 Task: Search one way flight ticket for 1 adult, 5 children, 2 infants in seat and 1 infant on lap in first from Albuquerque: Albuquerque International Sunport to Jacksonville: Albert J. Ellis Airport on 8-3-2023. Choice of flights is Delta. Number of bags: 2 carry on bags and 6 checked bags. Price is upto 106000. Outbound departure time preference is 13:30. Return departure time preference is 23:00.
Action: Mouse moved to (311, 394)
Screenshot: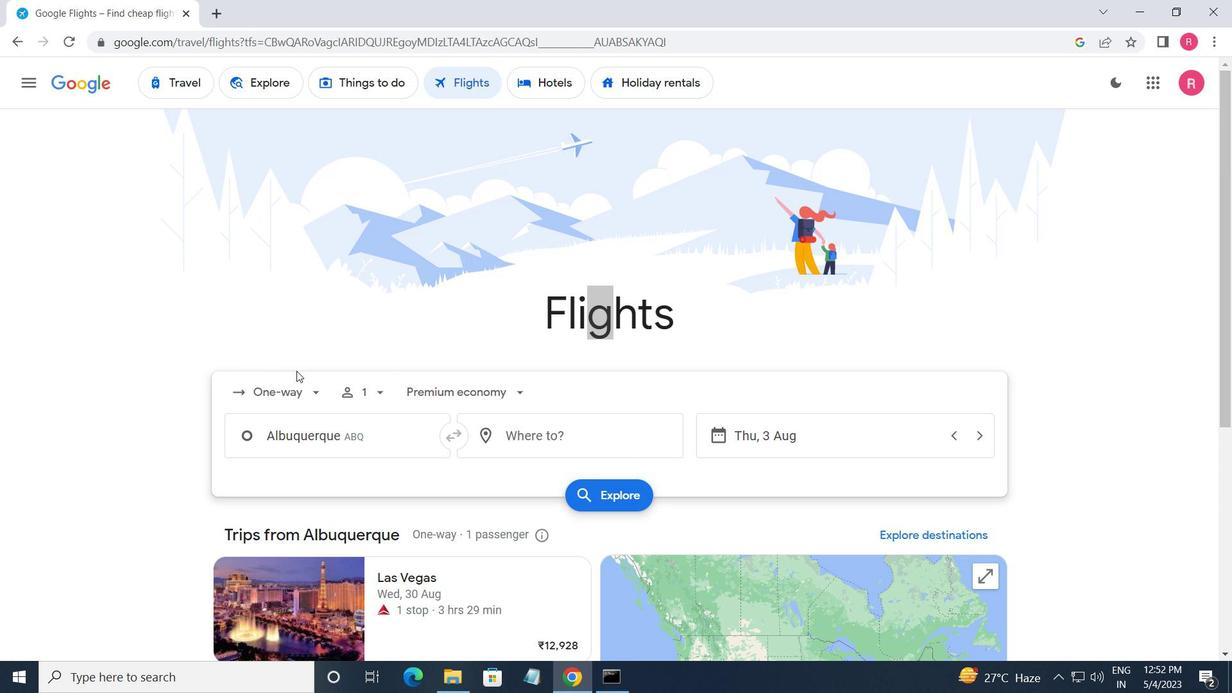 
Action: Mouse pressed left at (311, 394)
Screenshot: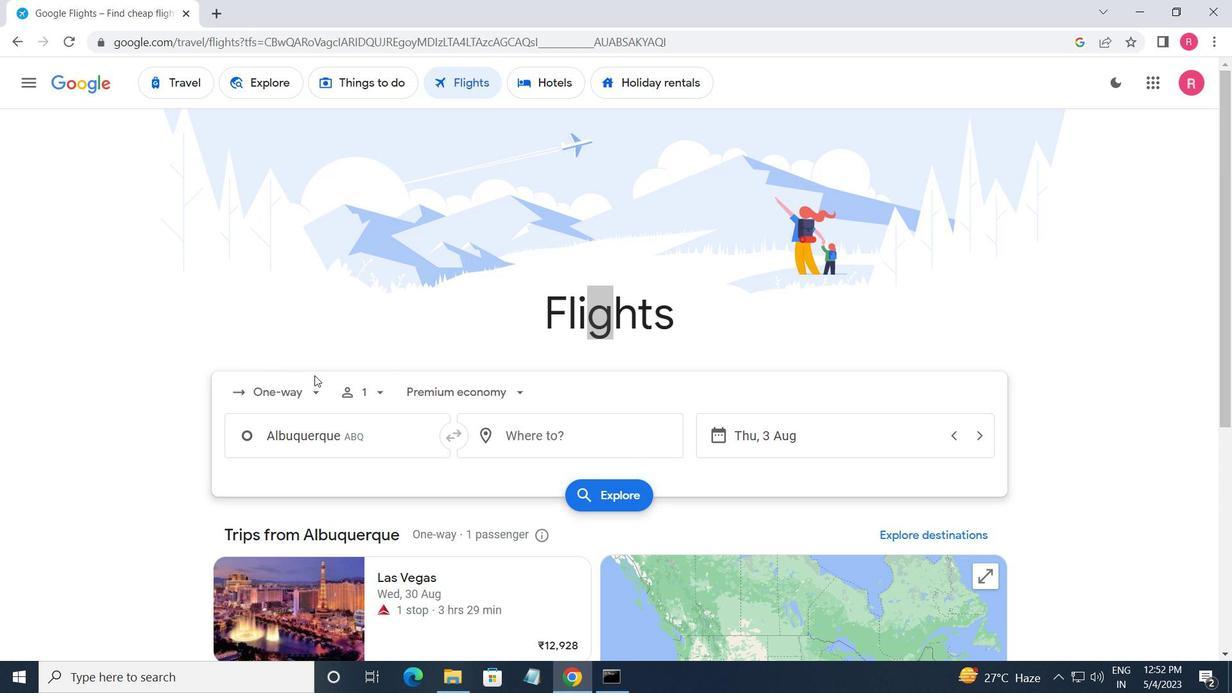 
Action: Mouse moved to (297, 386)
Screenshot: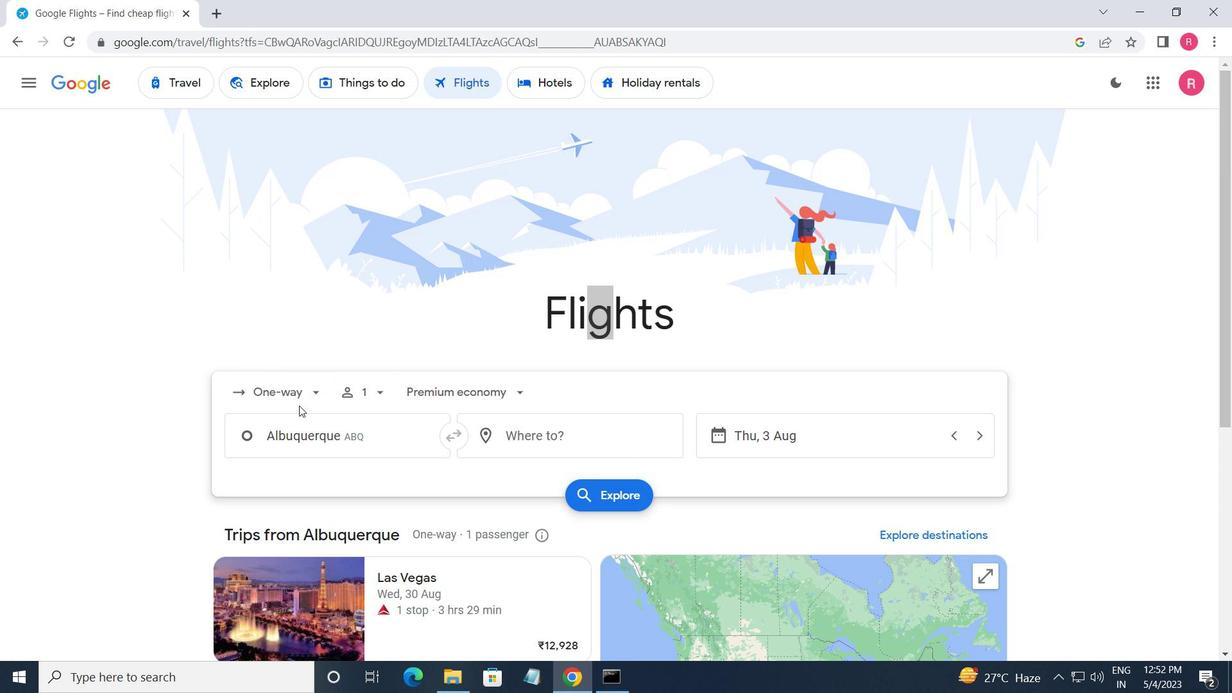 
Action: Mouse pressed left at (297, 386)
Screenshot: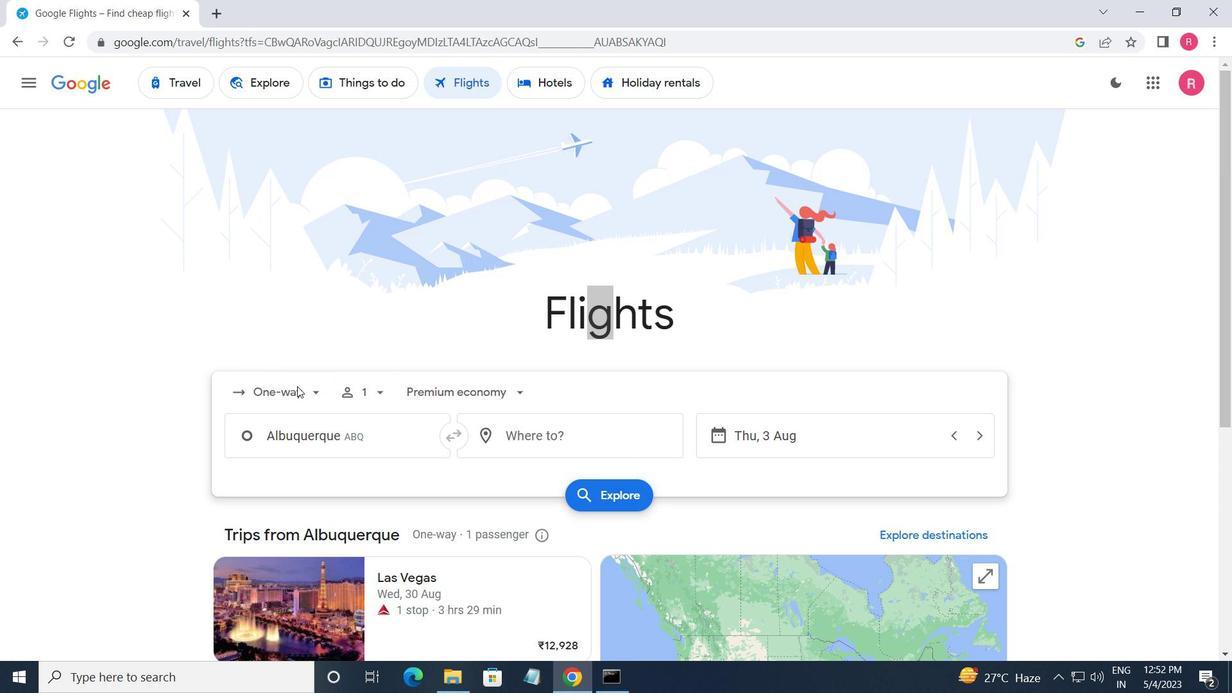 
Action: Mouse moved to (281, 392)
Screenshot: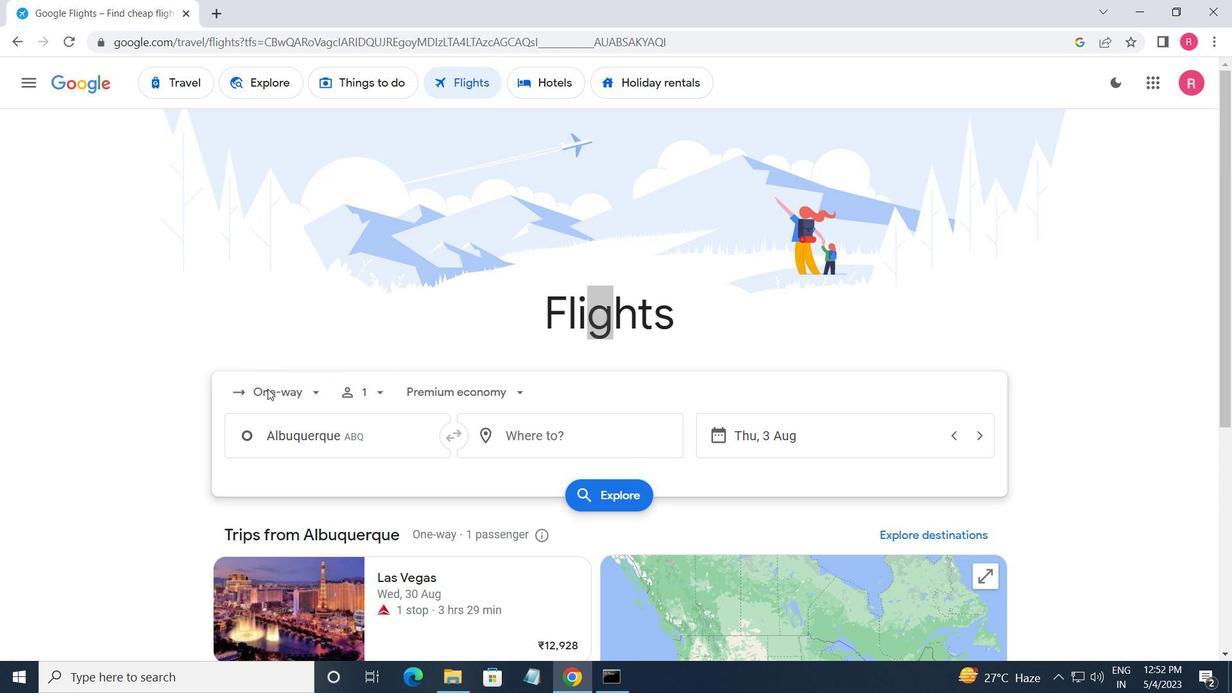 
Action: Mouse pressed left at (281, 392)
Screenshot: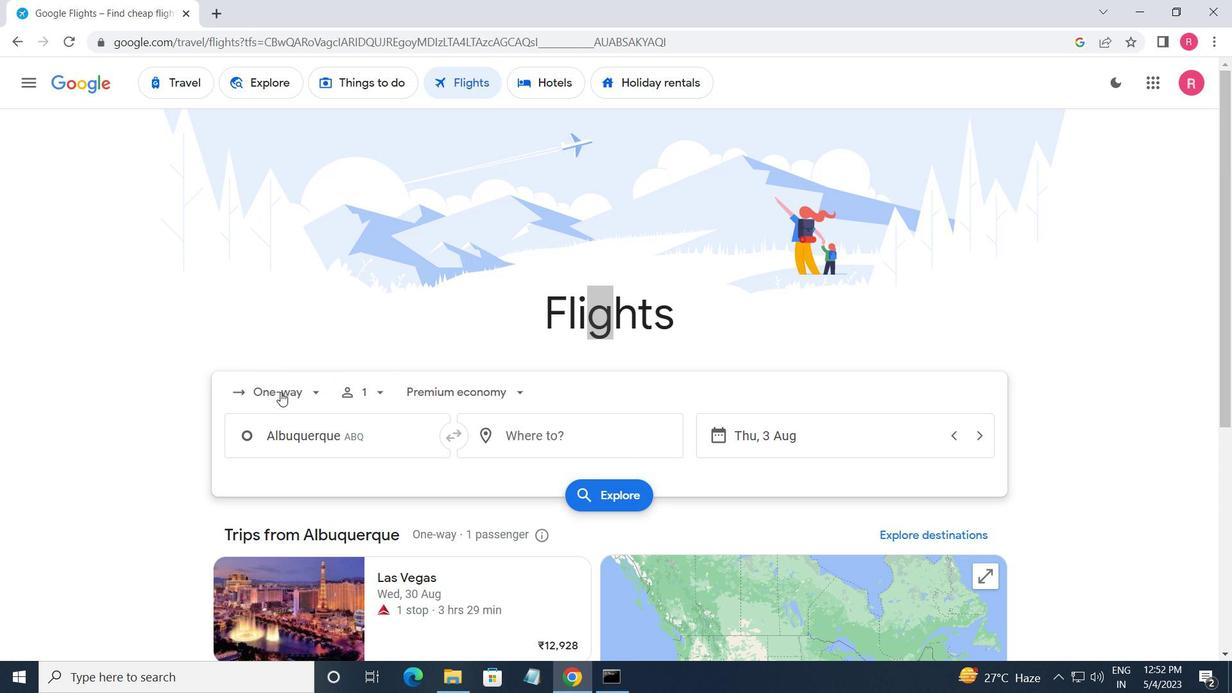 
Action: Mouse moved to (302, 462)
Screenshot: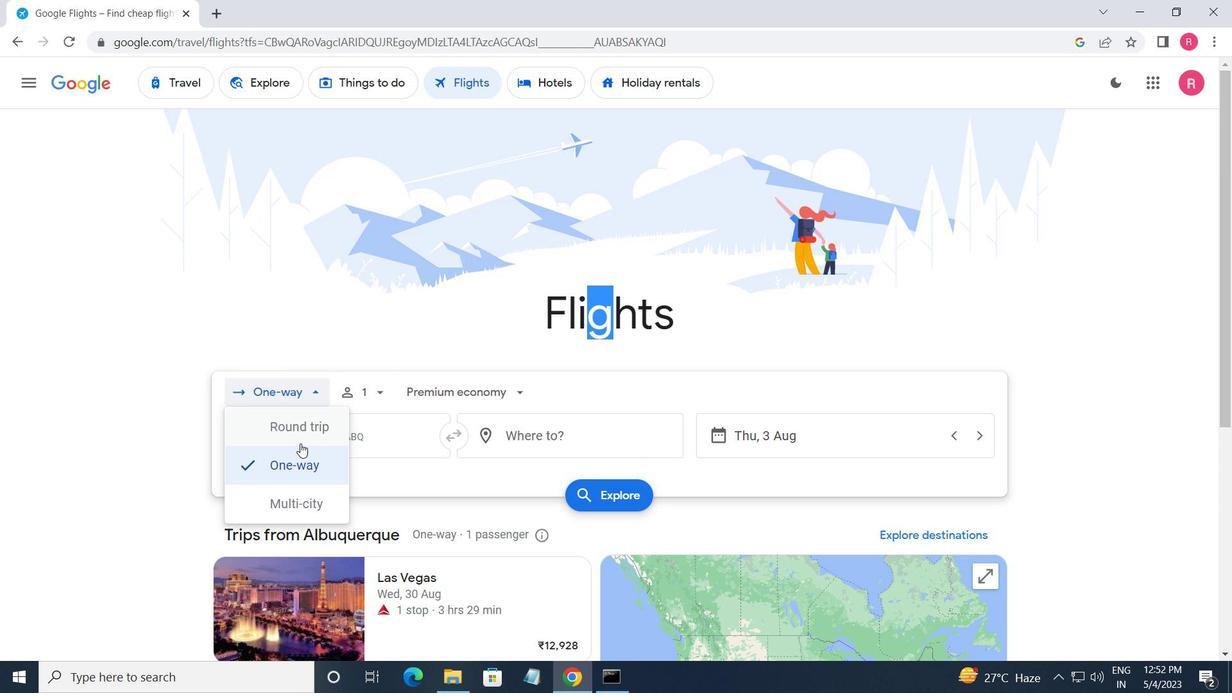 
Action: Mouse pressed left at (302, 462)
Screenshot: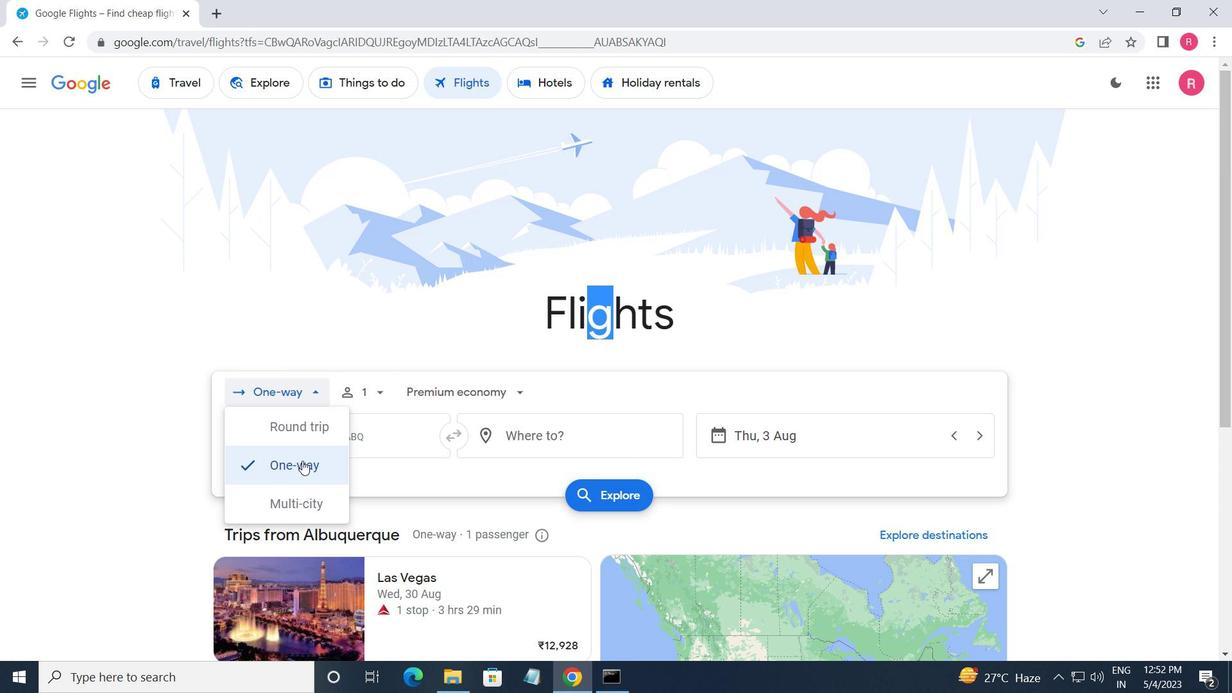 
Action: Mouse moved to (373, 385)
Screenshot: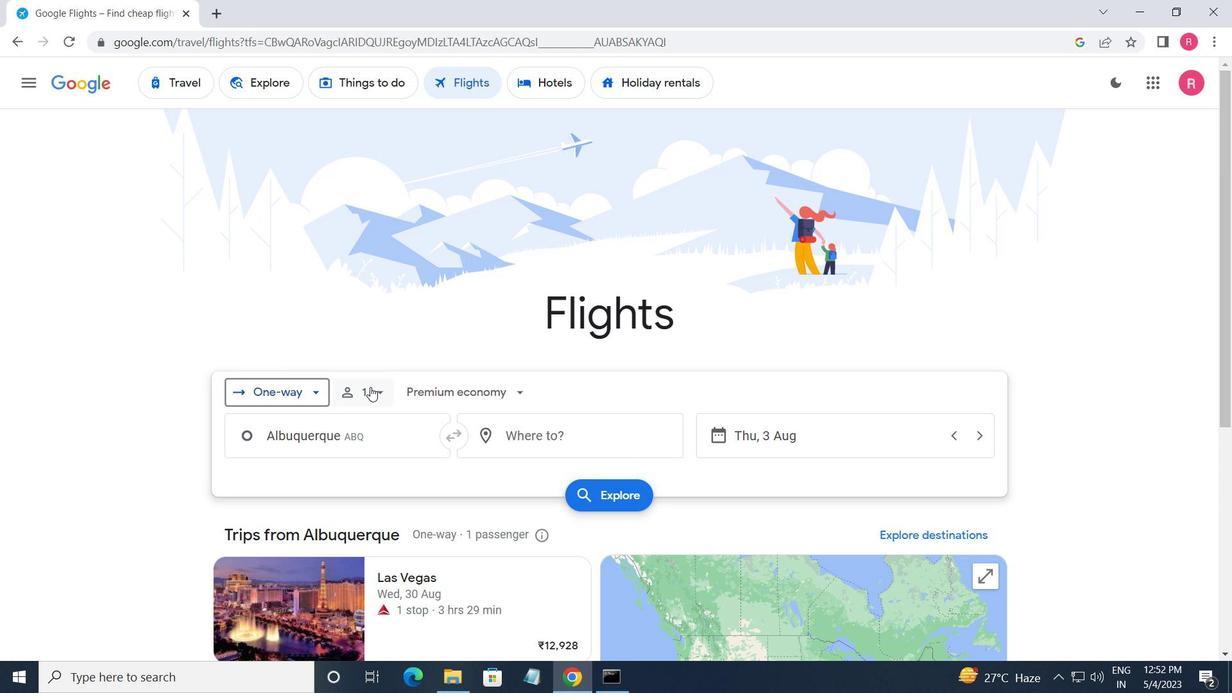 
Action: Mouse pressed left at (373, 385)
Screenshot: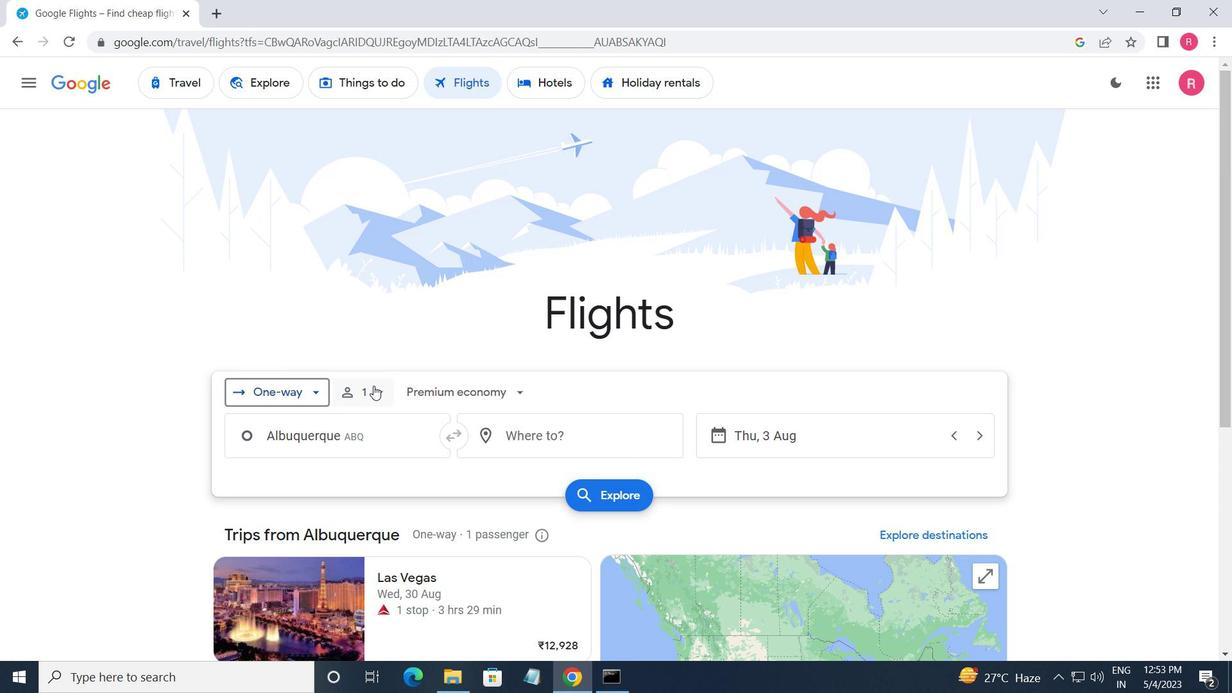 
Action: Mouse moved to (498, 473)
Screenshot: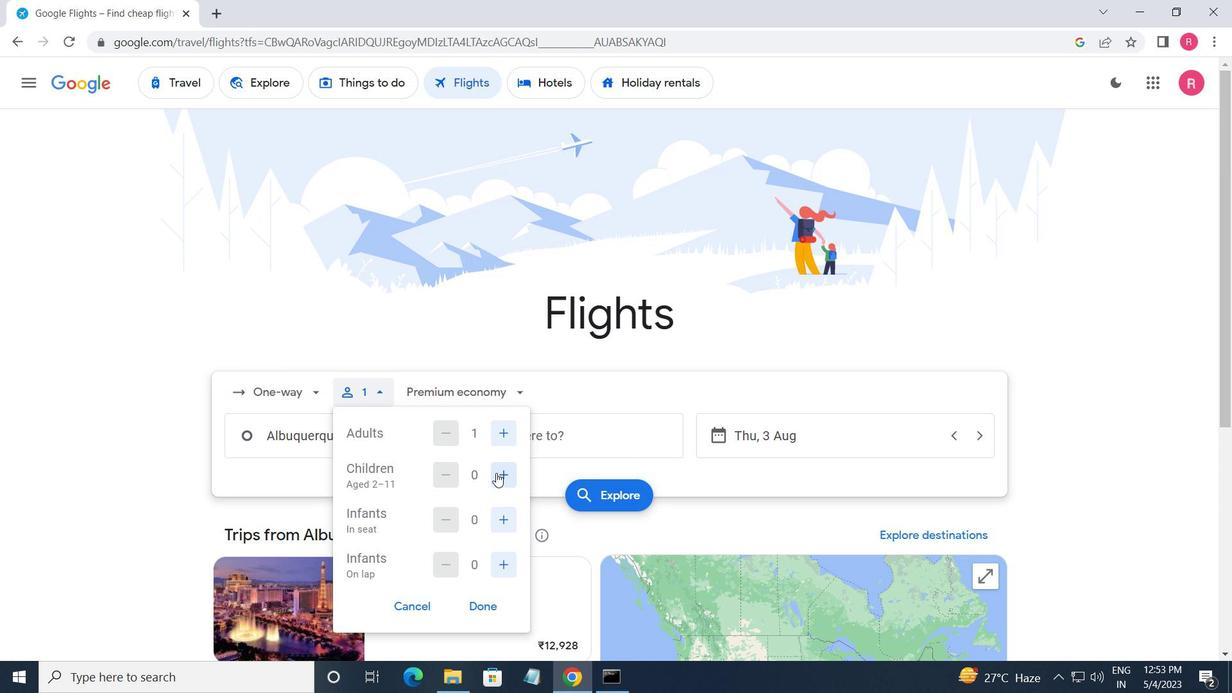 
Action: Mouse pressed left at (498, 473)
Screenshot: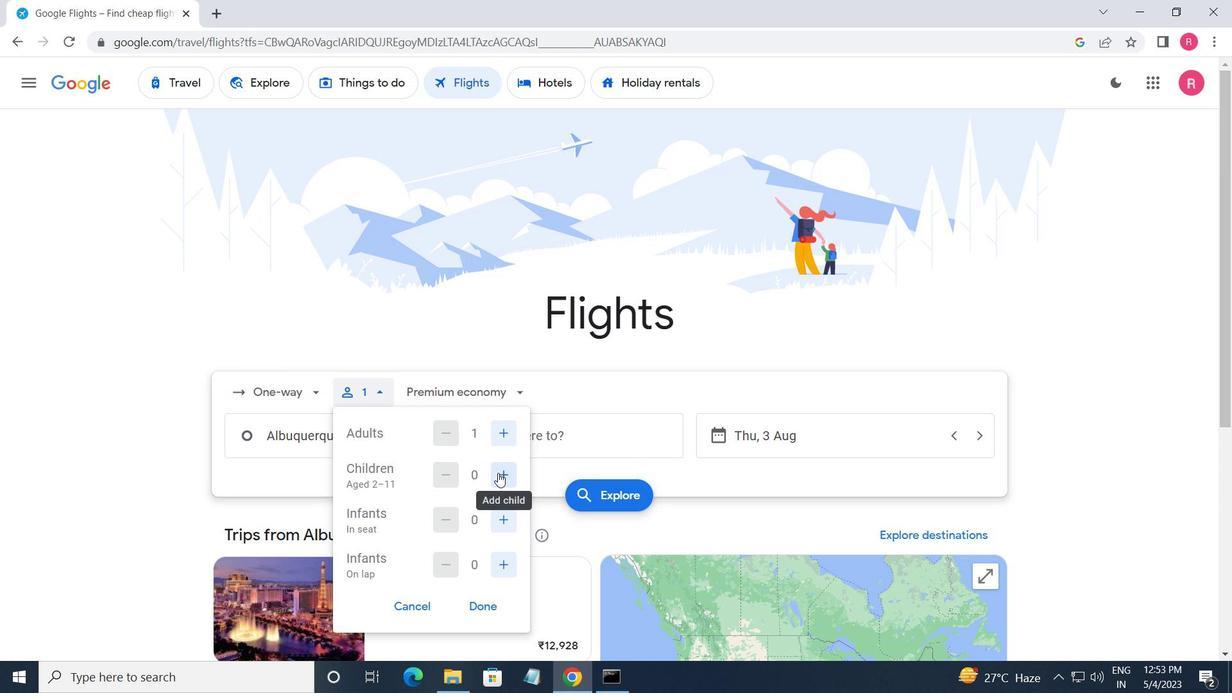 
Action: Mouse pressed left at (498, 473)
Screenshot: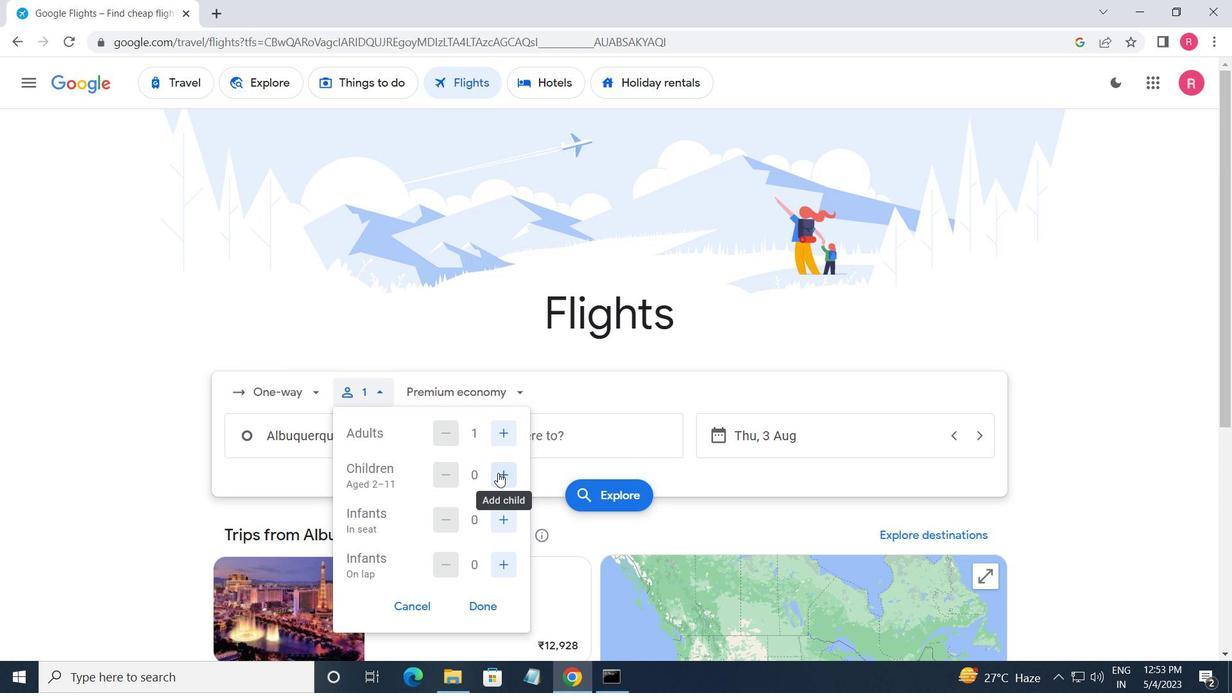 
Action: Mouse pressed left at (498, 473)
Screenshot: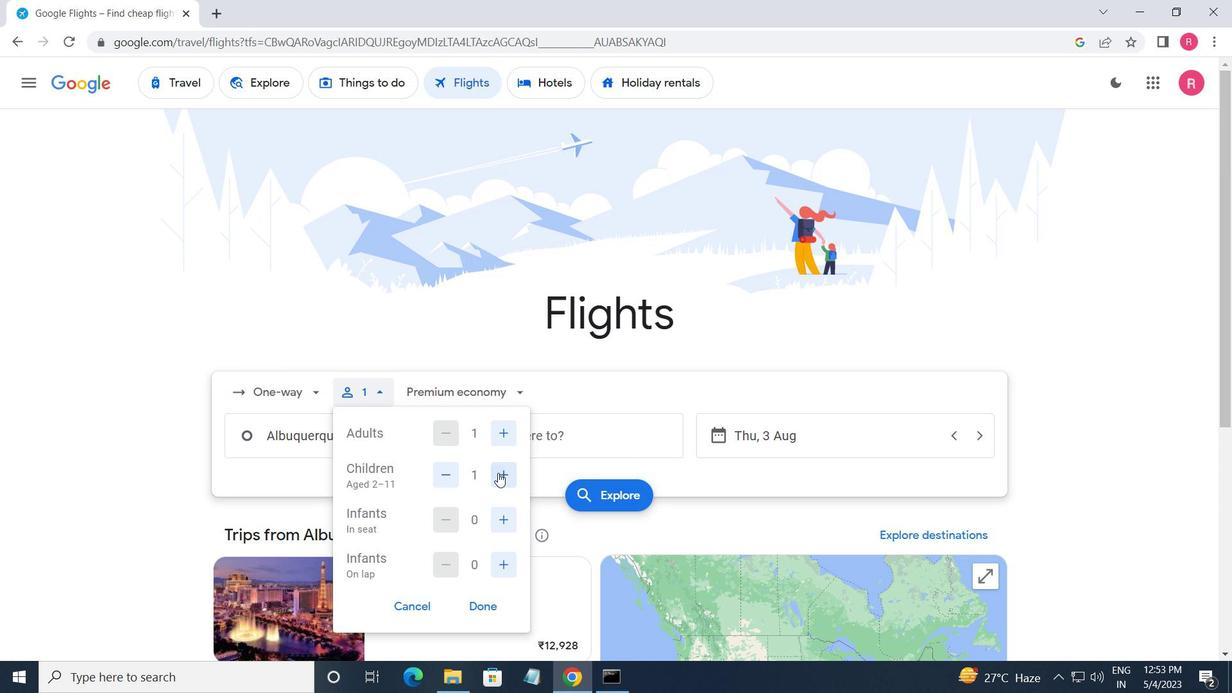 
Action: Mouse pressed left at (498, 473)
Screenshot: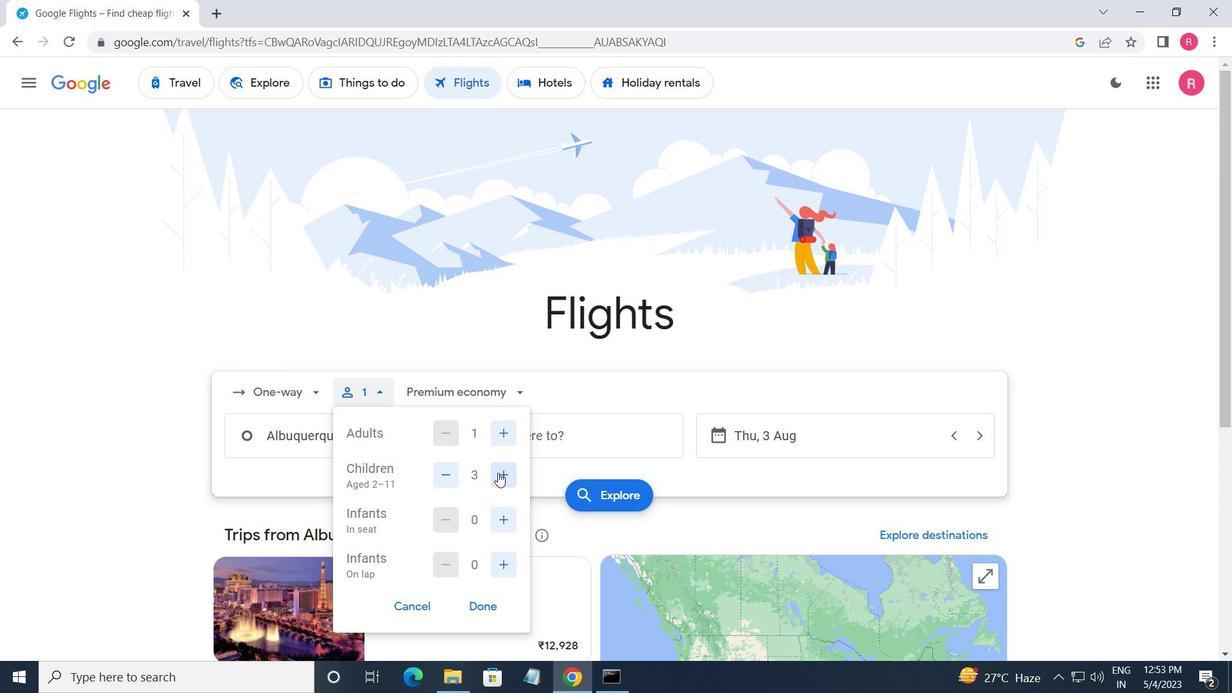 
Action: Mouse pressed left at (498, 473)
Screenshot: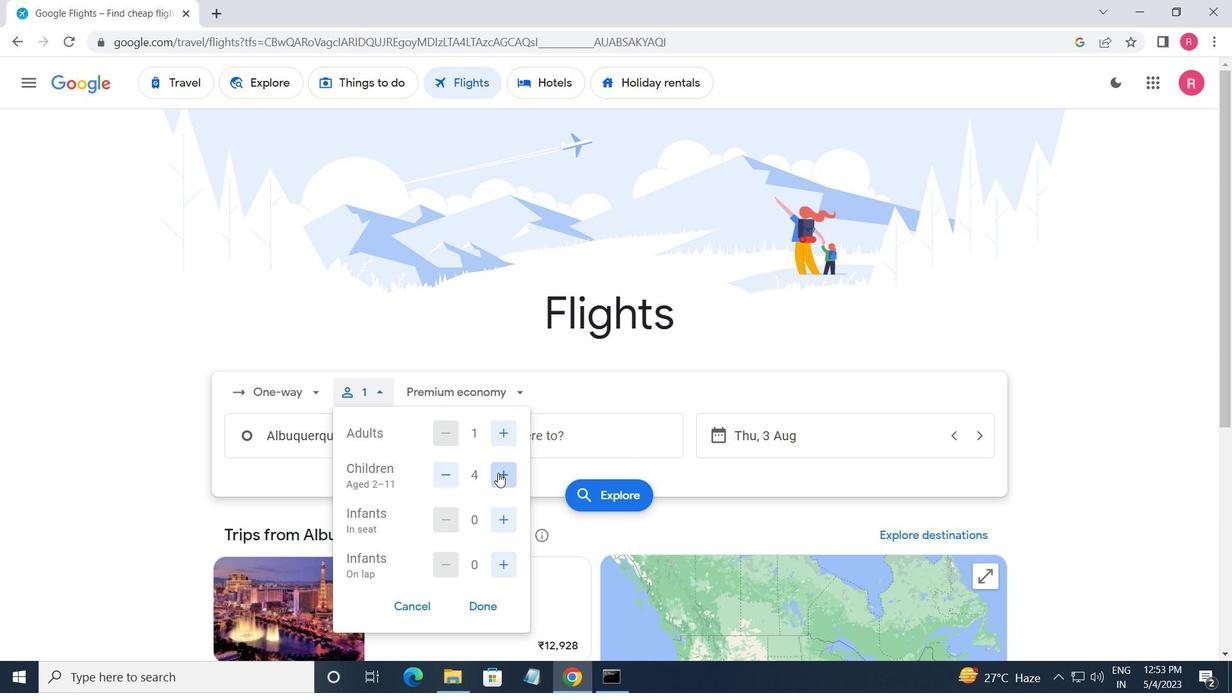 
Action: Mouse moved to (513, 523)
Screenshot: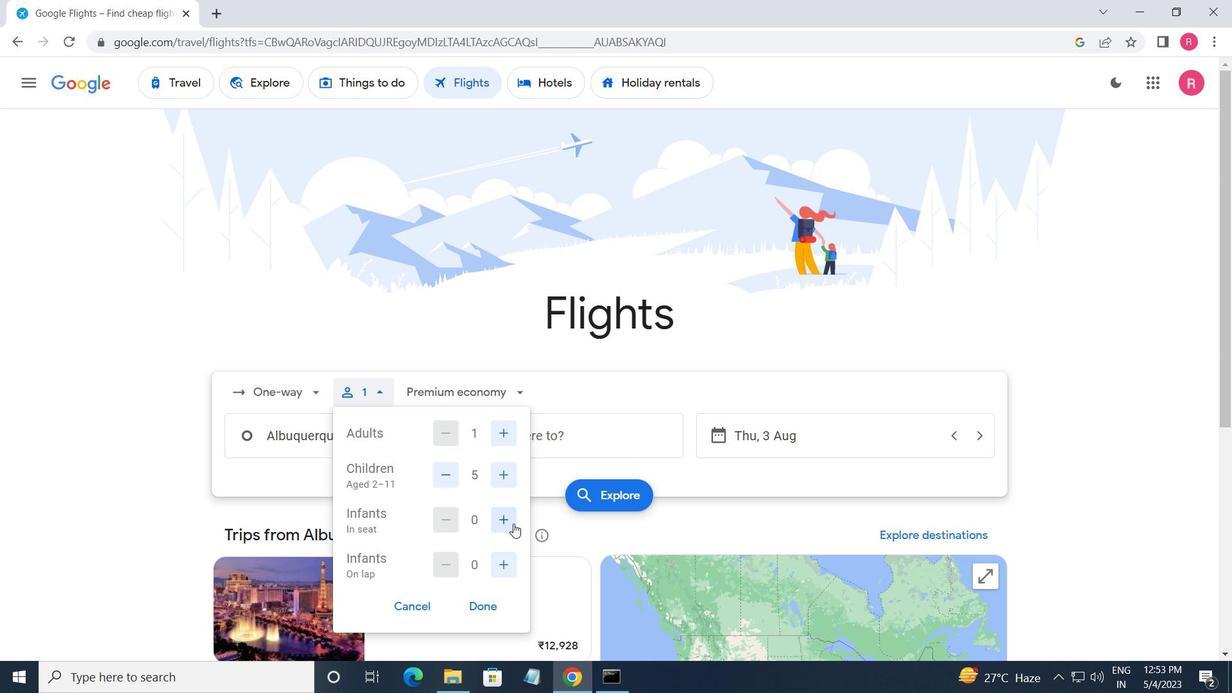 
Action: Mouse pressed left at (513, 523)
Screenshot: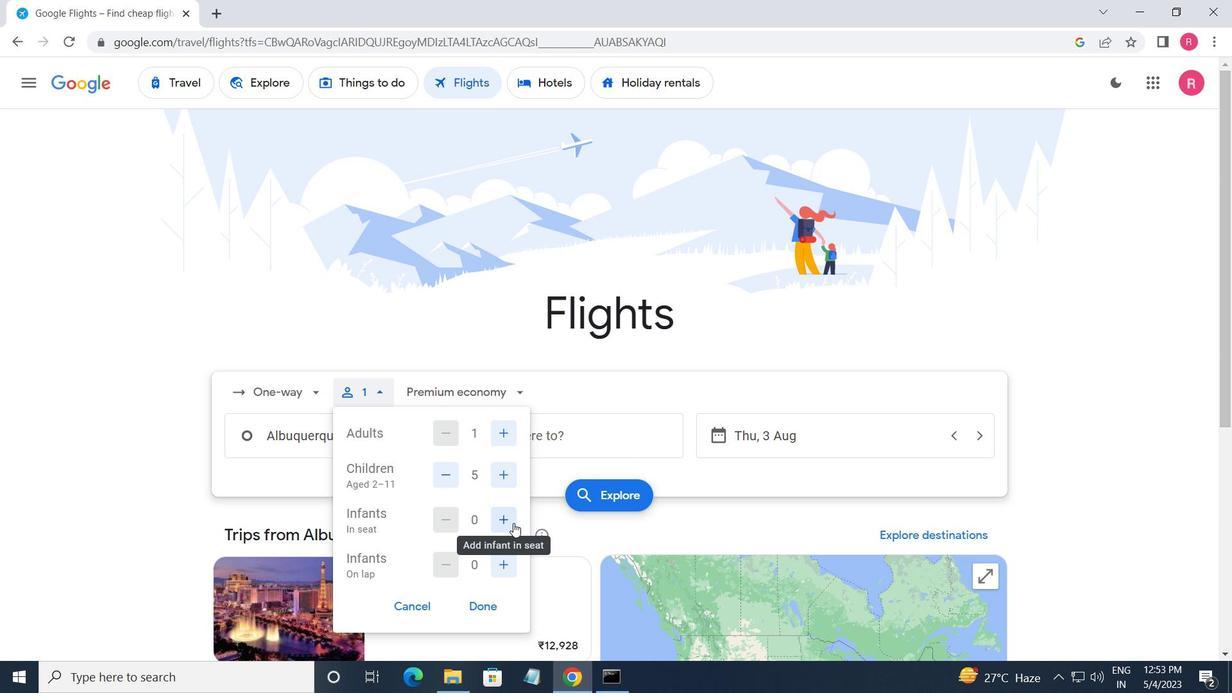 
Action: Mouse pressed left at (513, 523)
Screenshot: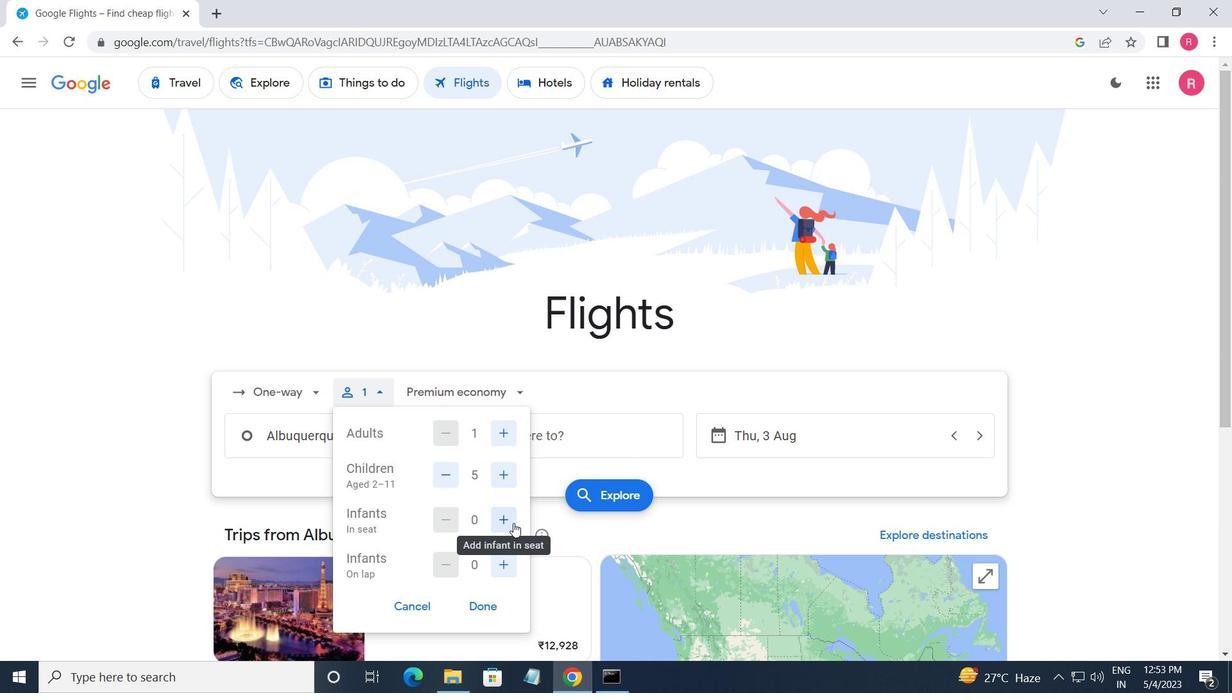 
Action: Mouse moved to (499, 570)
Screenshot: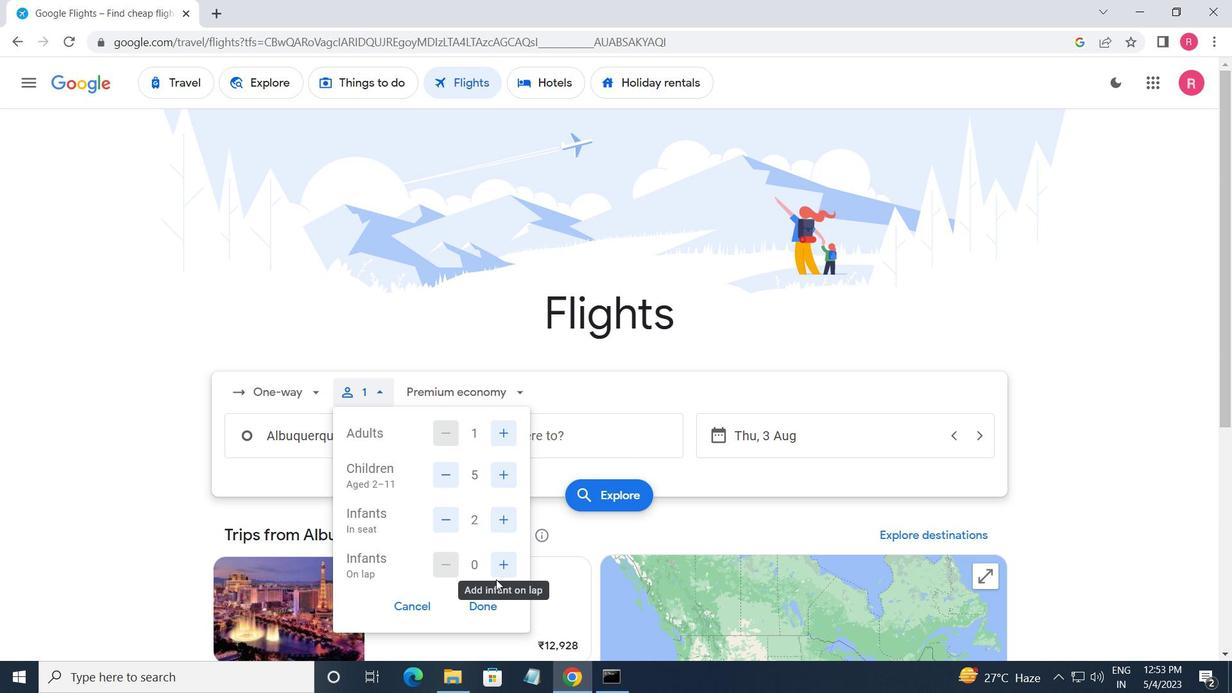 
Action: Mouse pressed left at (499, 570)
Screenshot: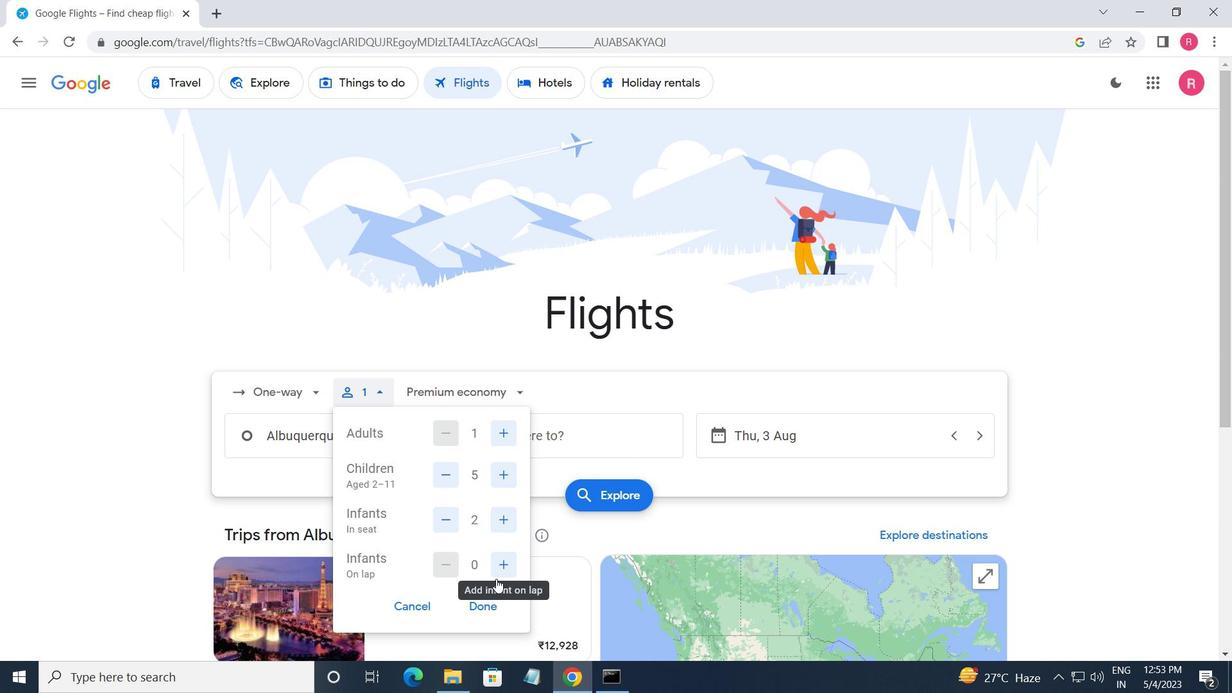 
Action: Mouse moved to (459, 570)
Screenshot: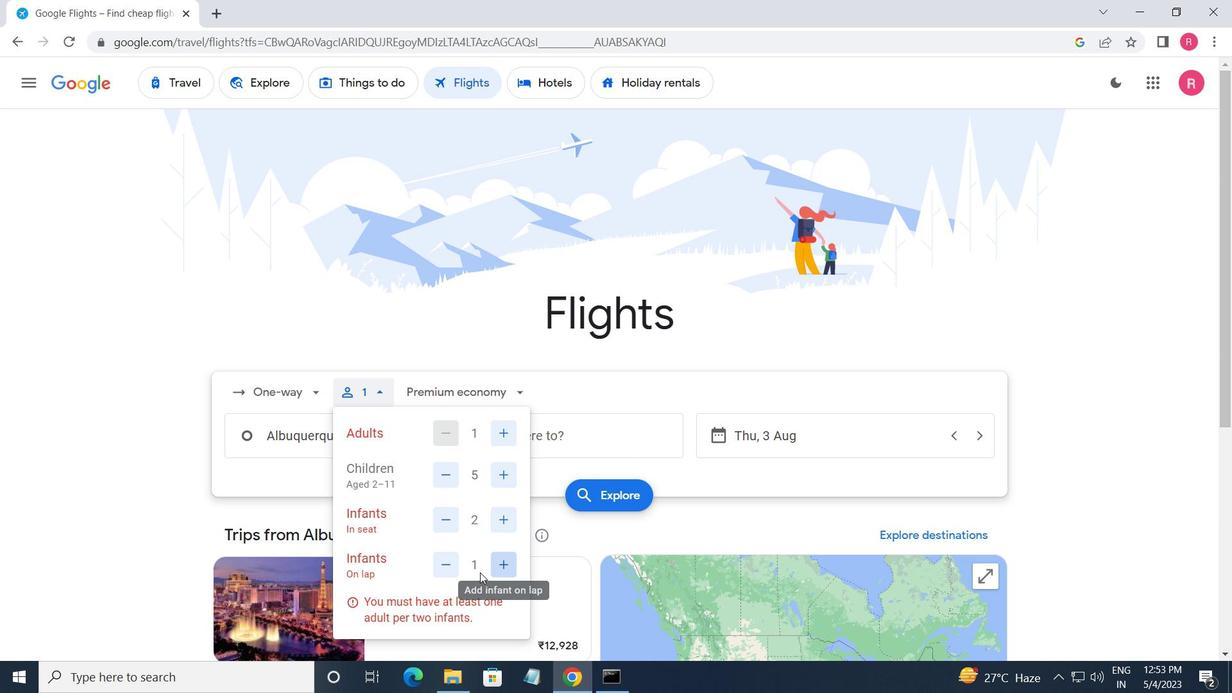 
Action: Mouse pressed left at (459, 570)
Screenshot: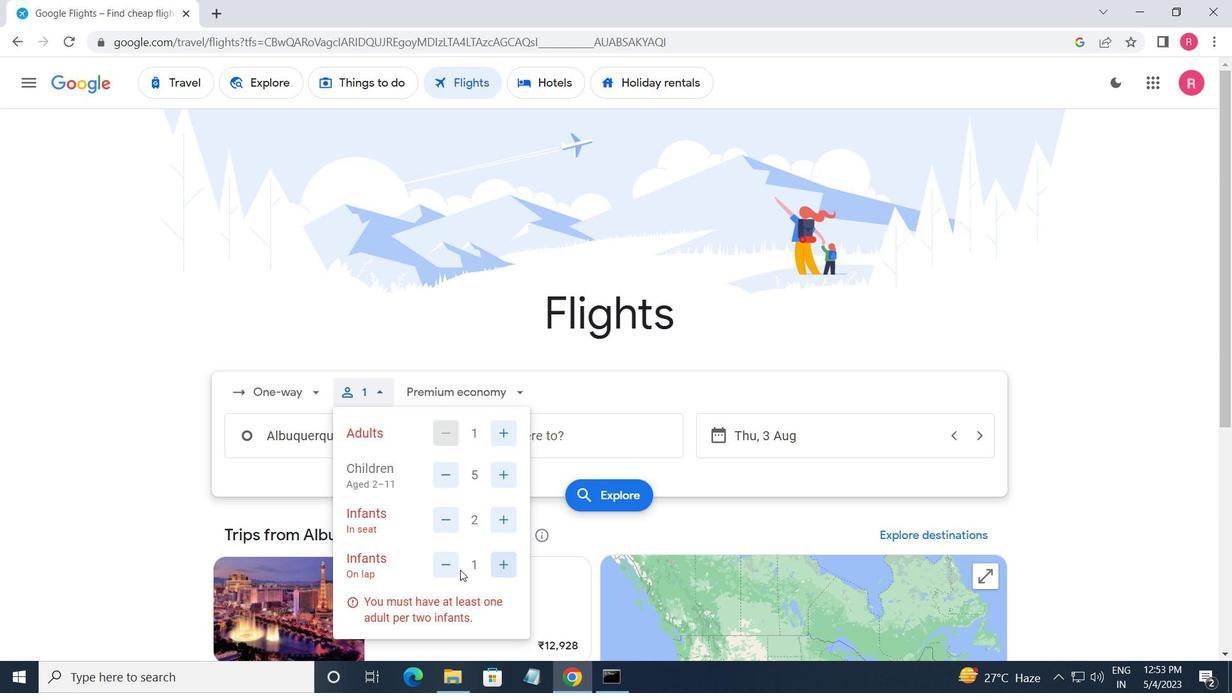 
Action: Mouse moved to (444, 562)
Screenshot: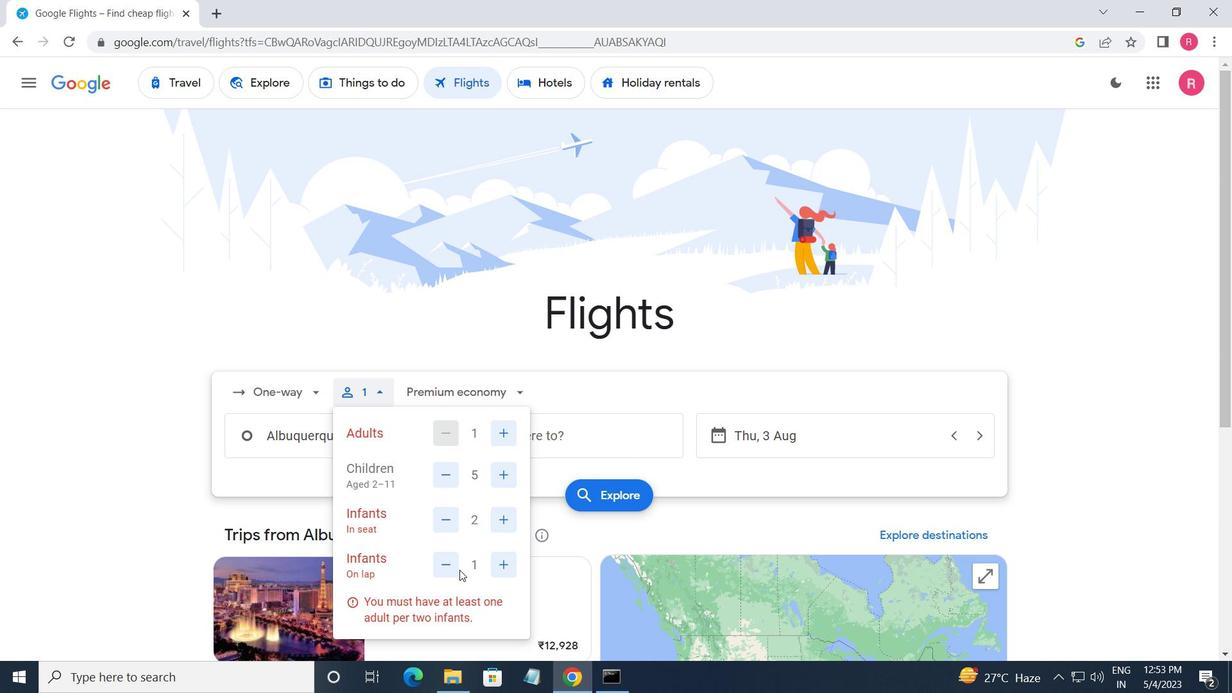 
Action: Mouse pressed left at (444, 562)
Screenshot: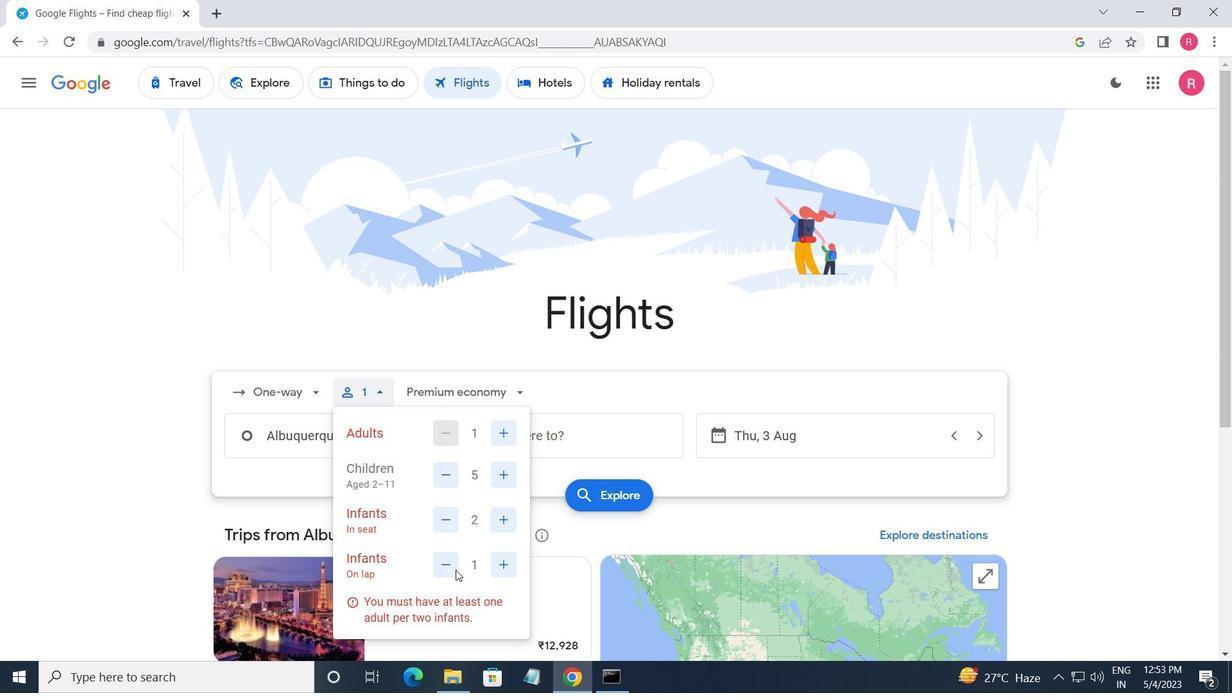 
Action: Mouse moved to (473, 600)
Screenshot: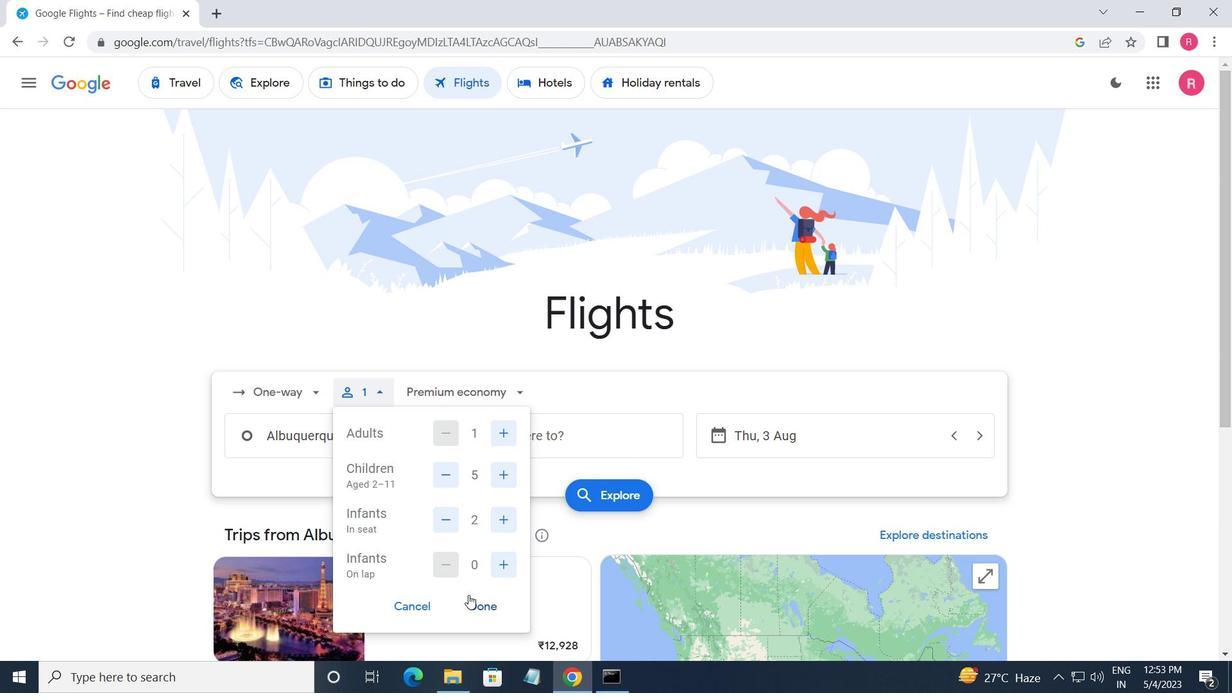 
Action: Mouse pressed left at (473, 600)
Screenshot: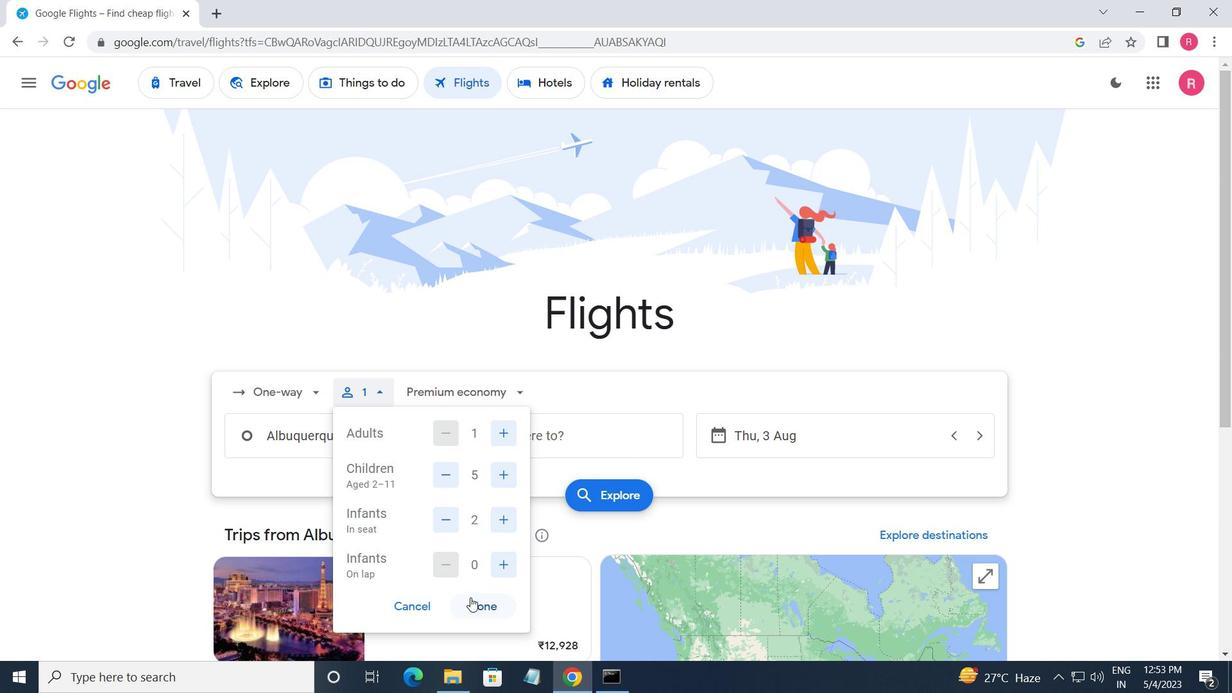 
Action: Mouse moved to (460, 396)
Screenshot: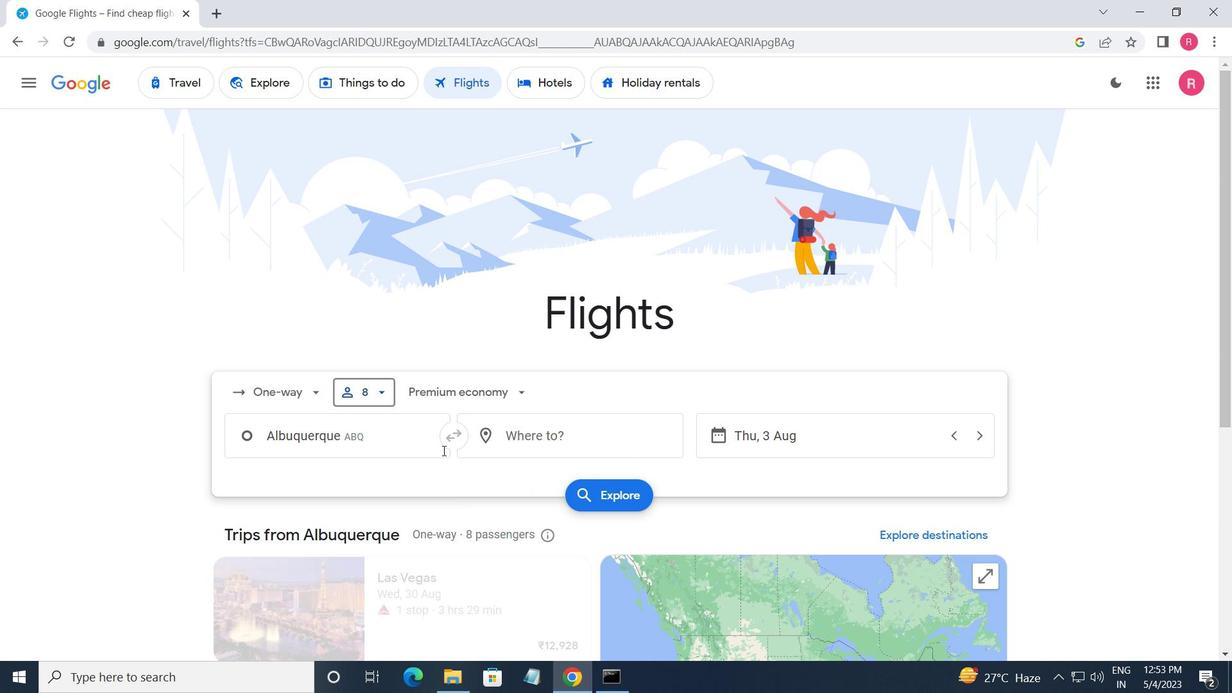 
Action: Mouse pressed left at (460, 396)
Screenshot: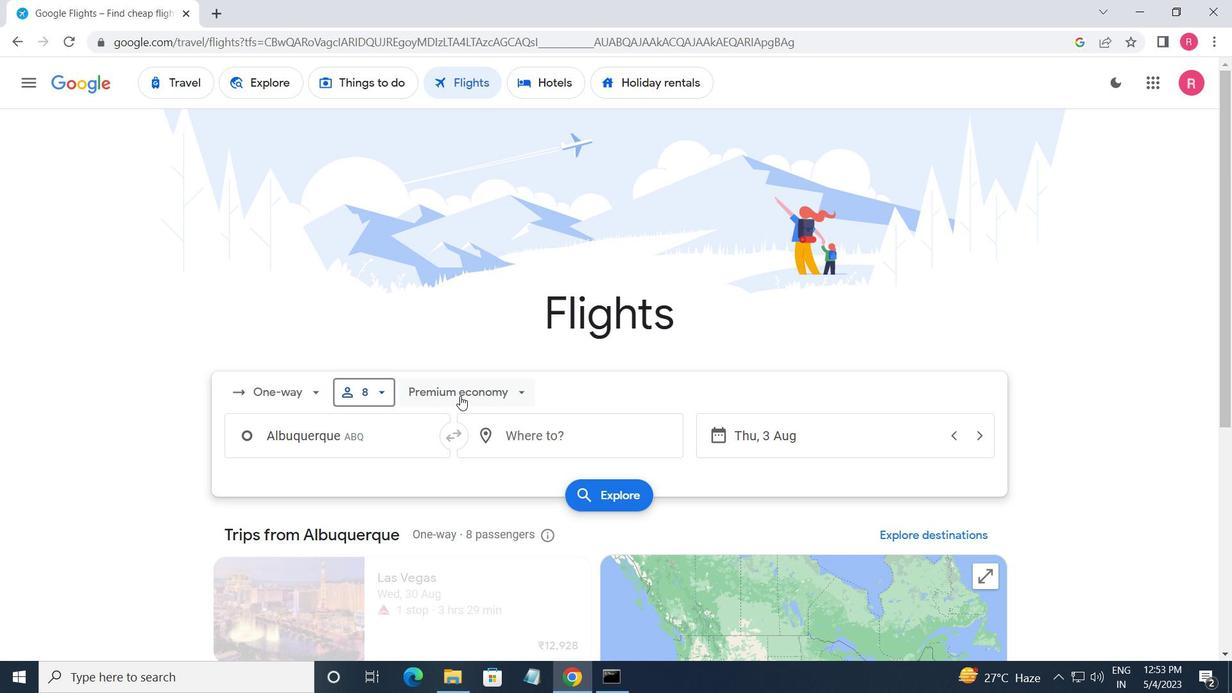 
Action: Mouse moved to (462, 542)
Screenshot: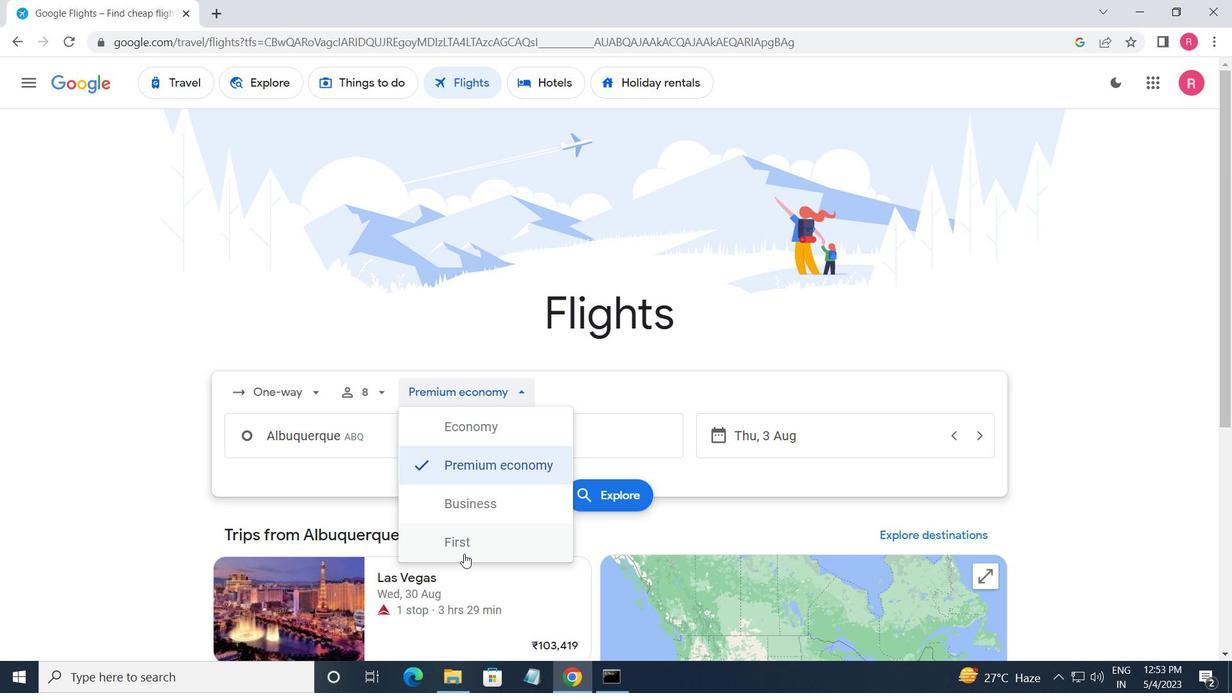 
Action: Mouse pressed left at (462, 542)
Screenshot: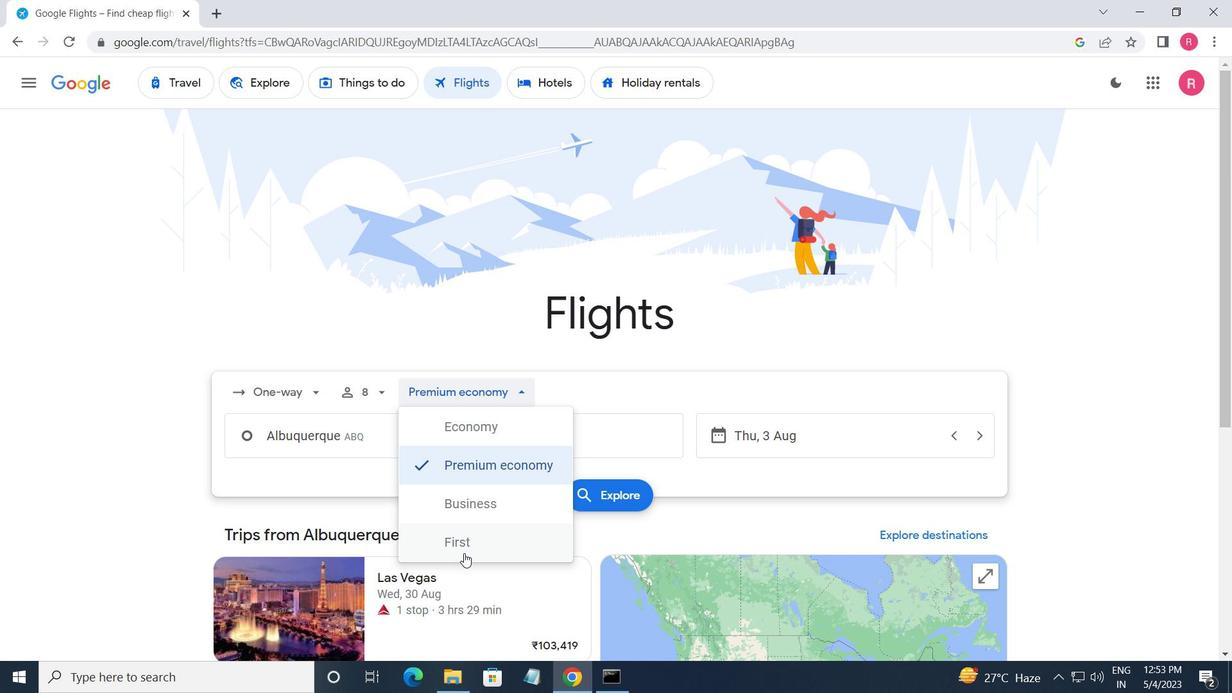 
Action: Mouse moved to (380, 439)
Screenshot: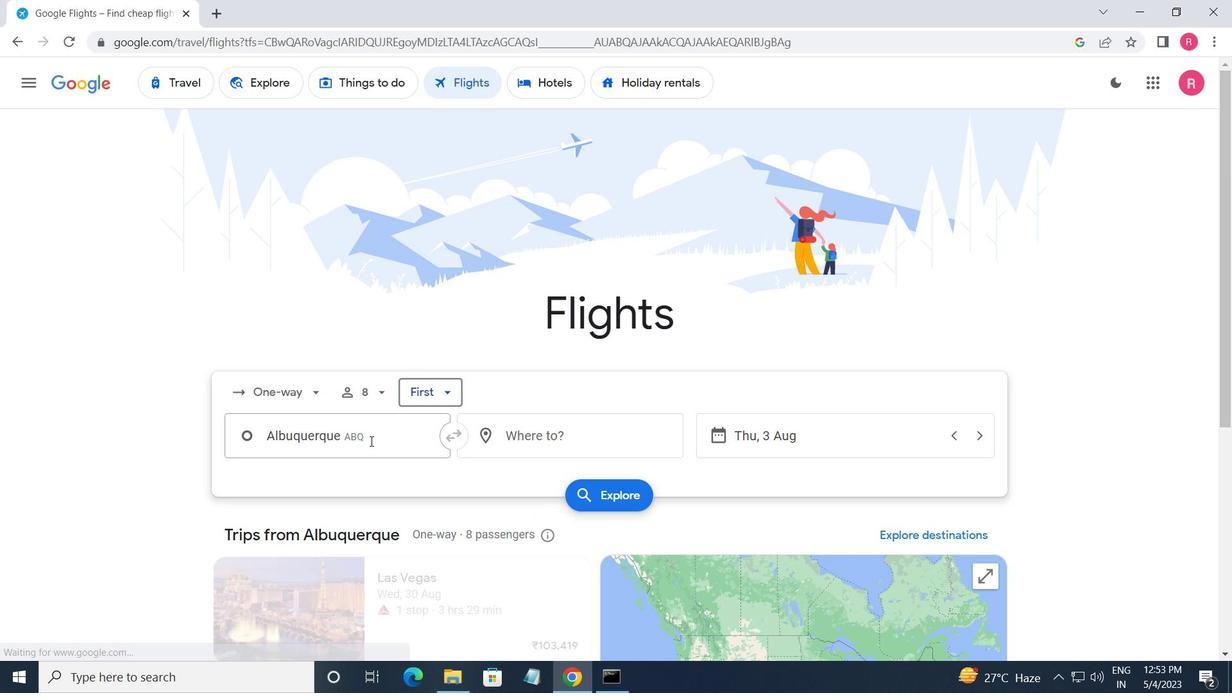 
Action: Mouse pressed left at (380, 439)
Screenshot: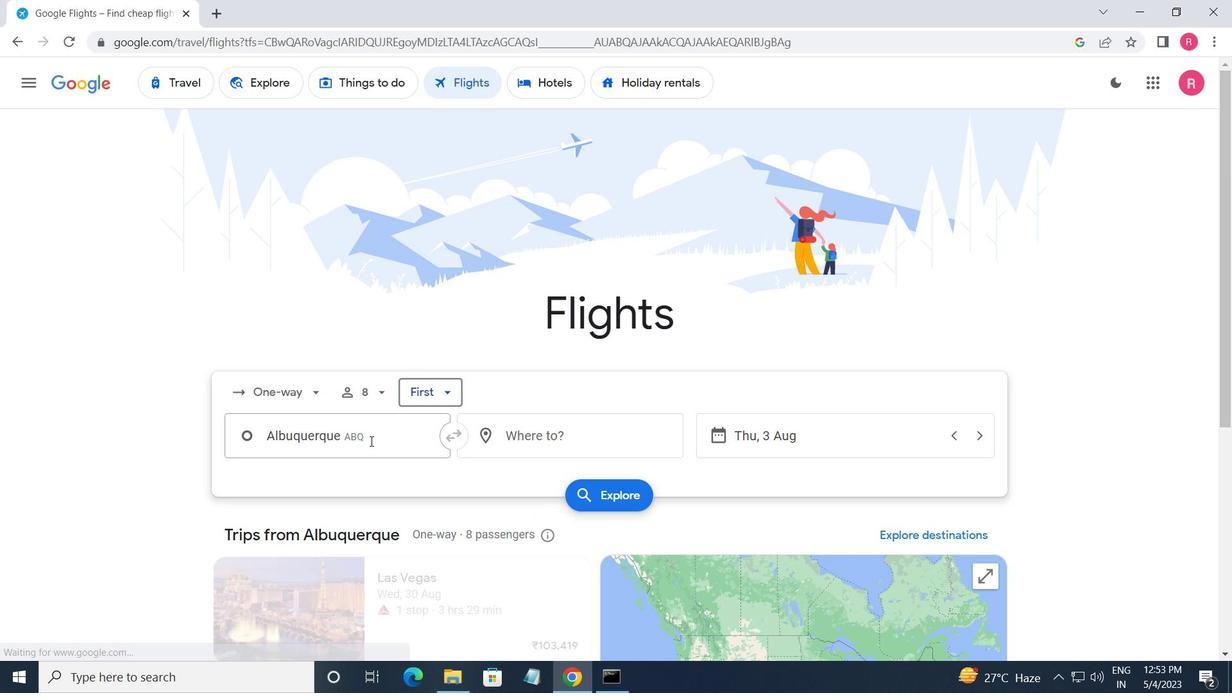 
Action: Mouse moved to (381, 533)
Screenshot: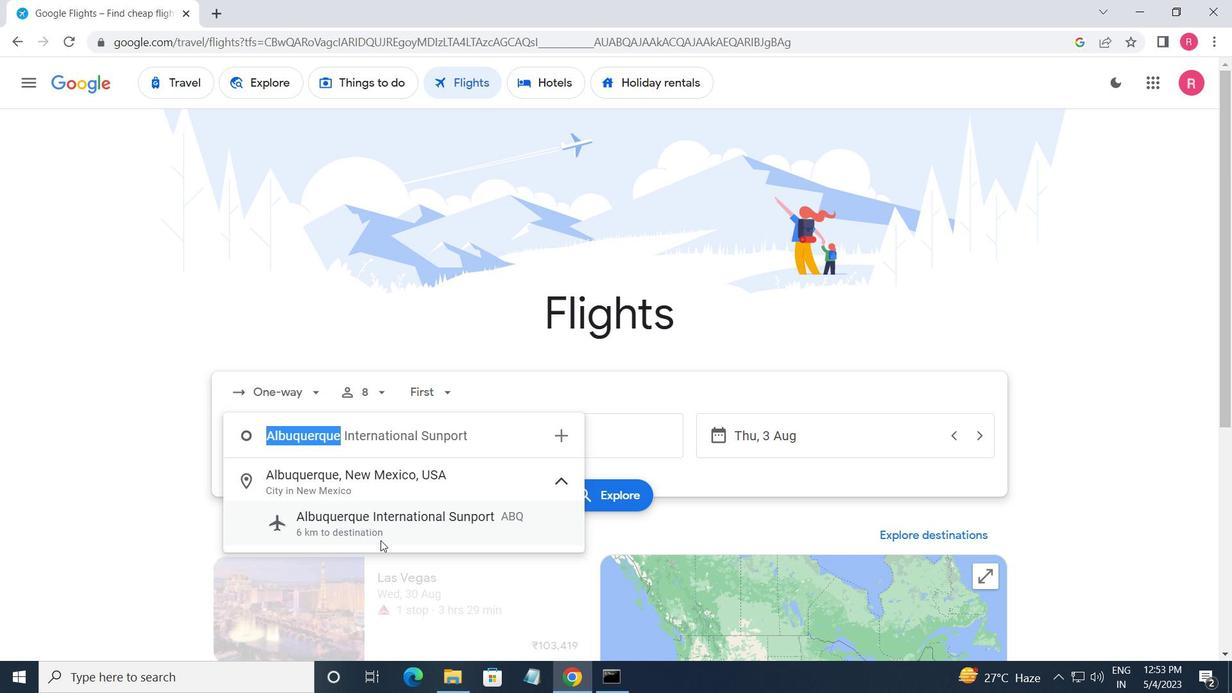 
Action: Mouse pressed left at (381, 533)
Screenshot: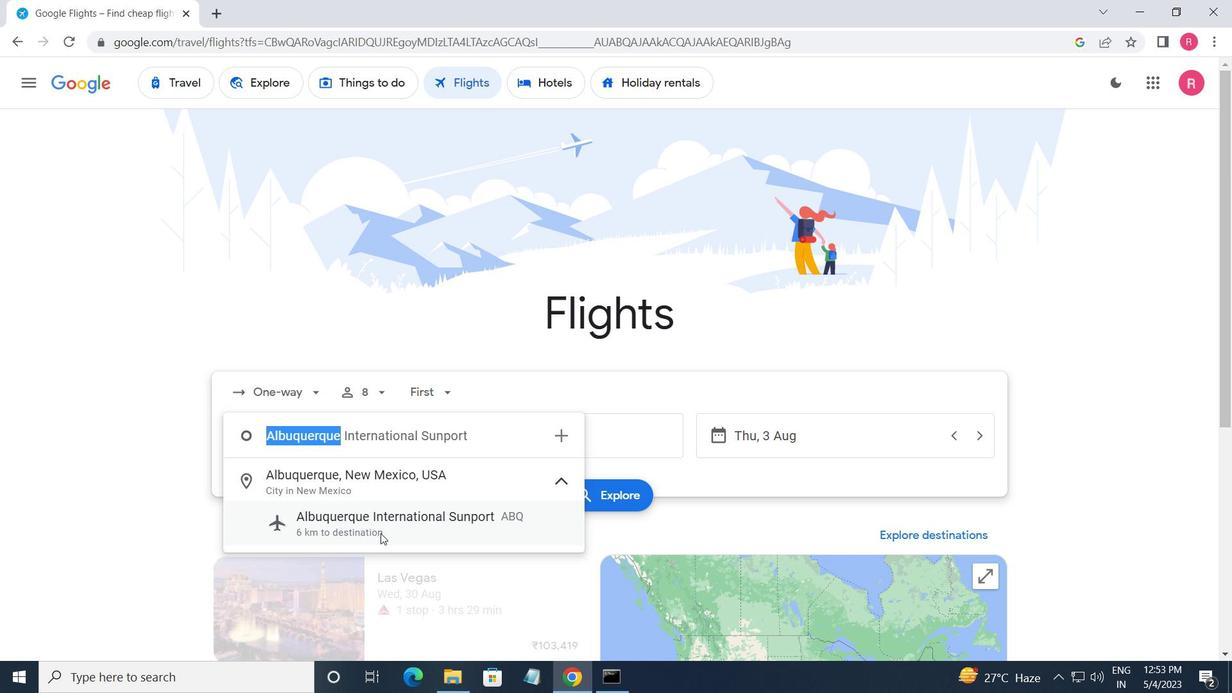 
Action: Mouse moved to (562, 442)
Screenshot: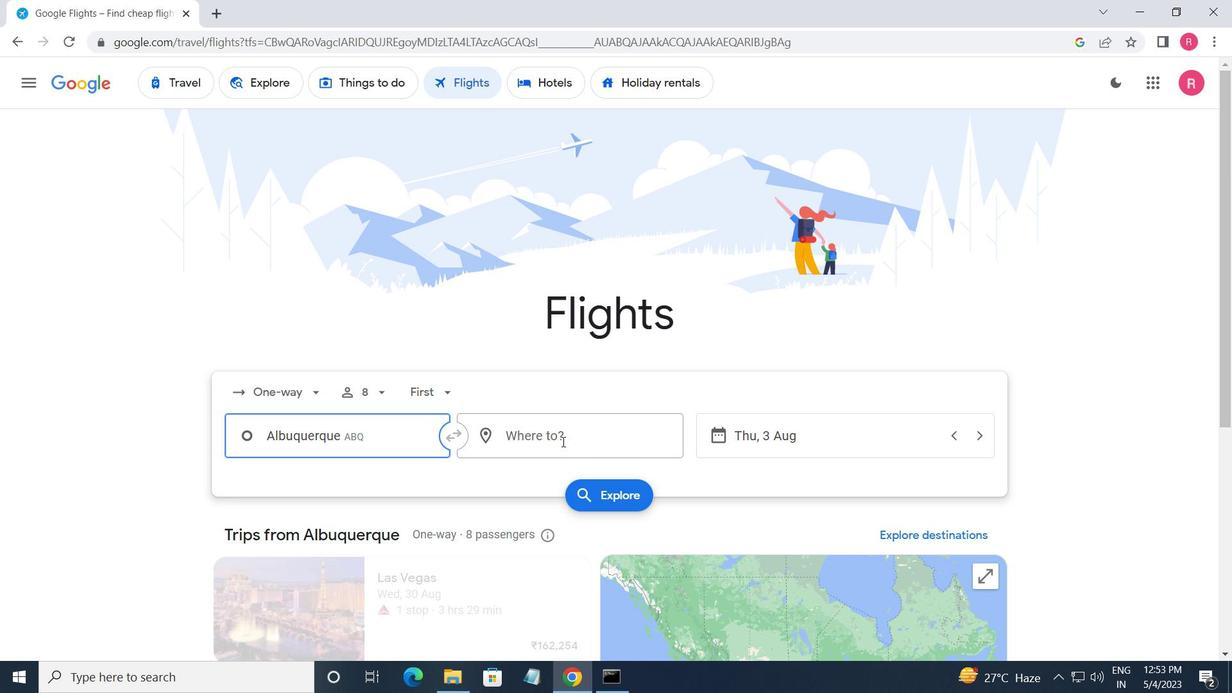 
Action: Mouse pressed left at (562, 442)
Screenshot: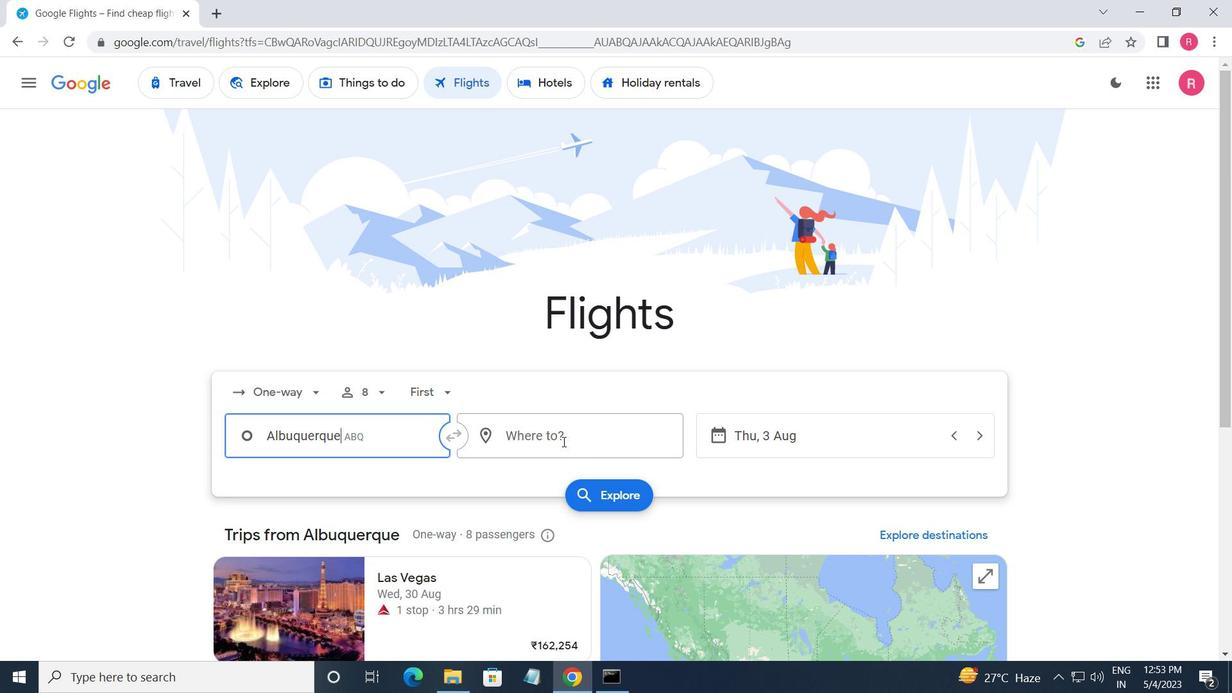 
Action: Mouse moved to (552, 599)
Screenshot: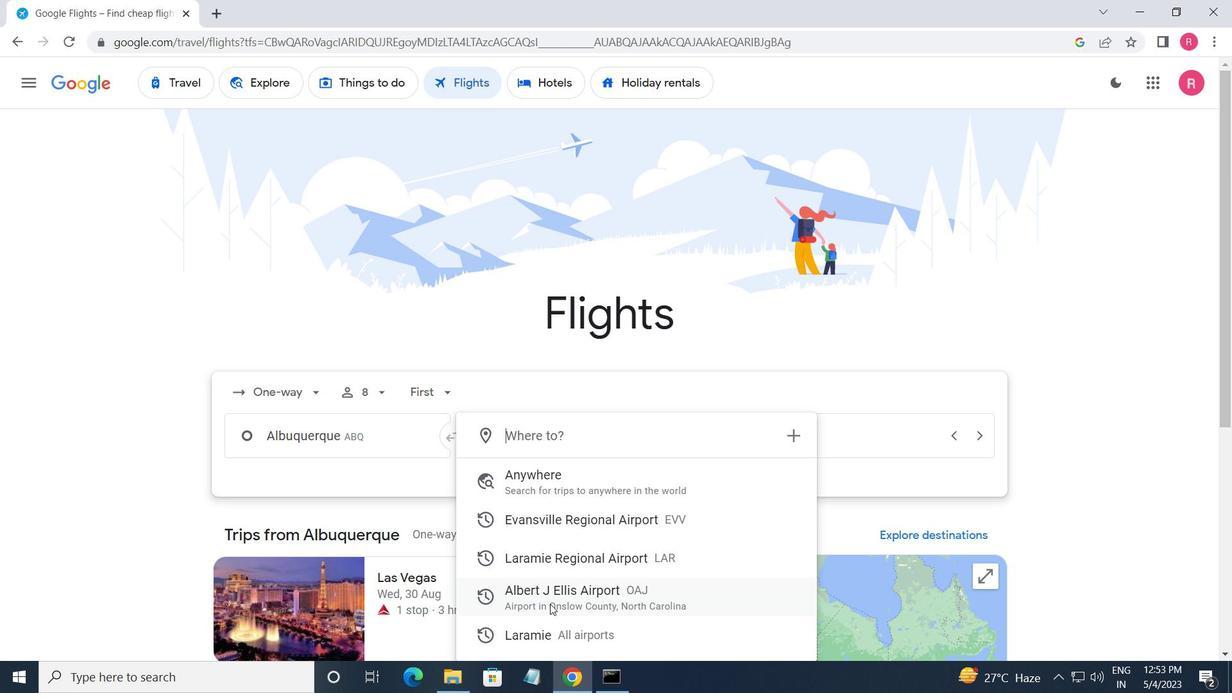 
Action: Mouse pressed left at (552, 599)
Screenshot: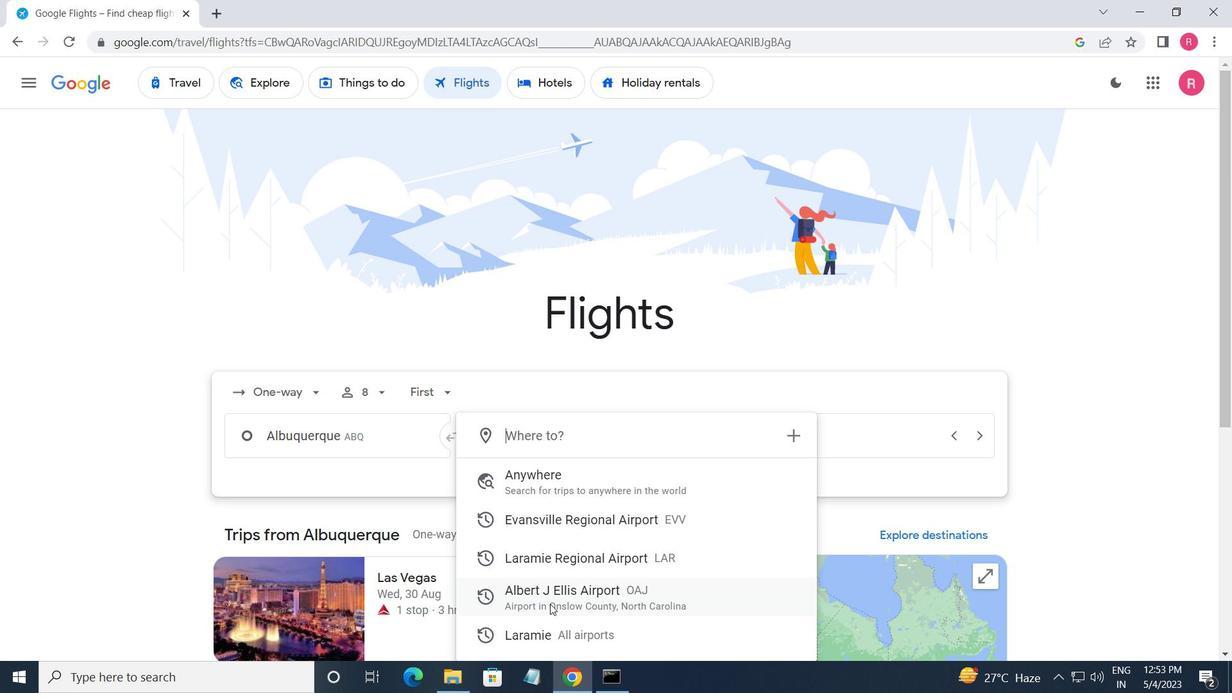 
Action: Mouse moved to (829, 435)
Screenshot: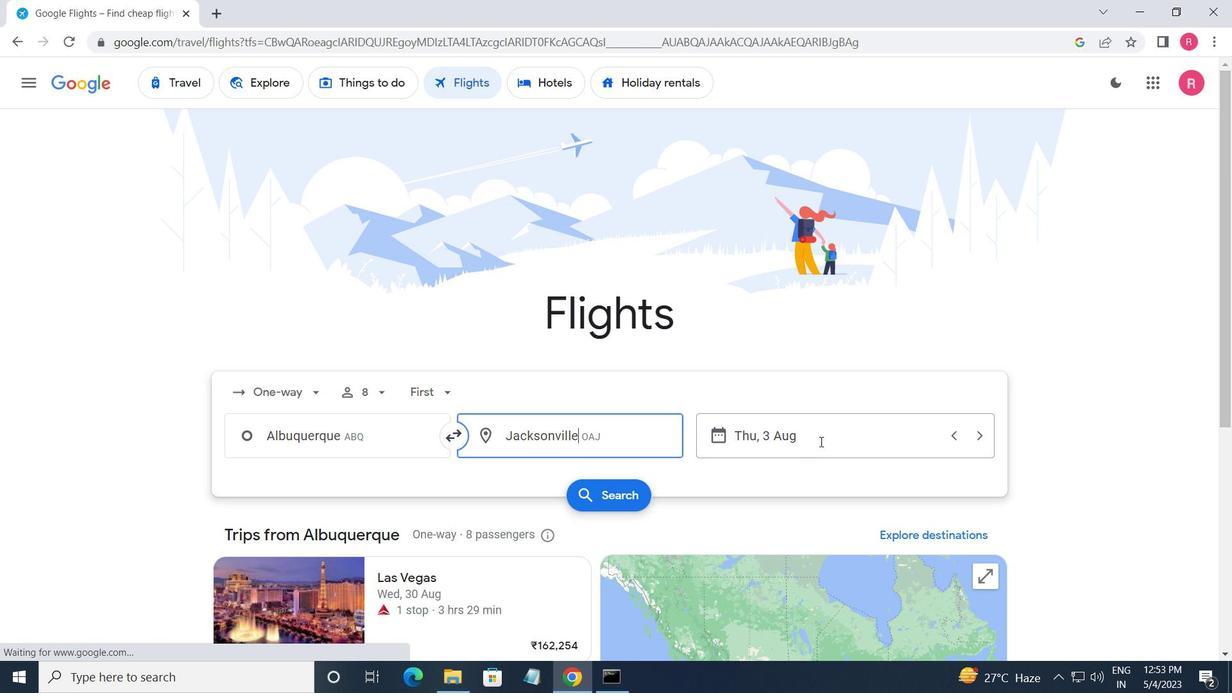 
Action: Mouse pressed left at (829, 435)
Screenshot: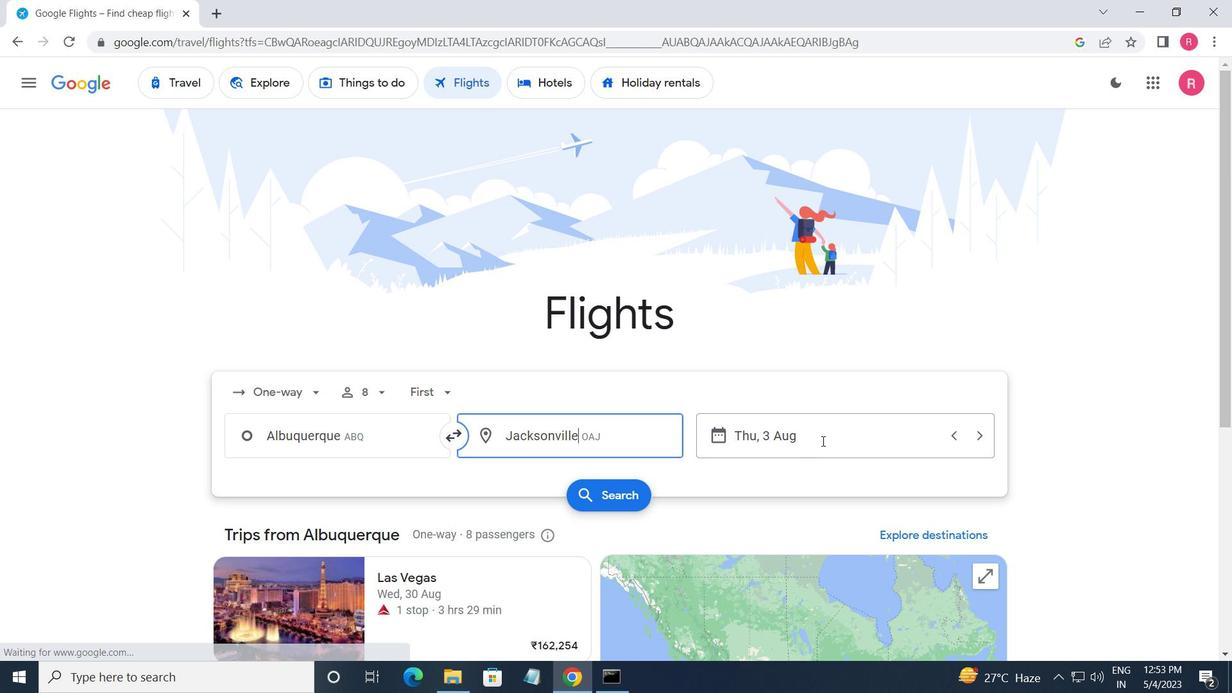 
Action: Mouse moved to (570, 370)
Screenshot: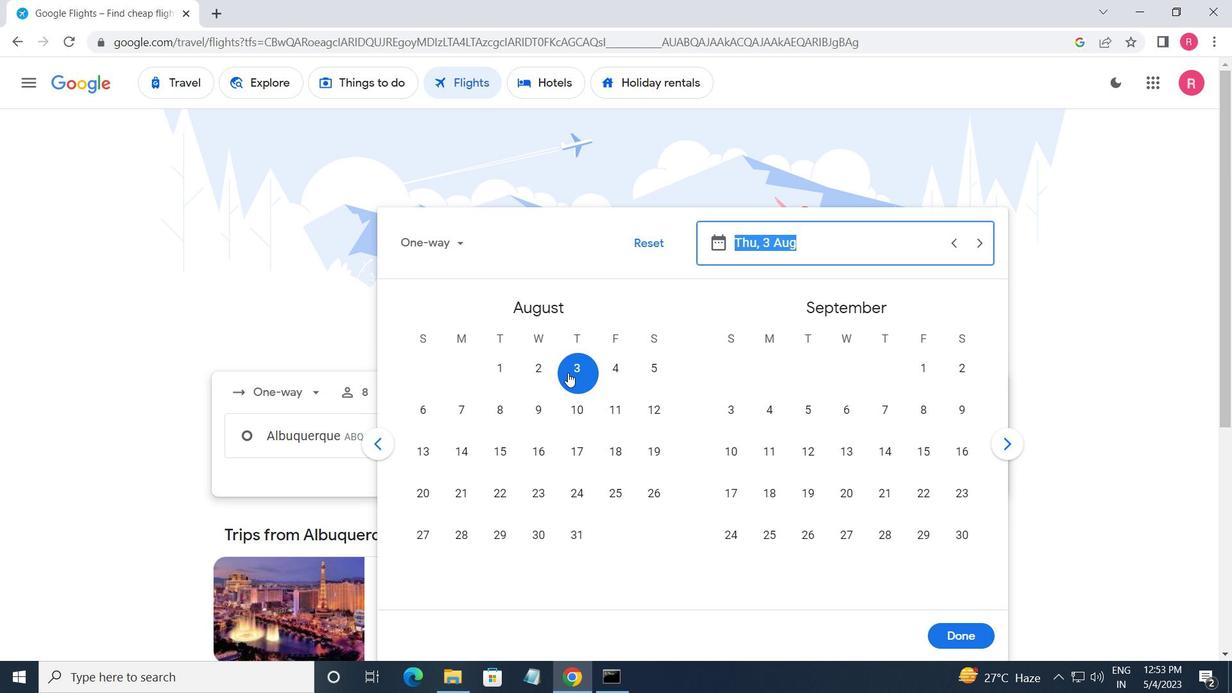
Action: Mouse pressed left at (570, 370)
Screenshot: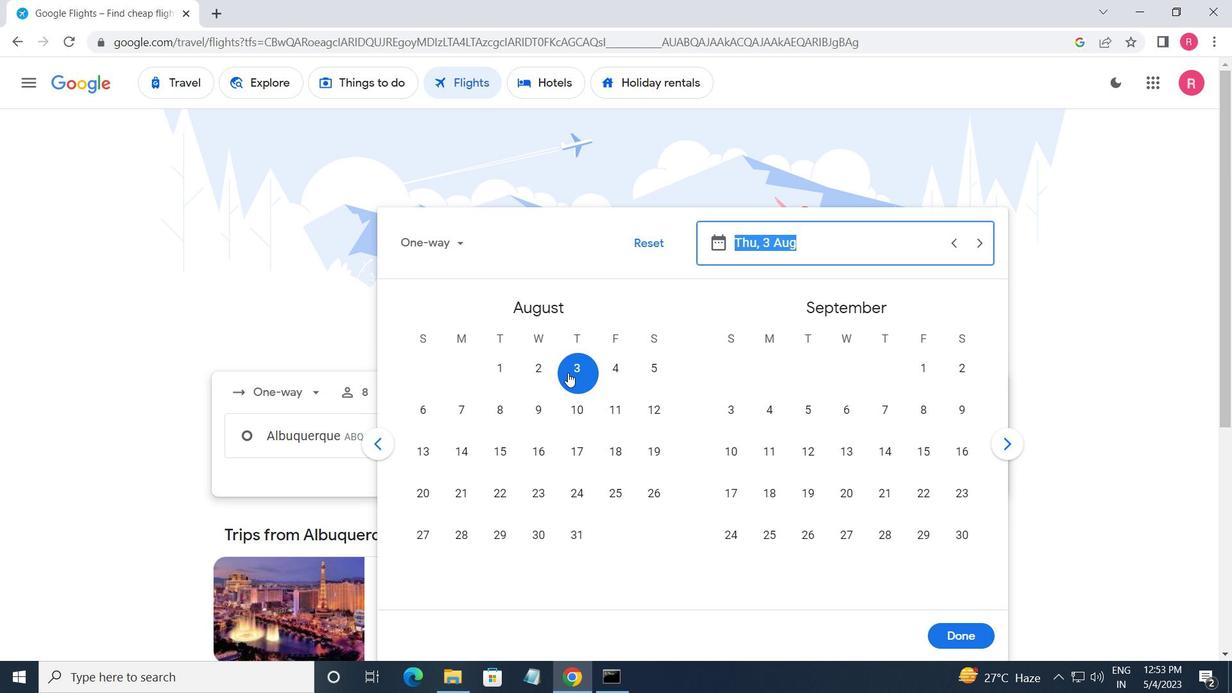 
Action: Mouse moved to (963, 629)
Screenshot: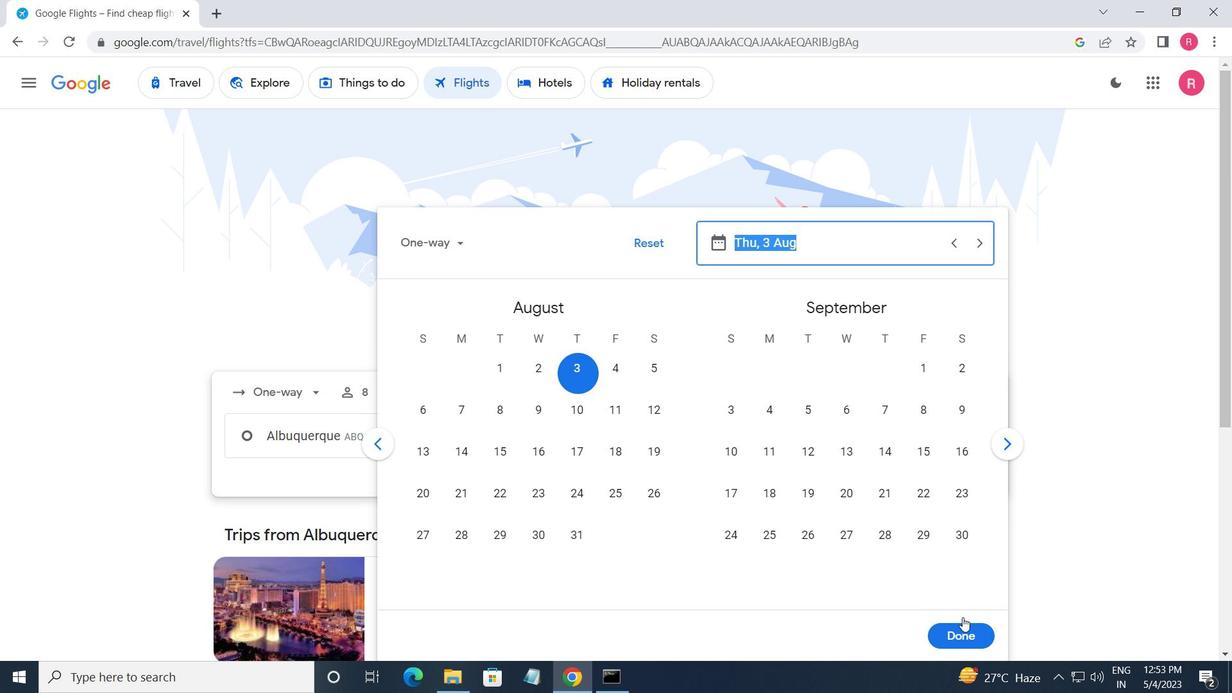 
Action: Mouse pressed left at (963, 629)
Screenshot: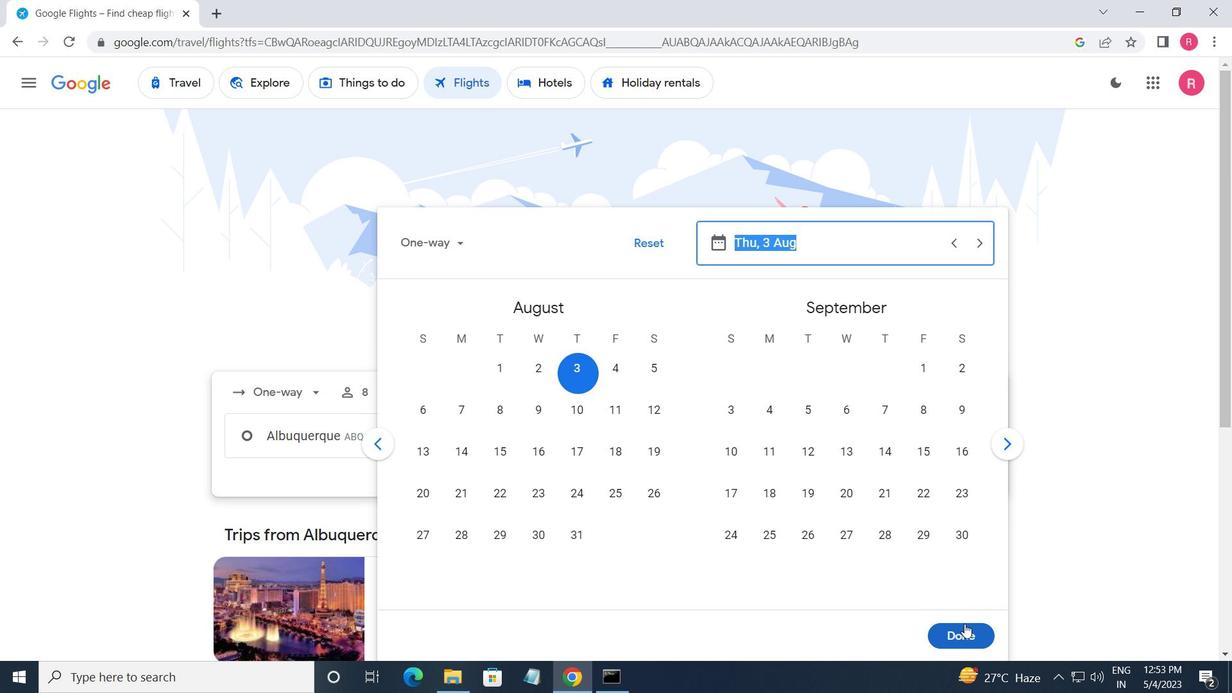 
Action: Mouse moved to (619, 496)
Screenshot: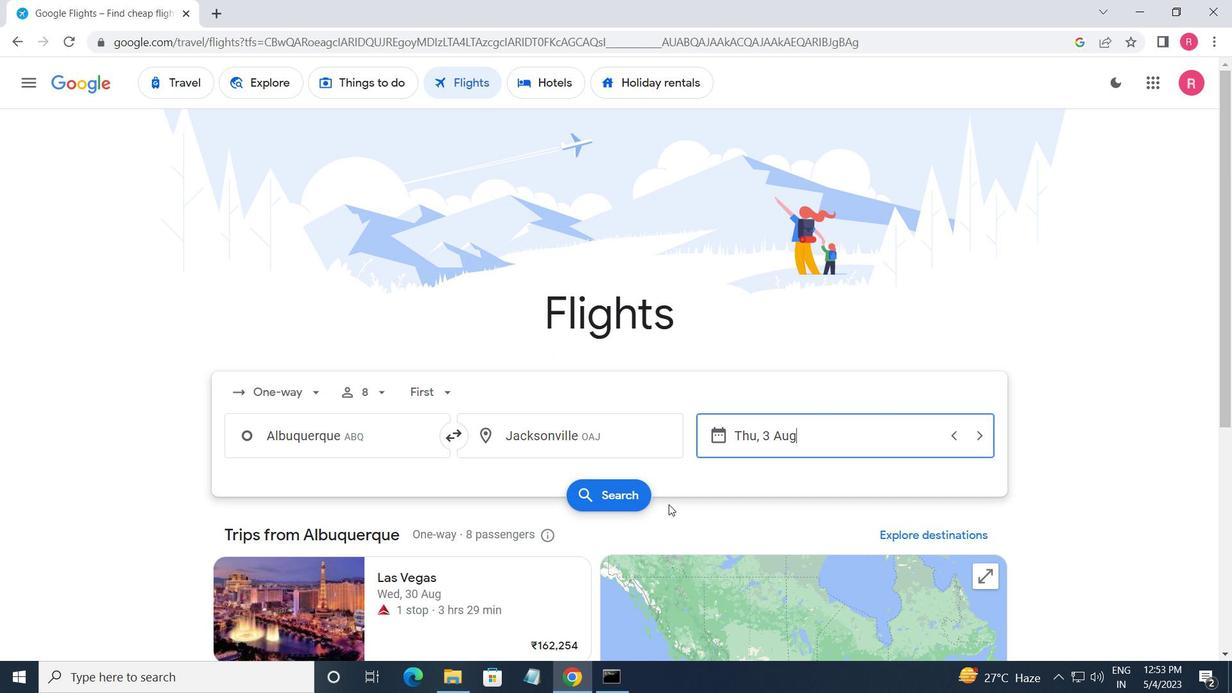 
Action: Mouse pressed left at (619, 496)
Screenshot: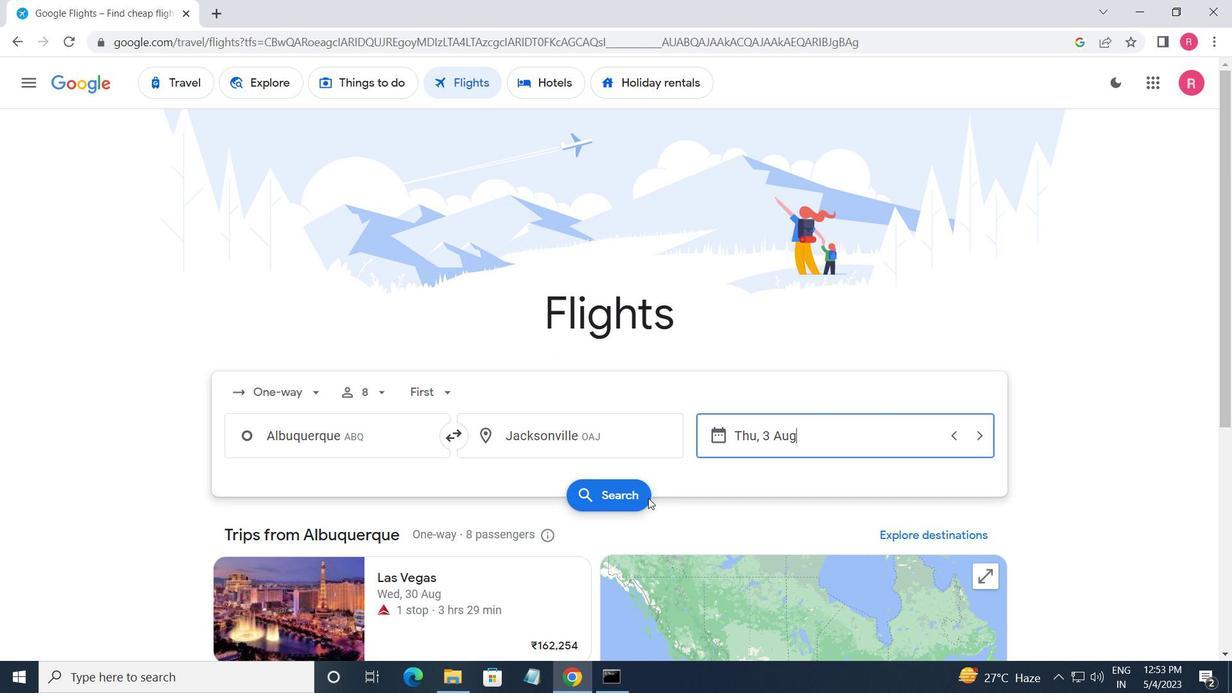 
Action: Mouse moved to (227, 222)
Screenshot: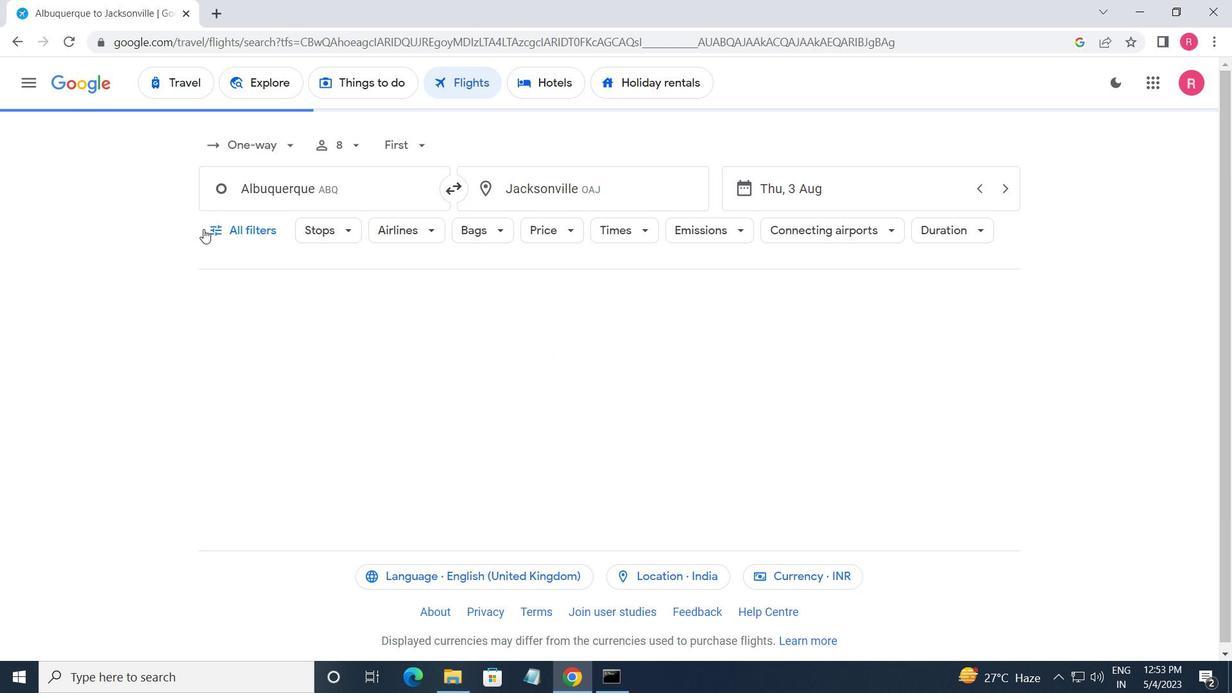 
Action: Mouse pressed left at (227, 222)
Screenshot: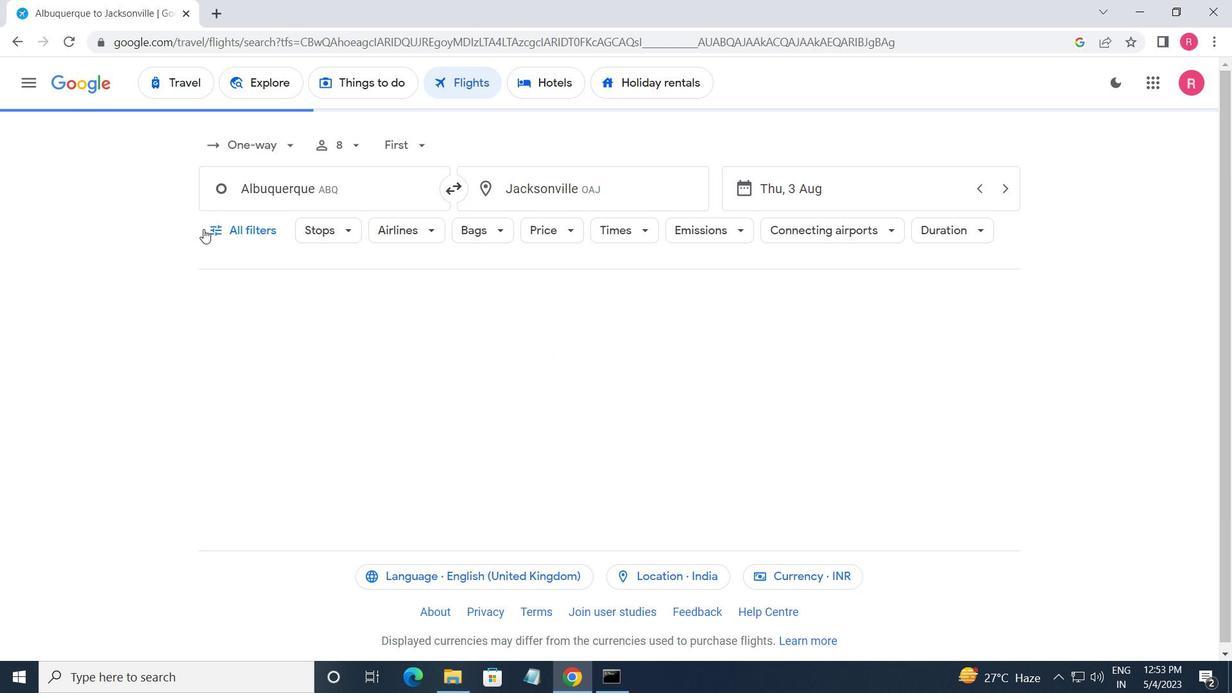 
Action: Mouse moved to (399, 476)
Screenshot: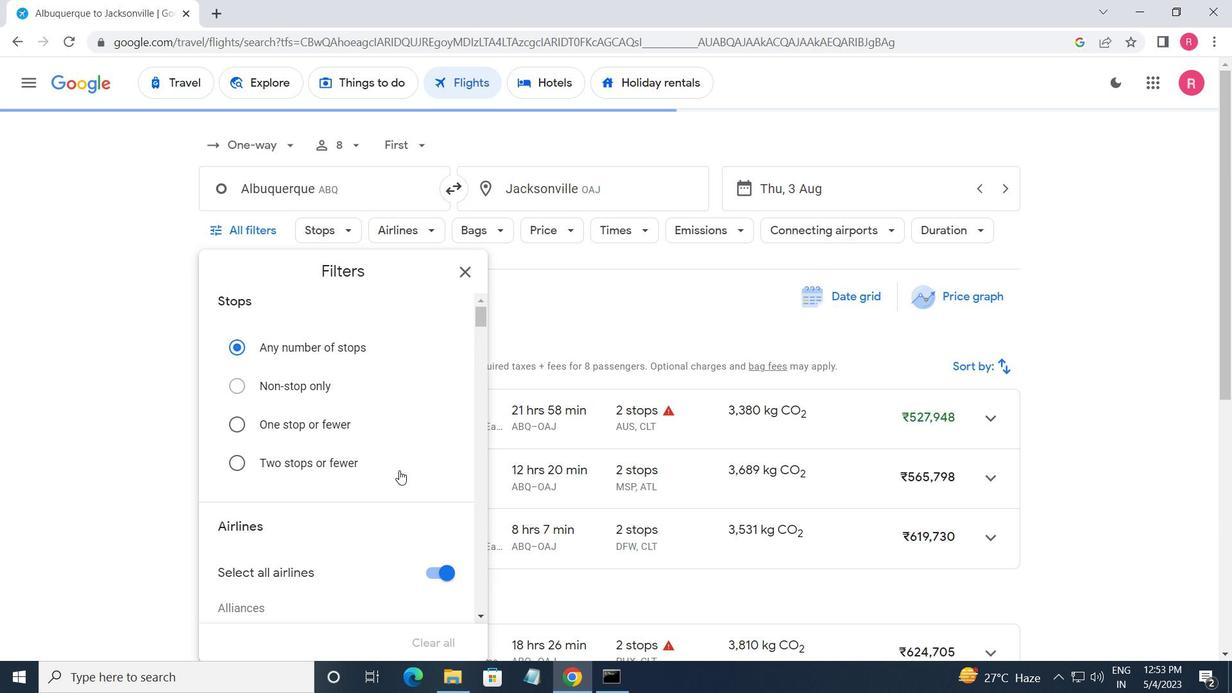 
Action: Mouse scrolled (399, 475) with delta (0, 0)
Screenshot: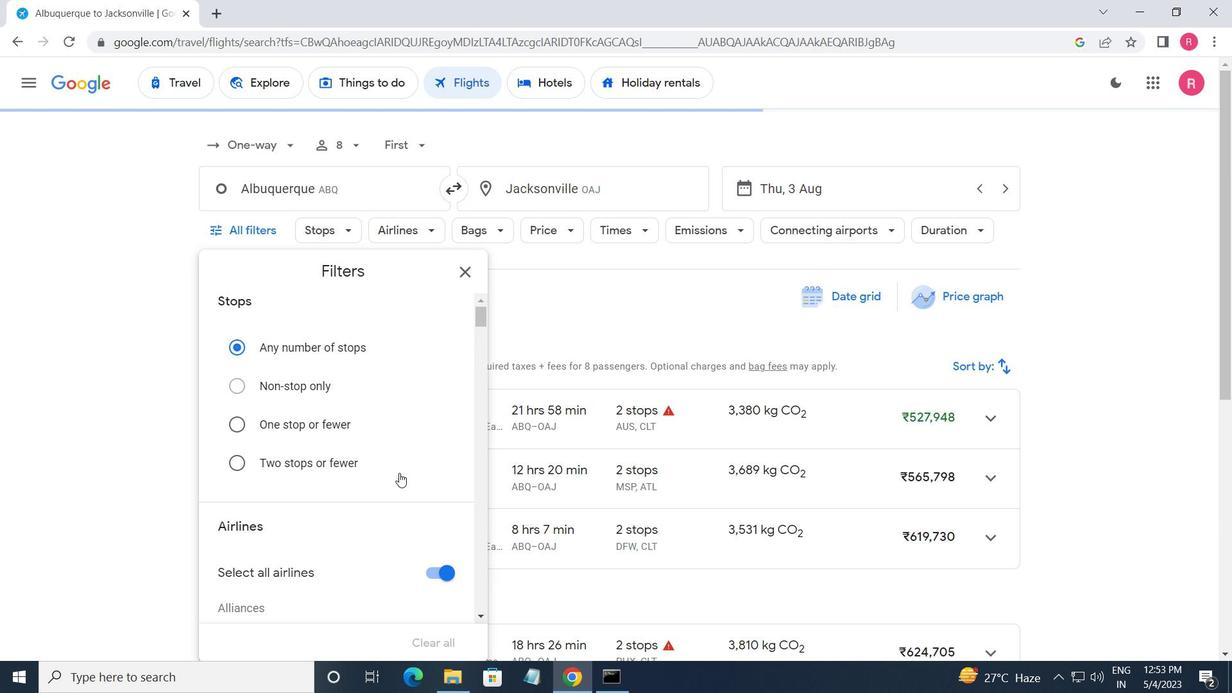 
Action: Mouse scrolled (399, 475) with delta (0, 0)
Screenshot: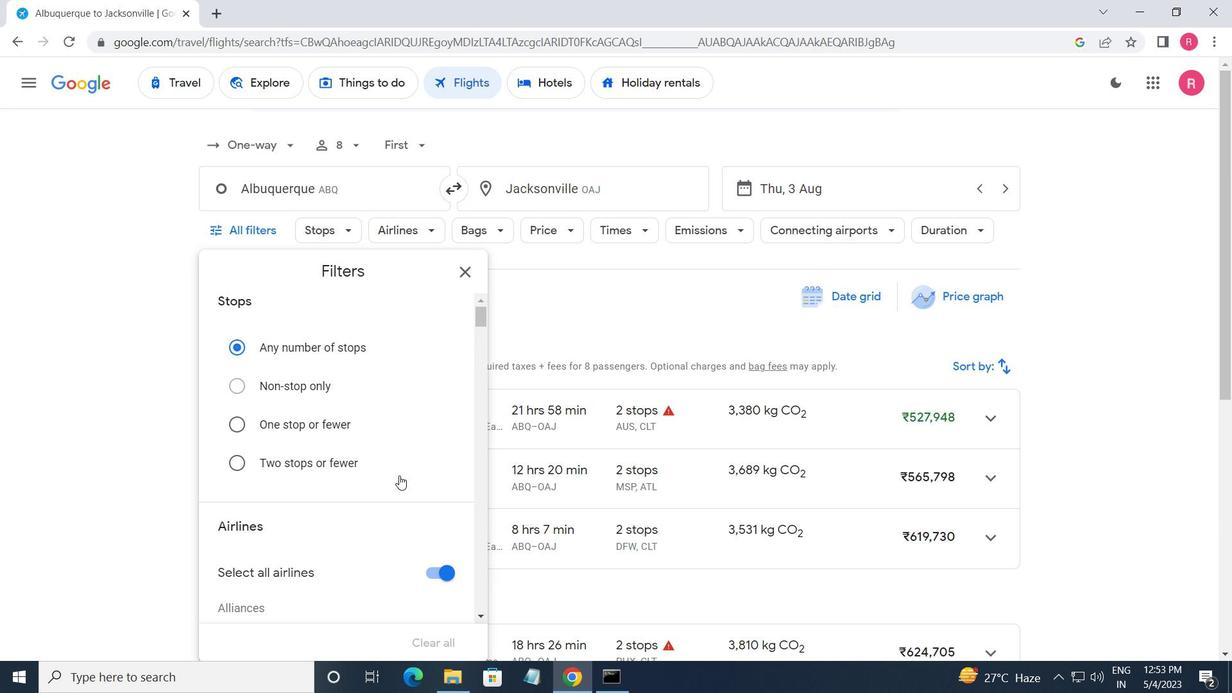 
Action: Mouse scrolled (399, 475) with delta (0, 0)
Screenshot: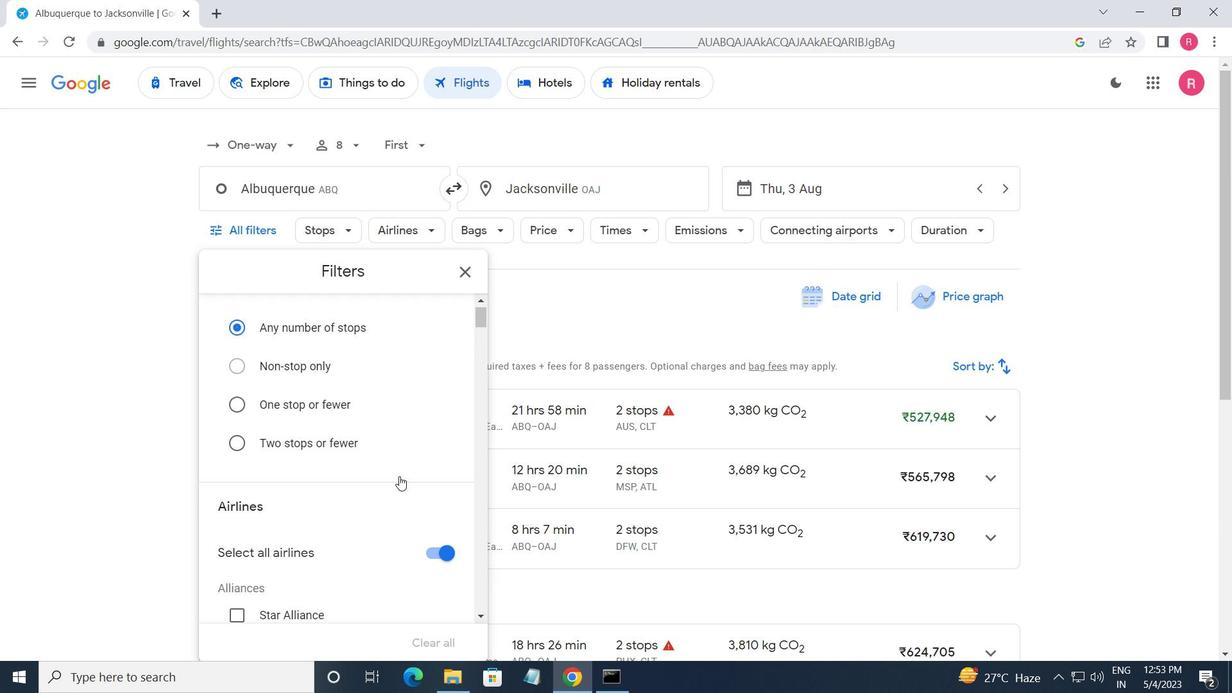 
Action: Mouse moved to (395, 476)
Screenshot: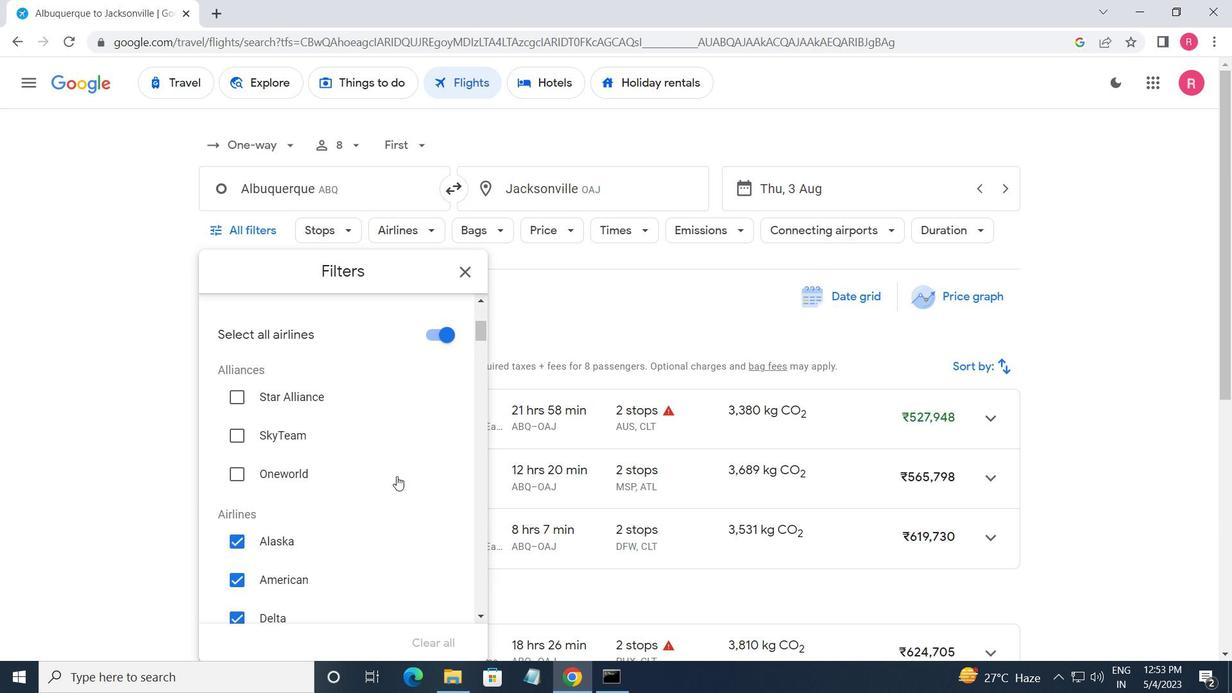
Action: Mouse scrolled (395, 475) with delta (0, 0)
Screenshot: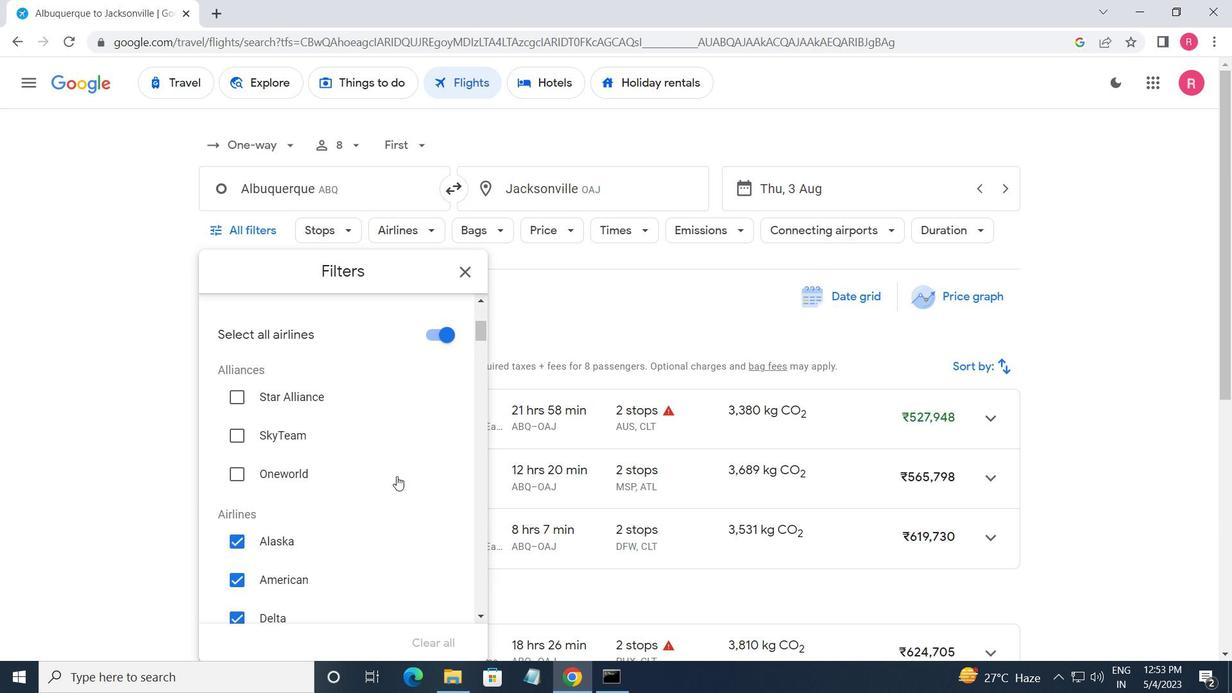 
Action: Mouse moved to (388, 476)
Screenshot: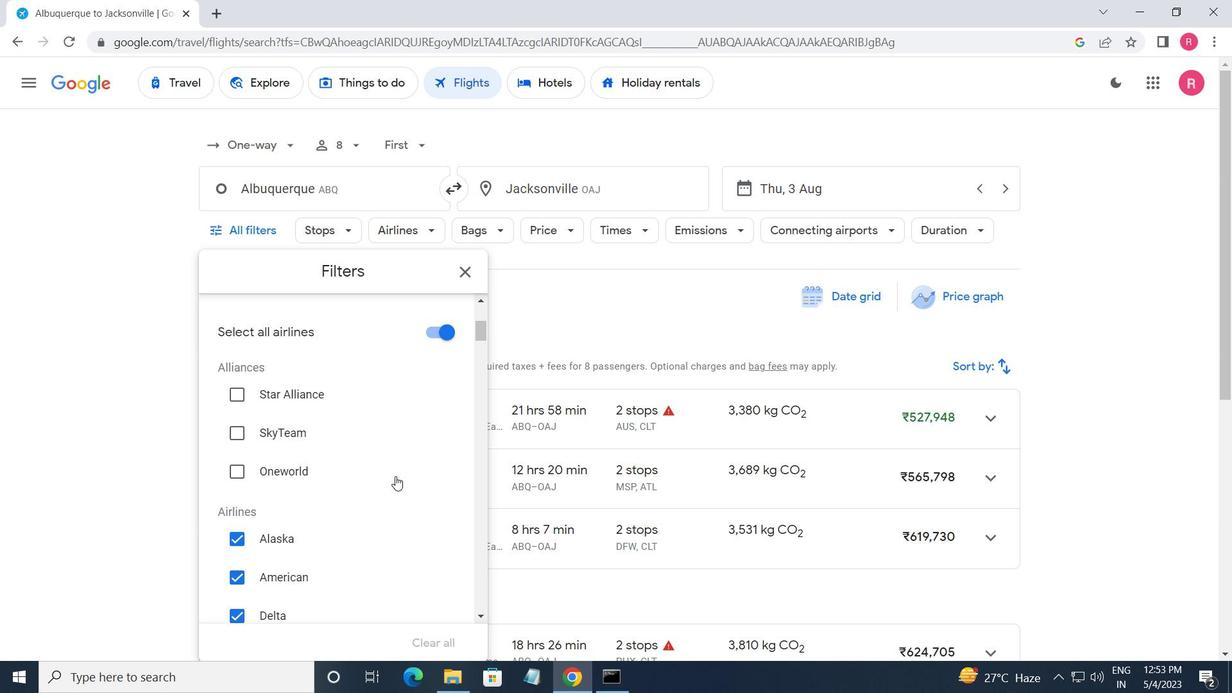 
Action: Mouse scrolled (388, 475) with delta (0, 0)
Screenshot: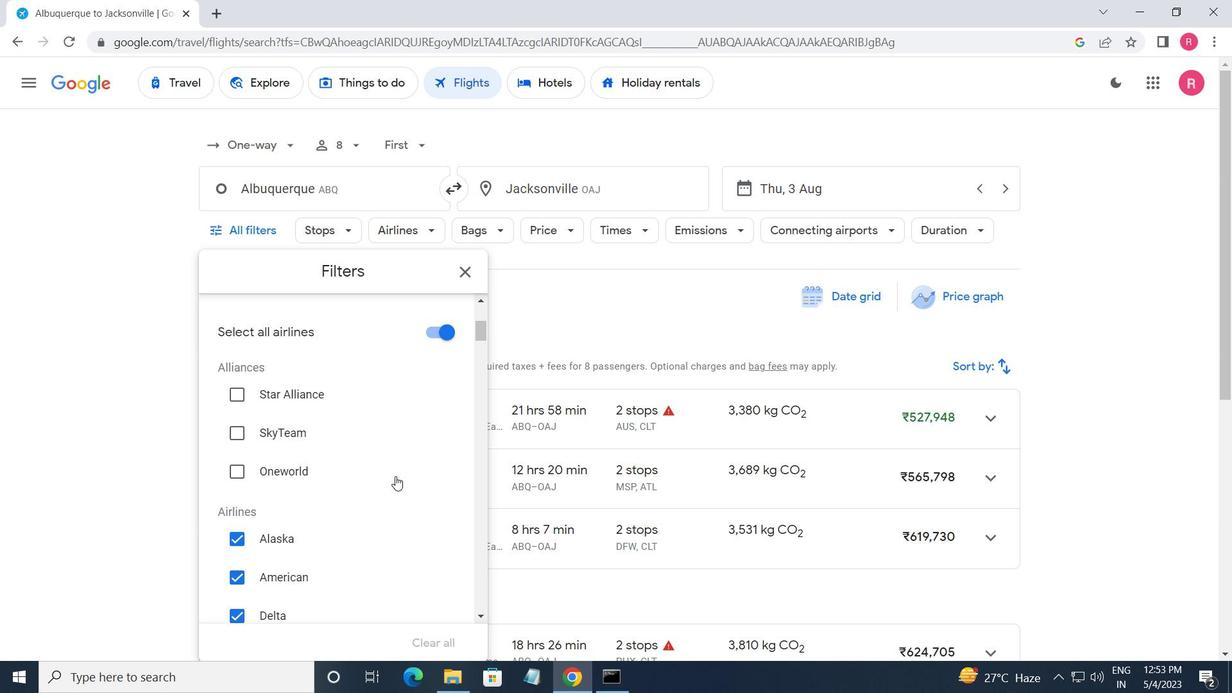 
Action: Mouse moved to (411, 460)
Screenshot: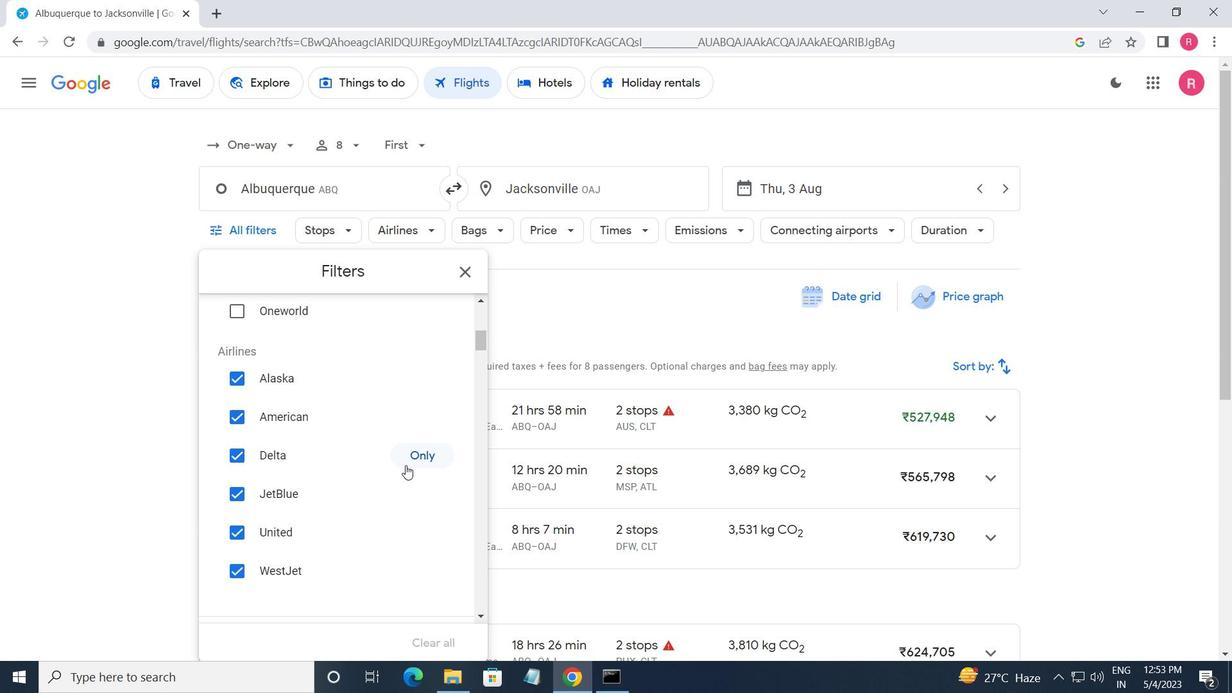 
Action: Mouse pressed left at (411, 460)
Screenshot: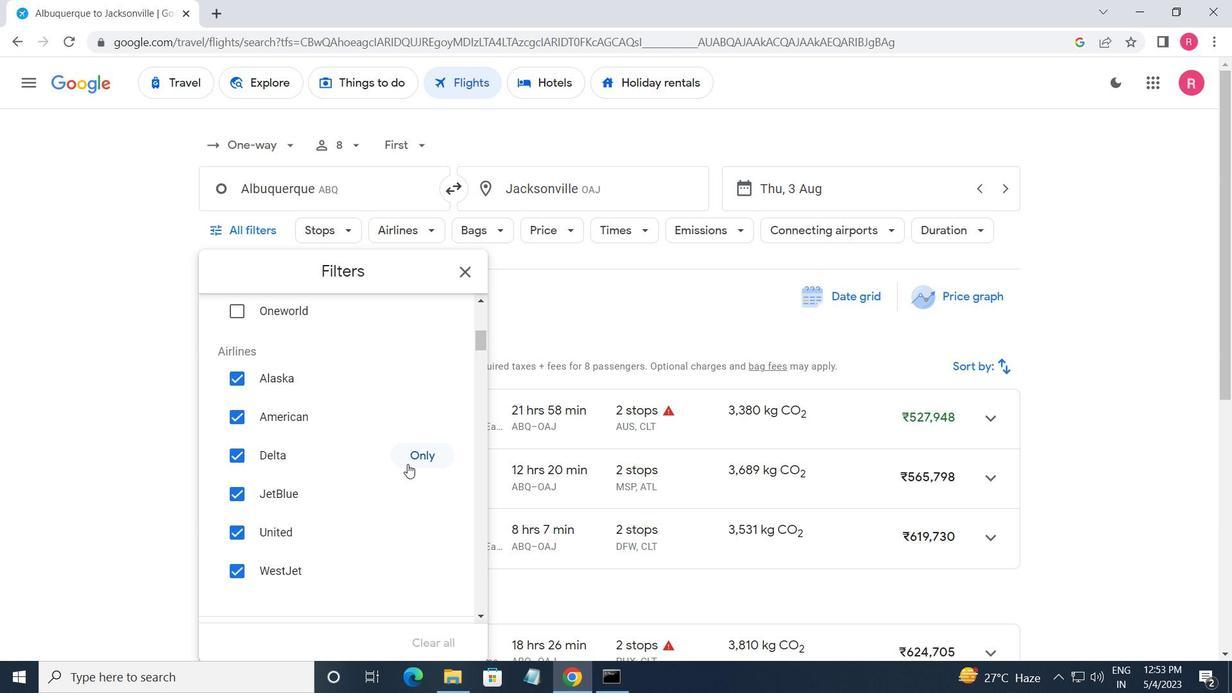 
Action: Mouse moved to (403, 482)
Screenshot: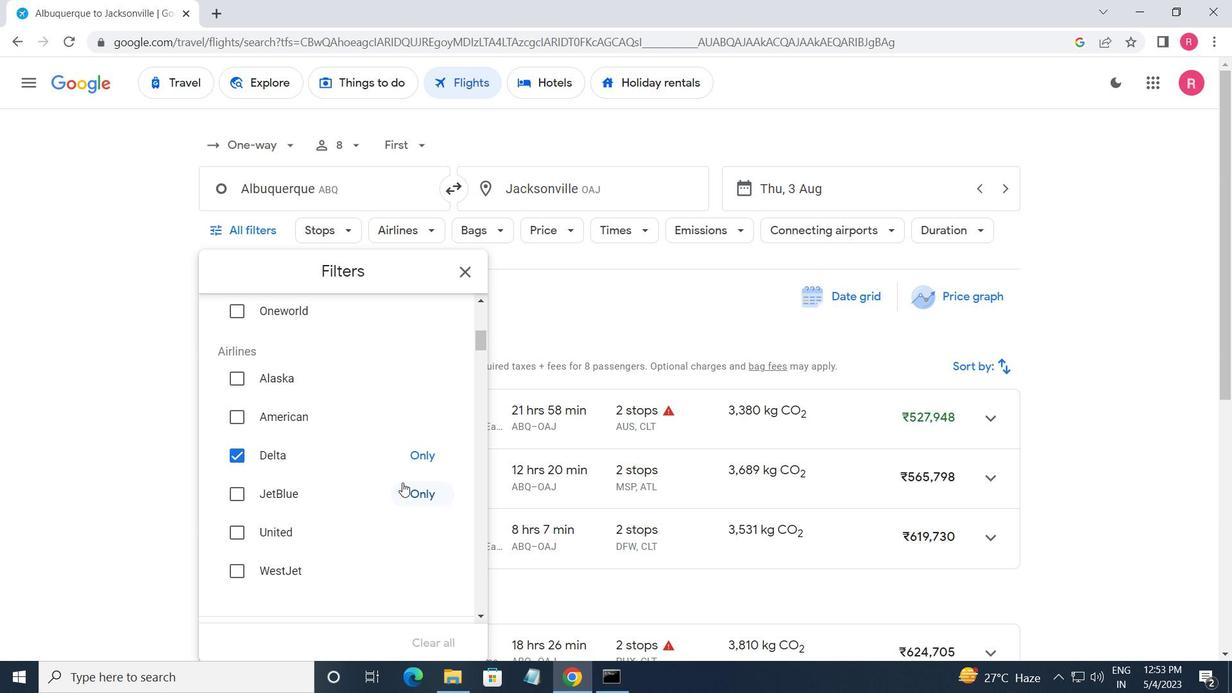 
Action: Mouse scrolled (403, 481) with delta (0, 0)
Screenshot: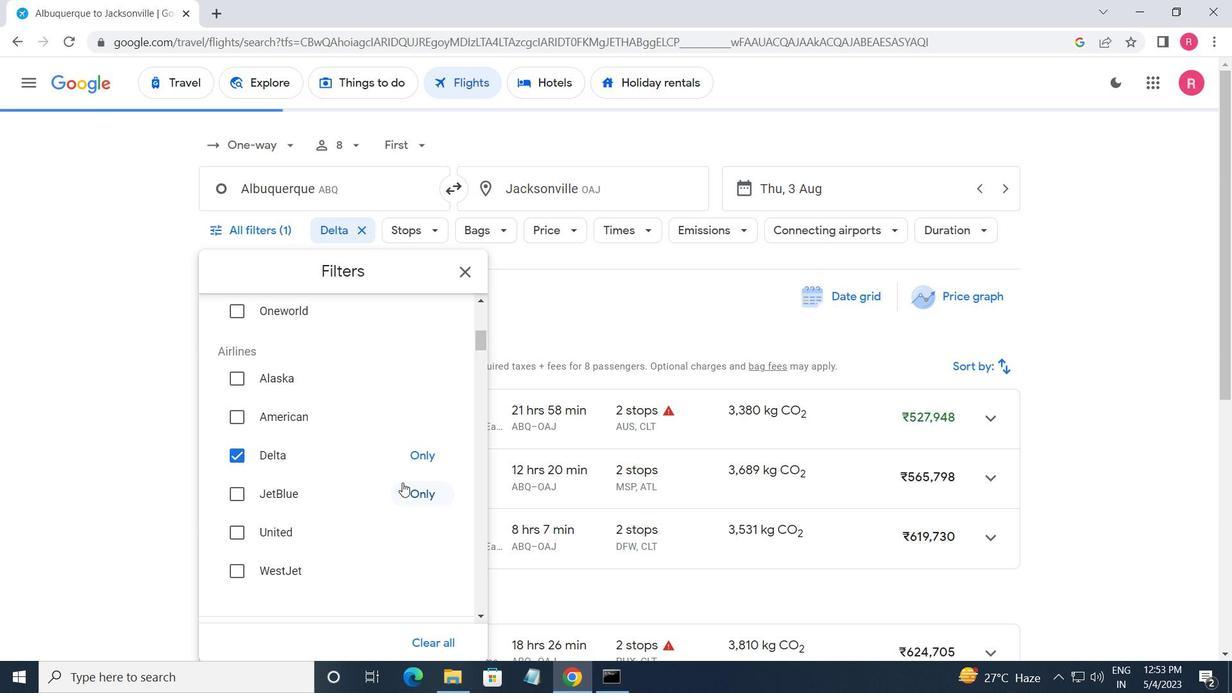 
Action: Mouse moved to (404, 485)
Screenshot: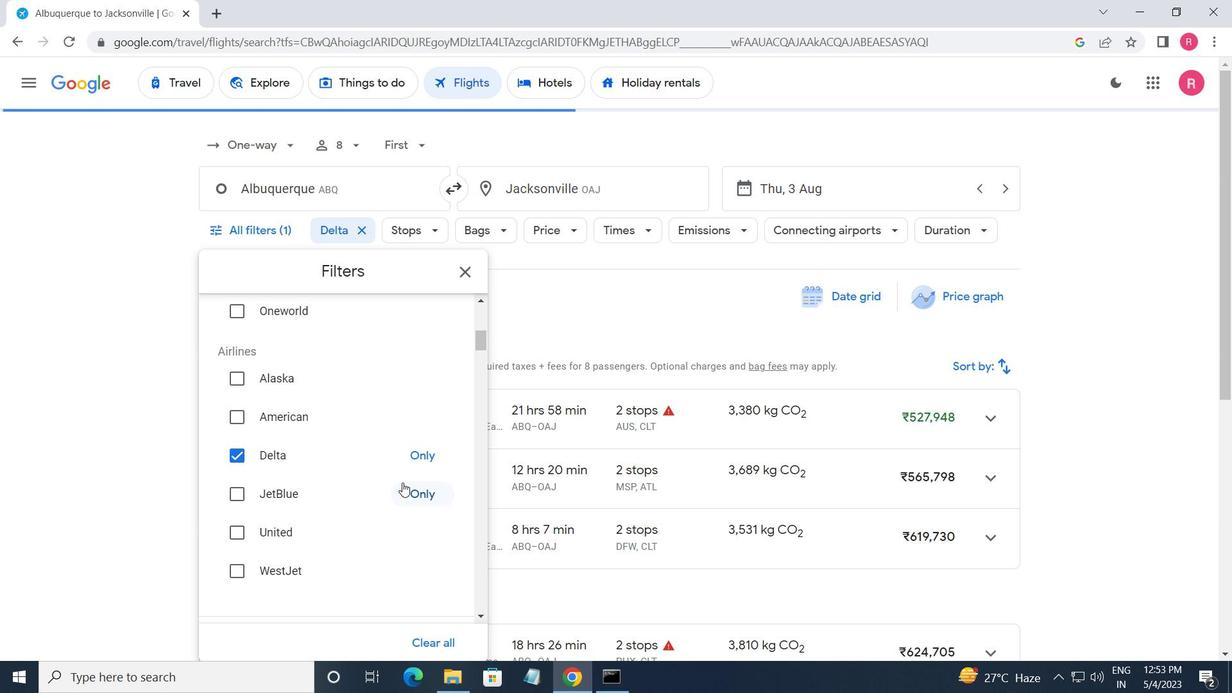
Action: Mouse scrolled (404, 484) with delta (0, 0)
Screenshot: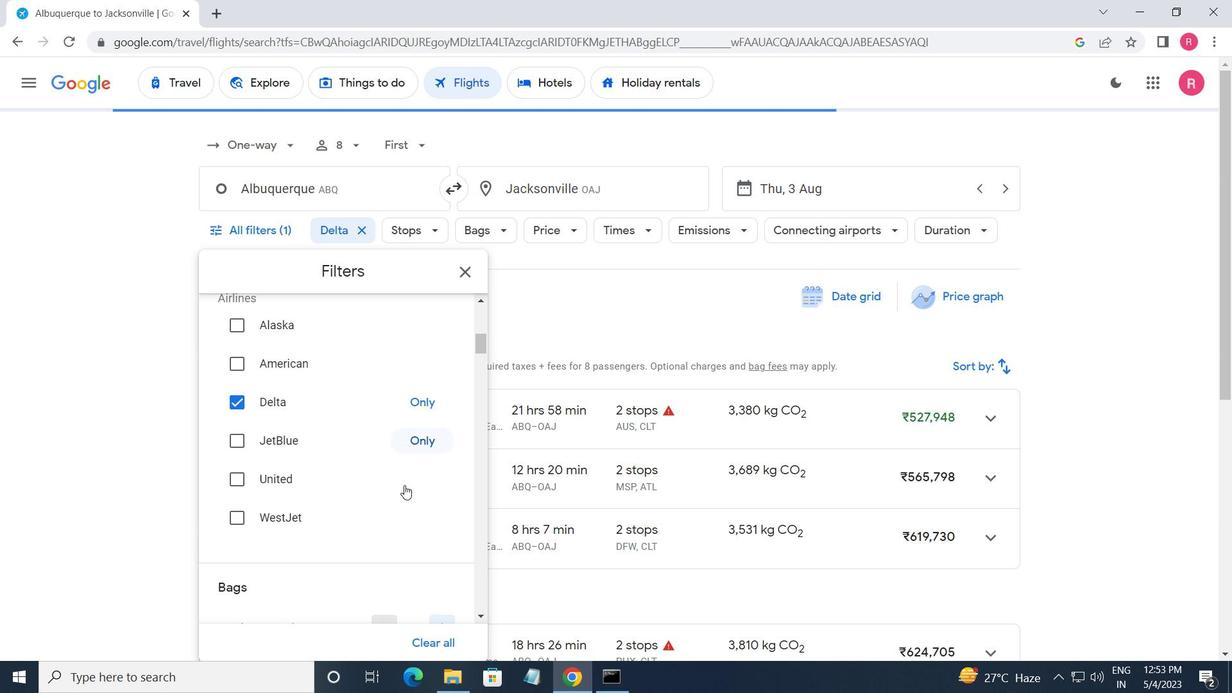 
Action: Mouse moved to (442, 519)
Screenshot: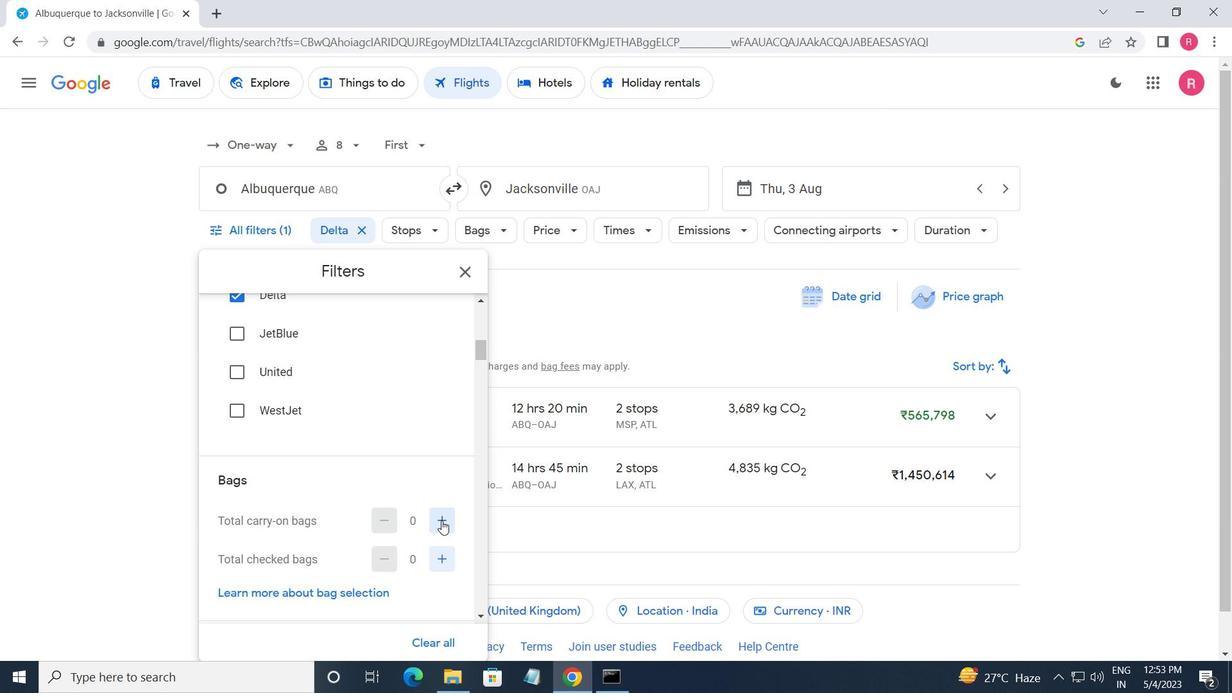 
Action: Mouse pressed left at (442, 519)
Screenshot: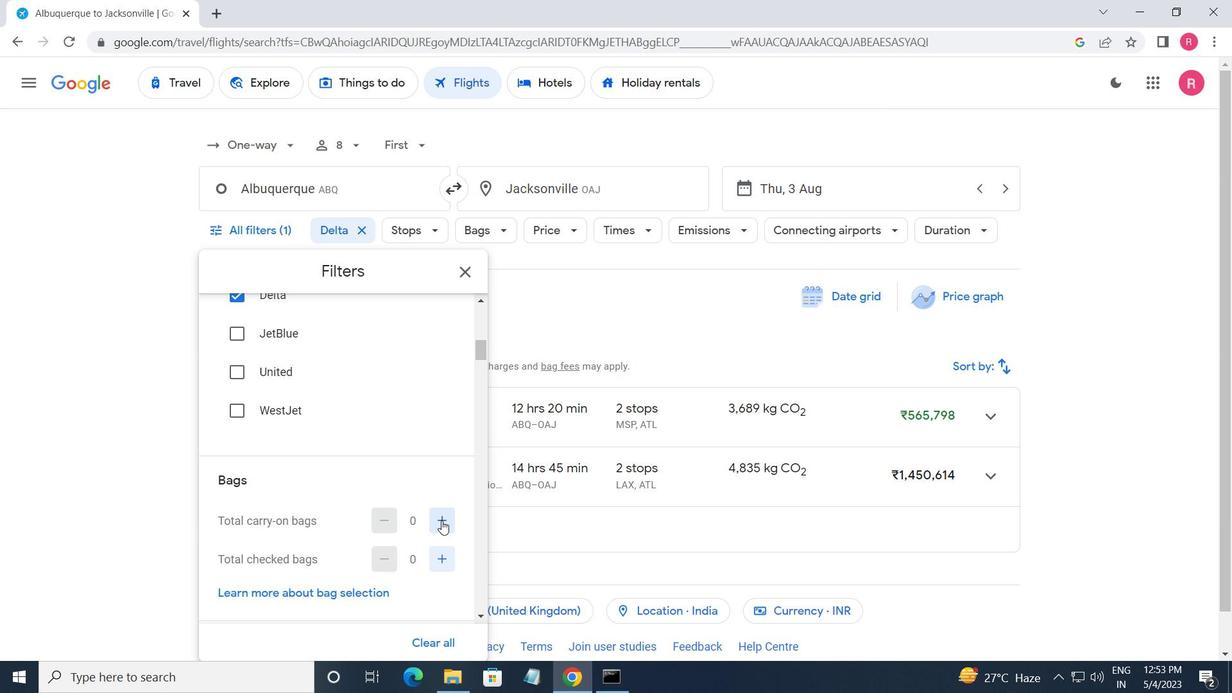 
Action: Mouse moved to (442, 517)
Screenshot: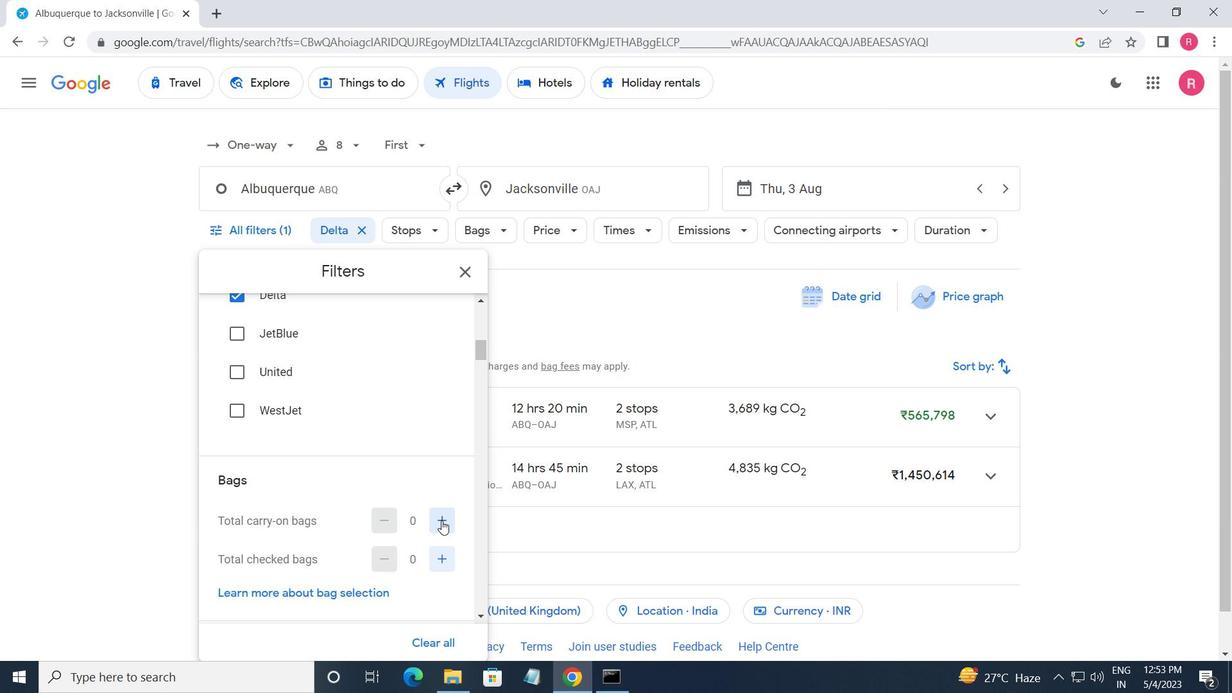 
Action: Mouse pressed left at (442, 517)
Screenshot: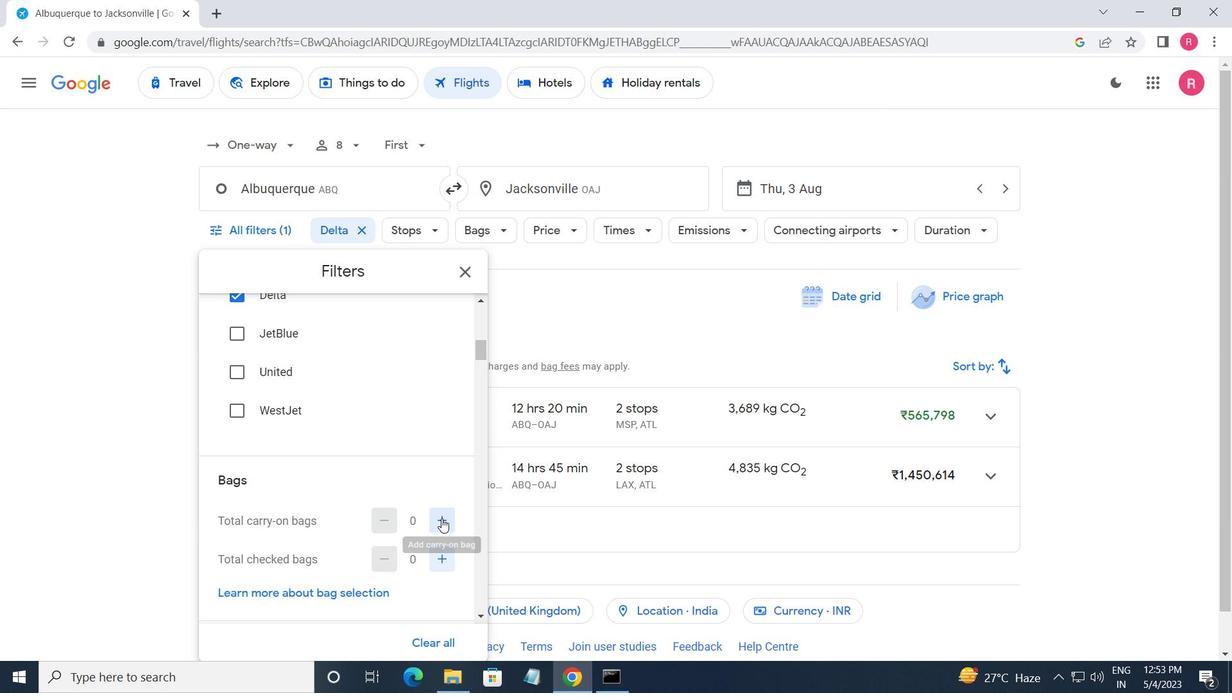 
Action: Mouse moved to (442, 562)
Screenshot: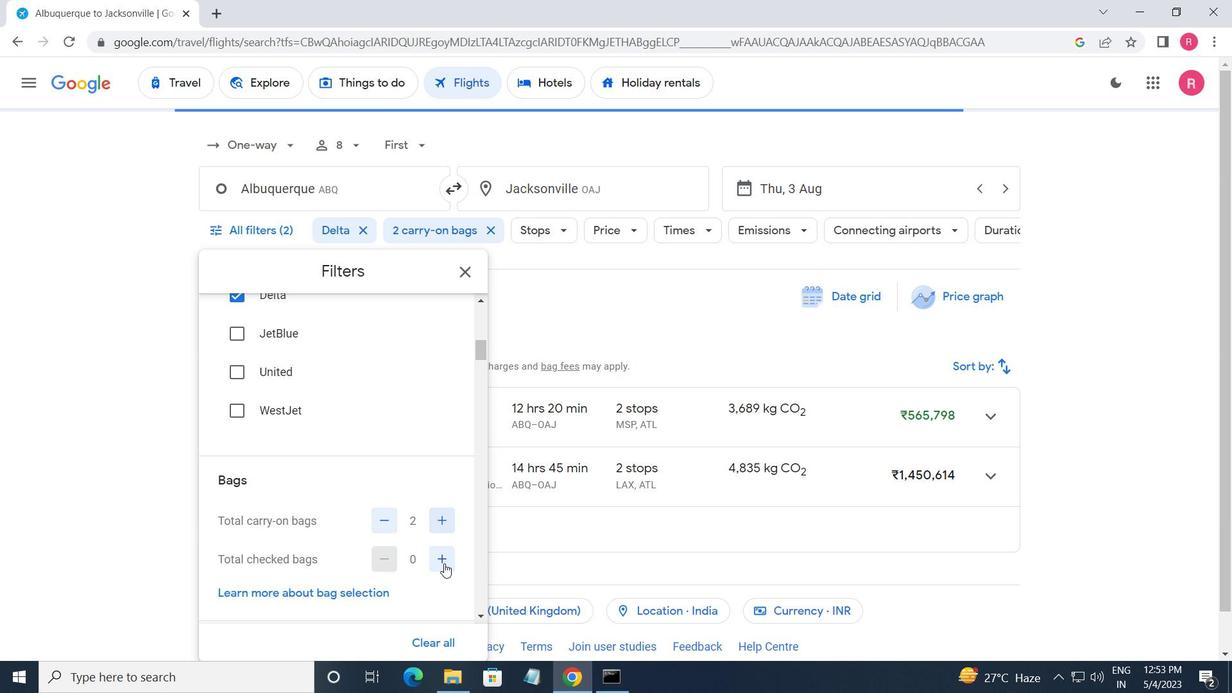 
Action: Mouse pressed left at (442, 562)
Screenshot: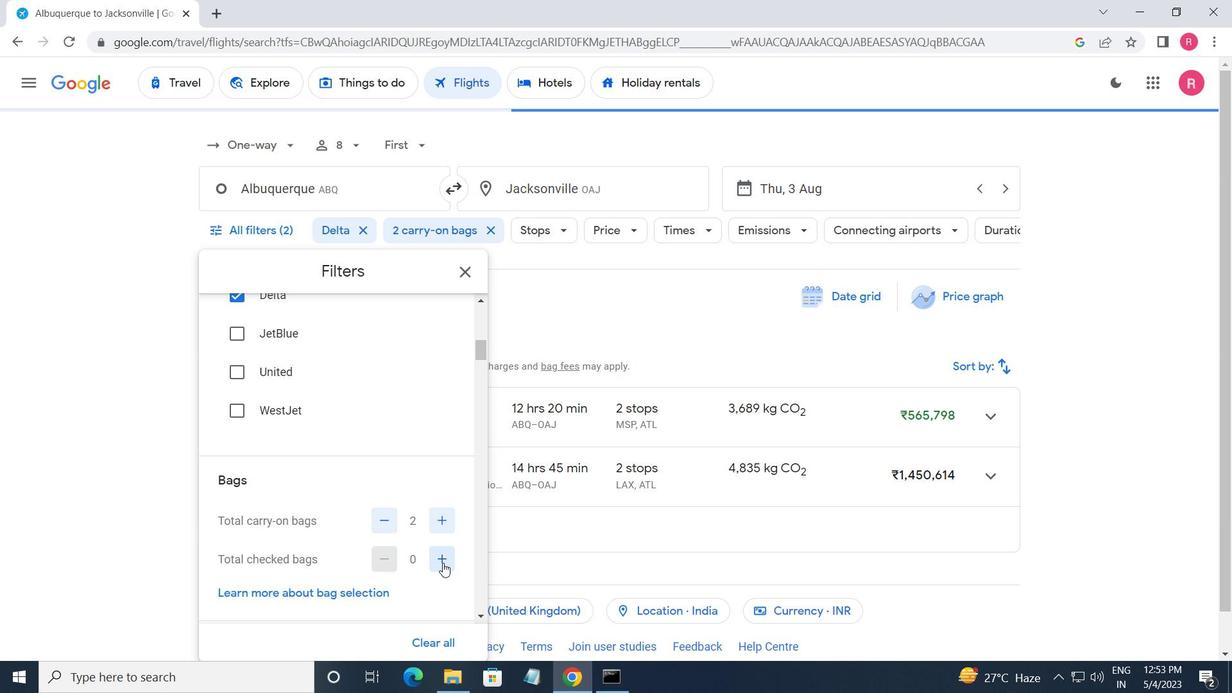 
Action: Mouse moved to (442, 559)
Screenshot: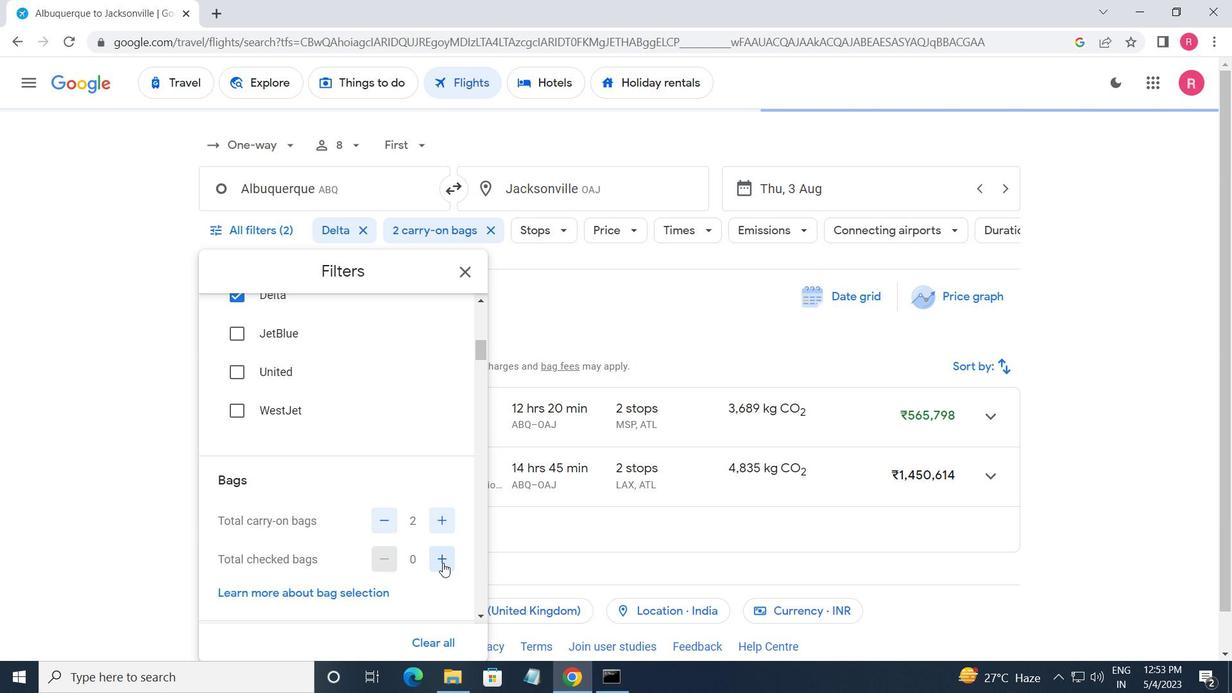 
Action: Mouse pressed left at (442, 559)
Screenshot: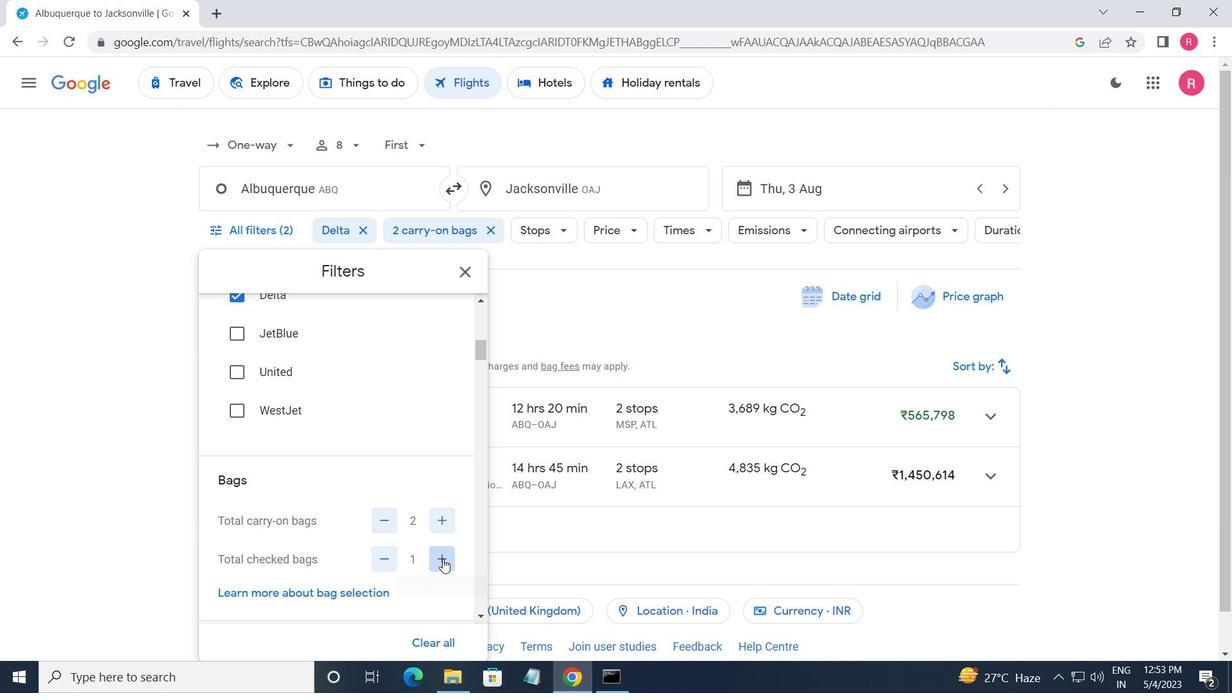 
Action: Mouse pressed left at (442, 559)
Screenshot: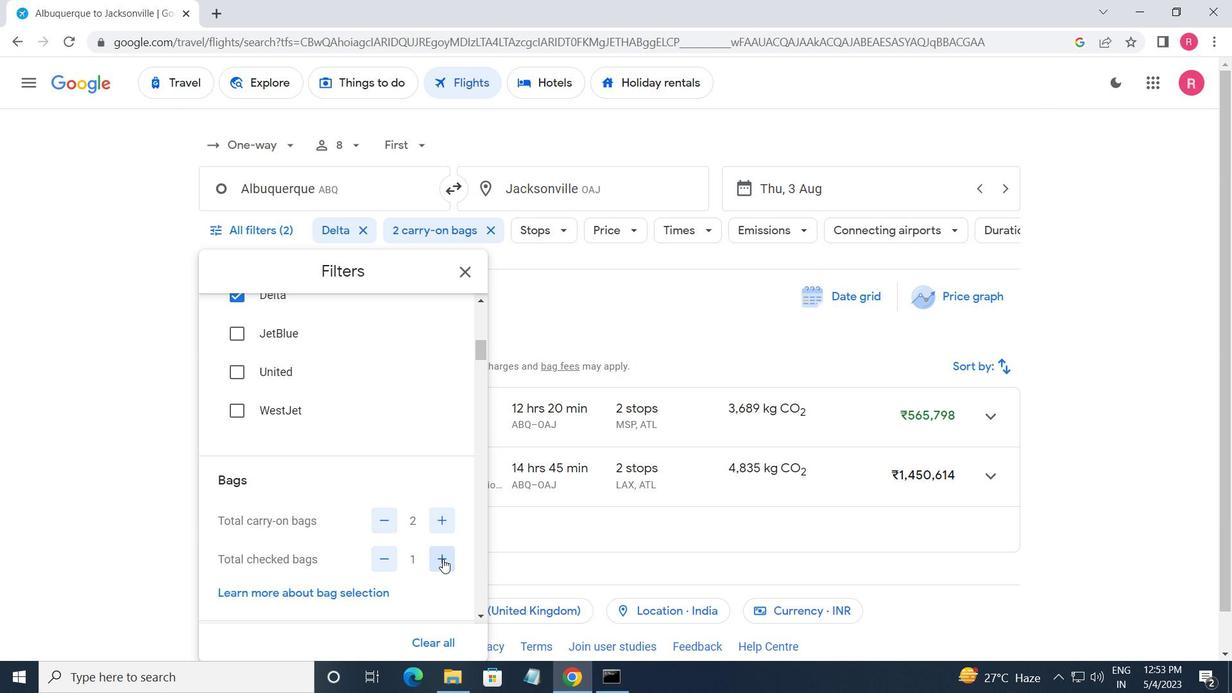 
Action: Mouse pressed left at (442, 559)
Screenshot: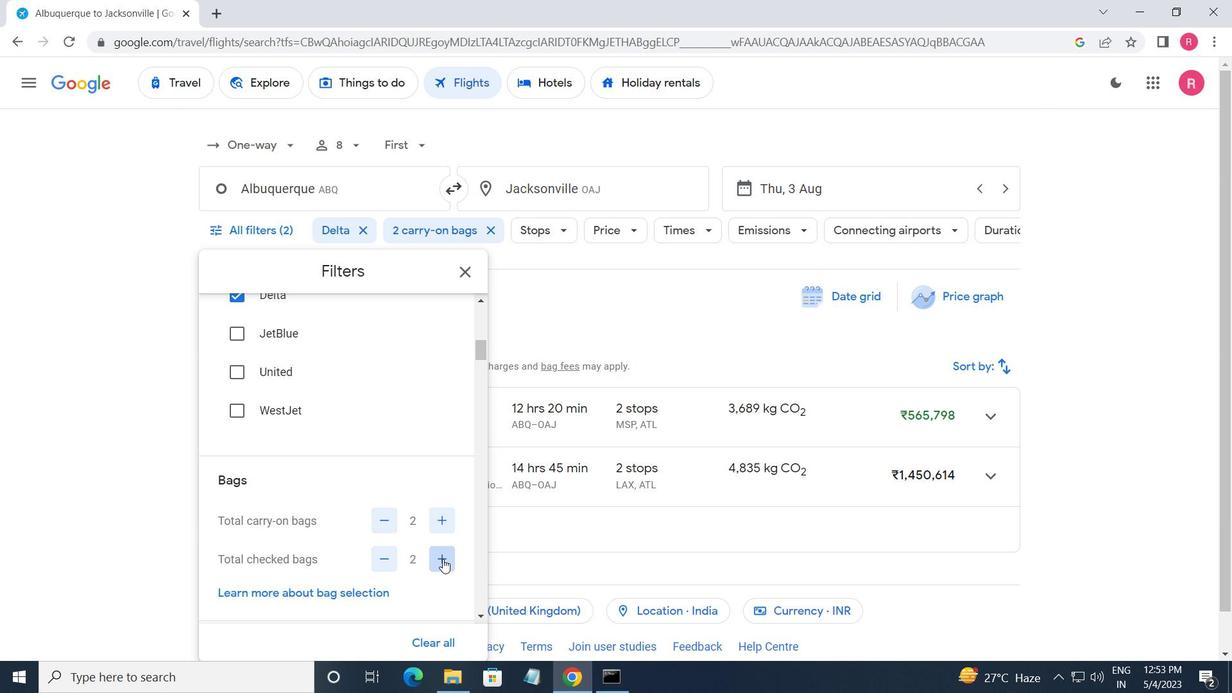 
Action: Mouse pressed left at (442, 559)
Screenshot: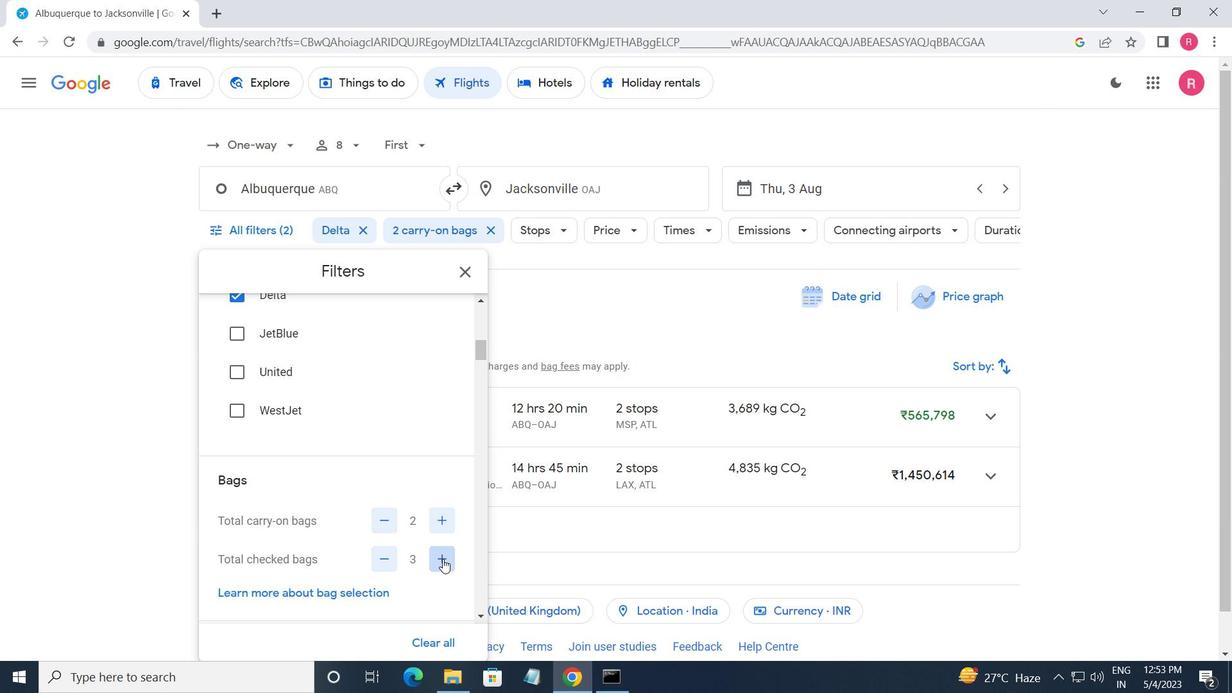 
Action: Mouse pressed left at (442, 559)
Screenshot: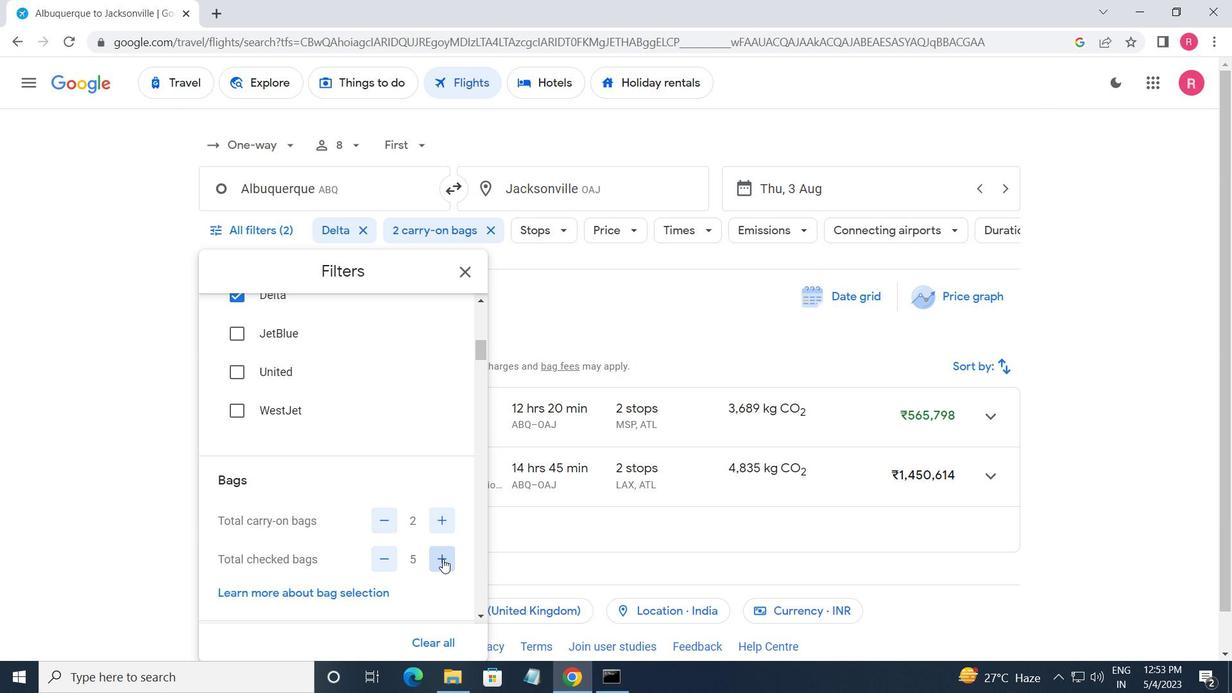 
Action: Mouse scrolled (442, 558) with delta (0, 0)
Screenshot: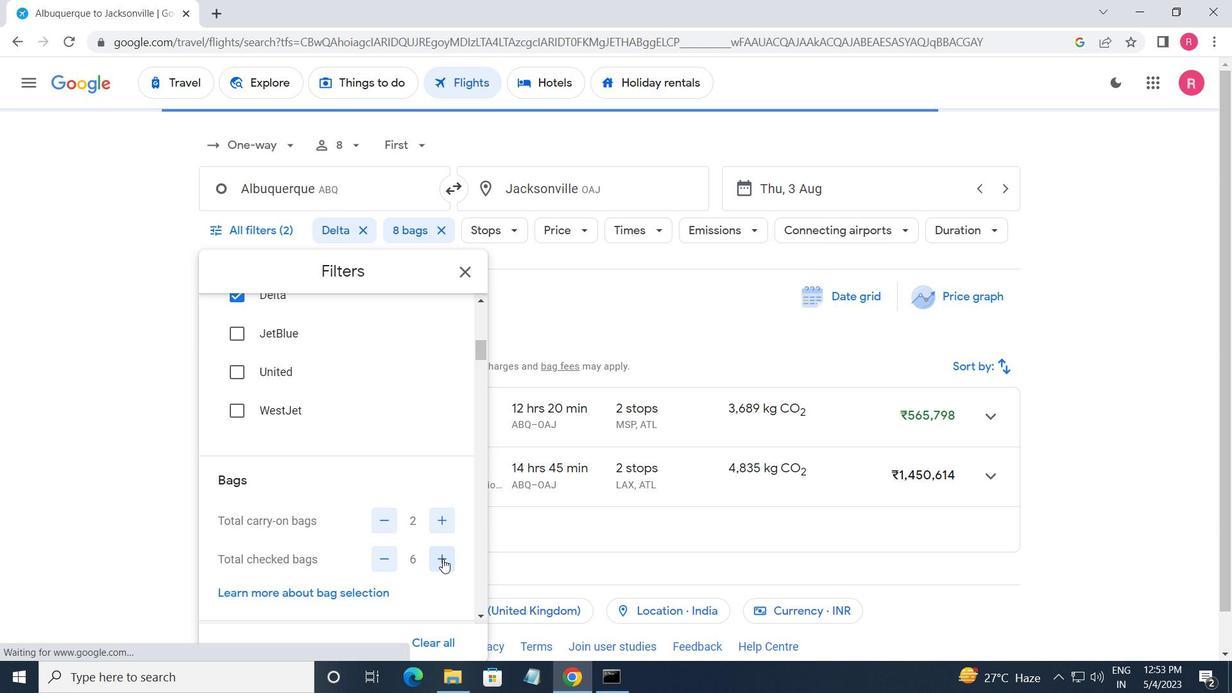 
Action: Mouse scrolled (442, 558) with delta (0, 0)
Screenshot: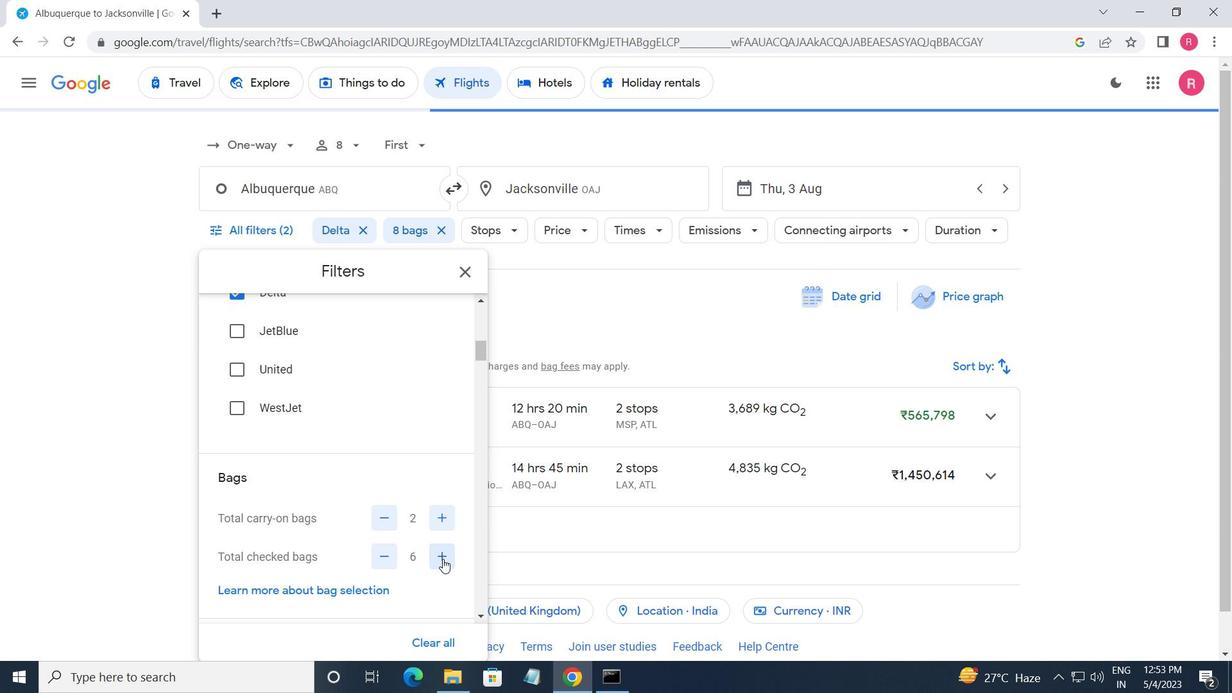 
Action: Mouse moved to (464, 552)
Screenshot: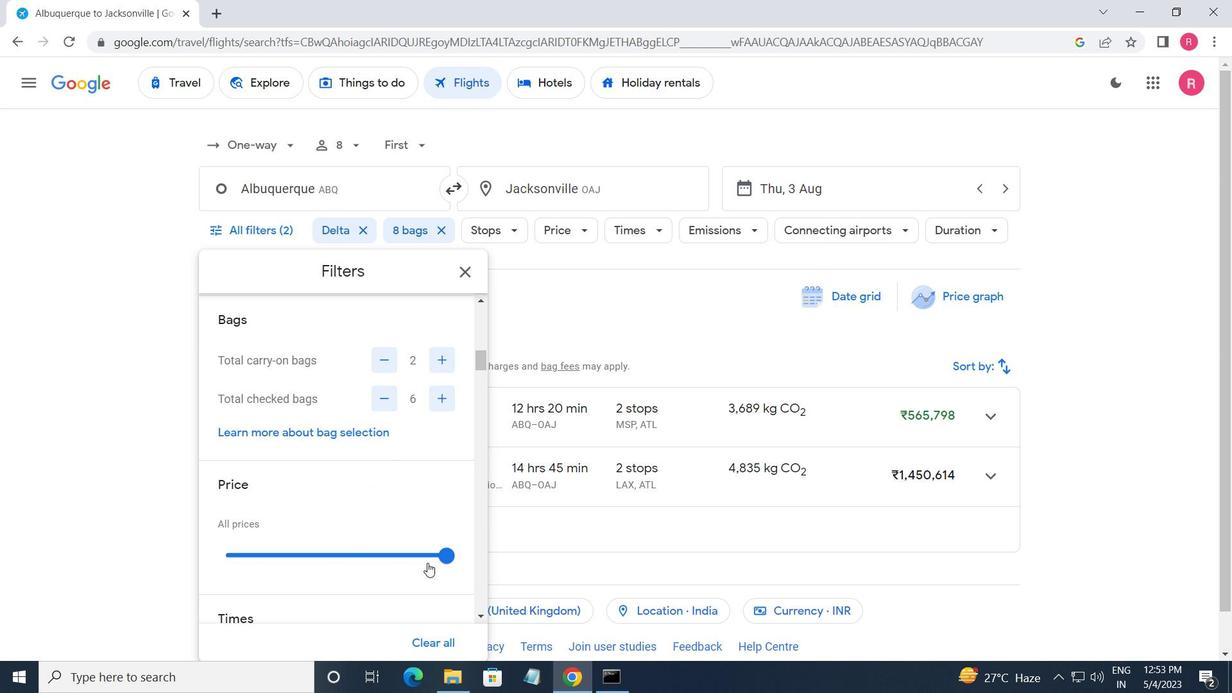 
Action: Mouse pressed left at (464, 552)
Screenshot: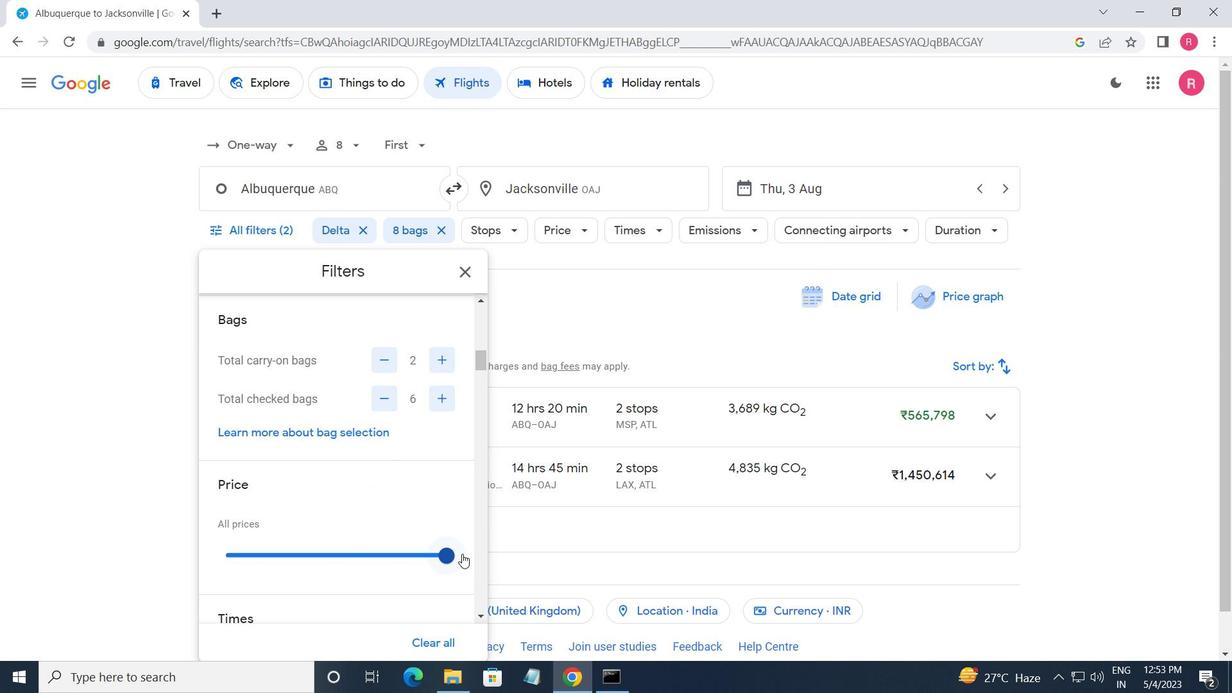 
Action: Mouse moved to (320, 541)
Screenshot: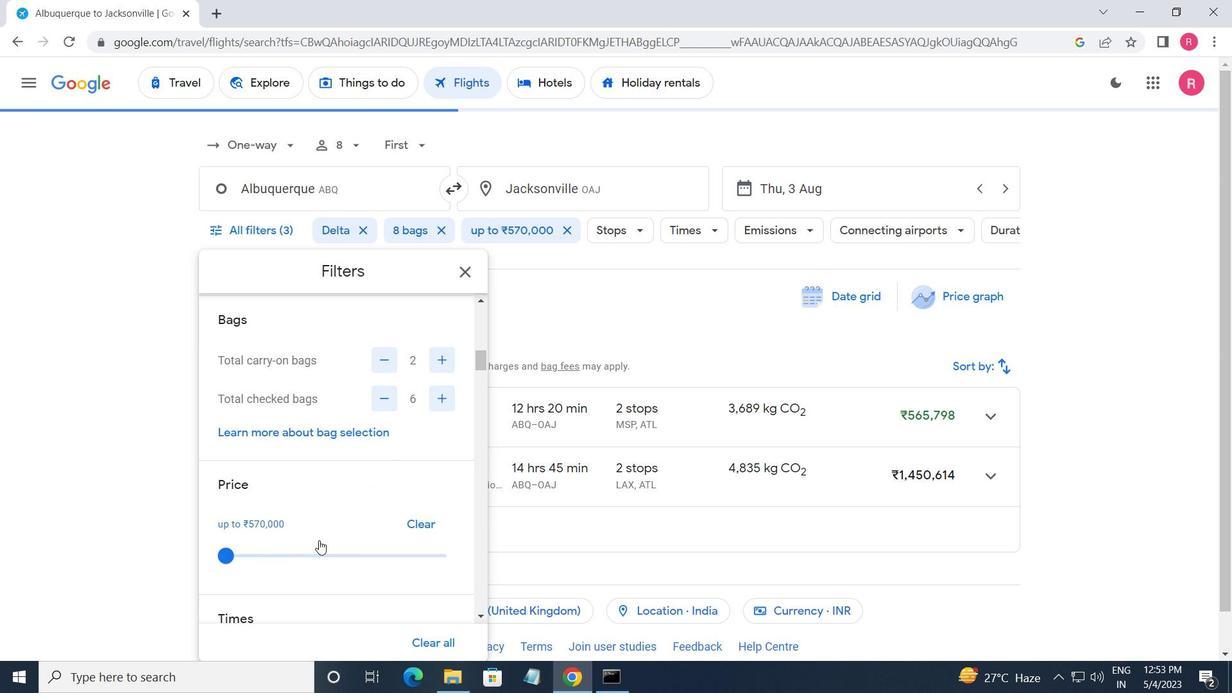 
Action: Mouse scrolled (320, 540) with delta (0, 0)
Screenshot: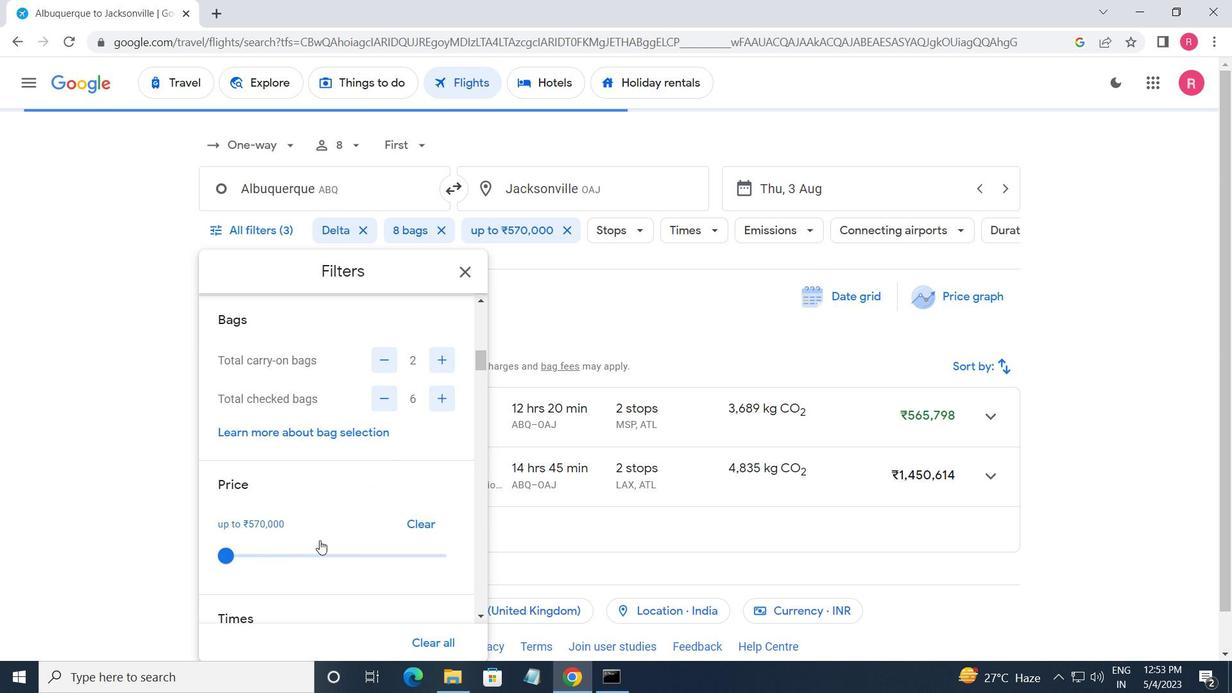 
Action: Mouse moved to (322, 541)
Screenshot: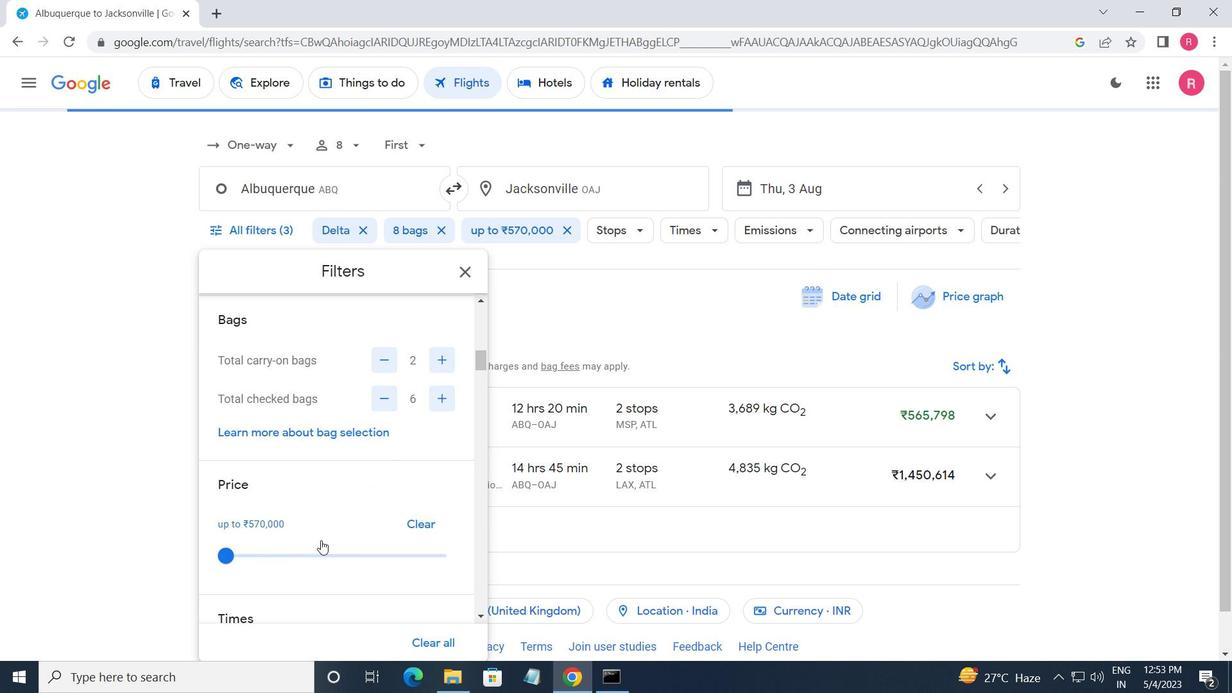 
Action: Mouse scrolled (322, 541) with delta (0, 0)
Screenshot: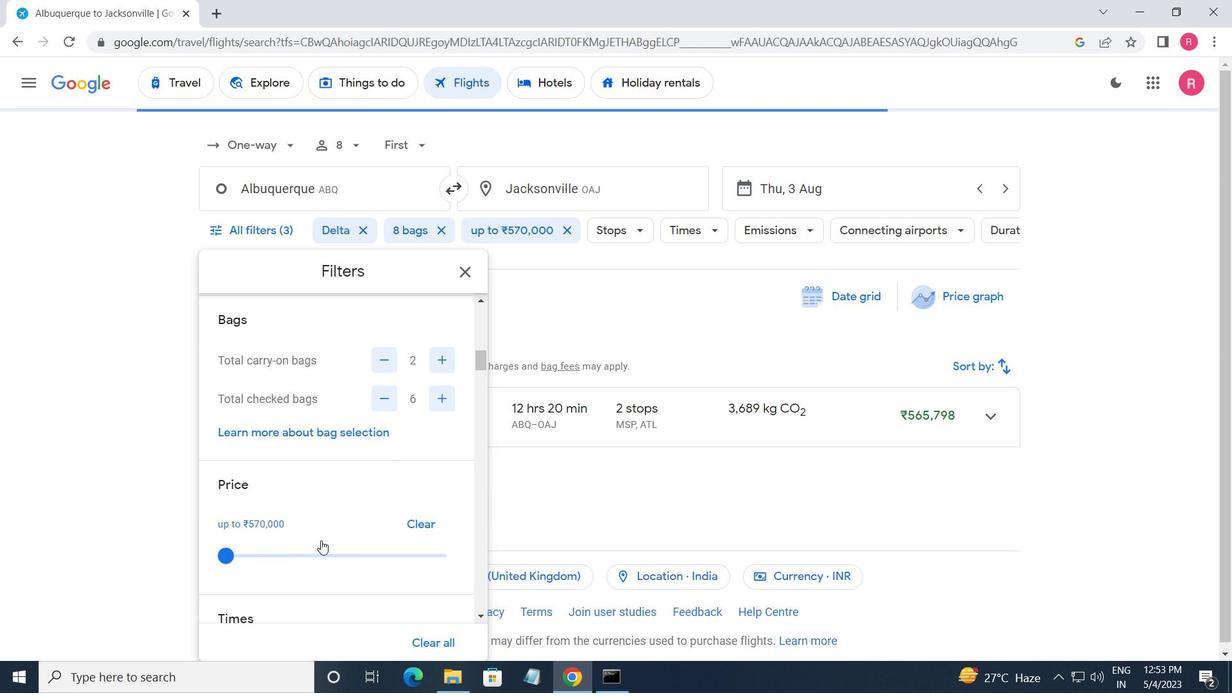 
Action: Mouse moved to (236, 579)
Screenshot: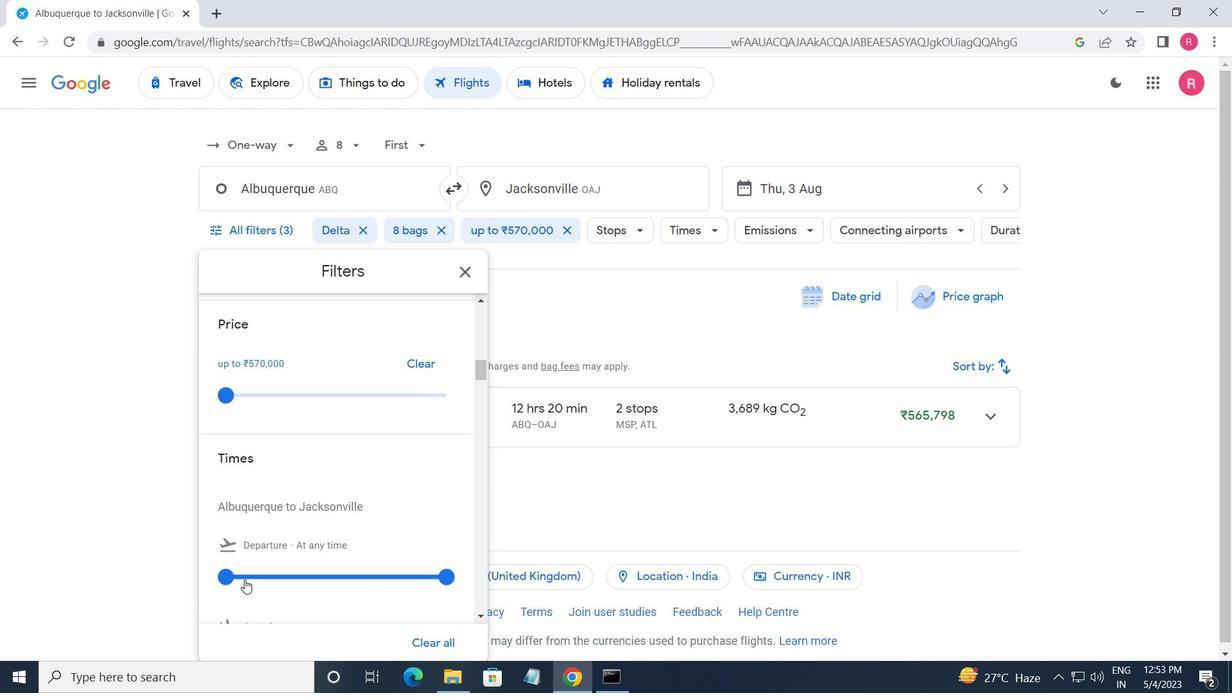 
Action: Mouse pressed left at (236, 579)
Screenshot: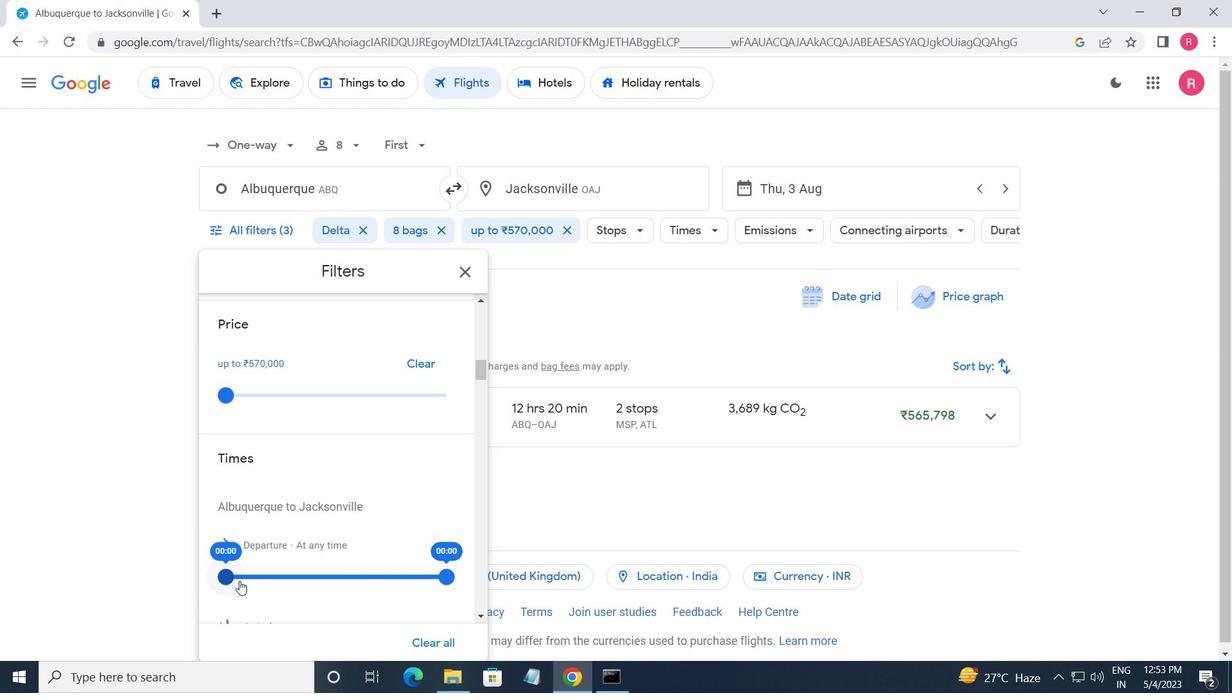 
Action: Mouse moved to (440, 576)
Screenshot: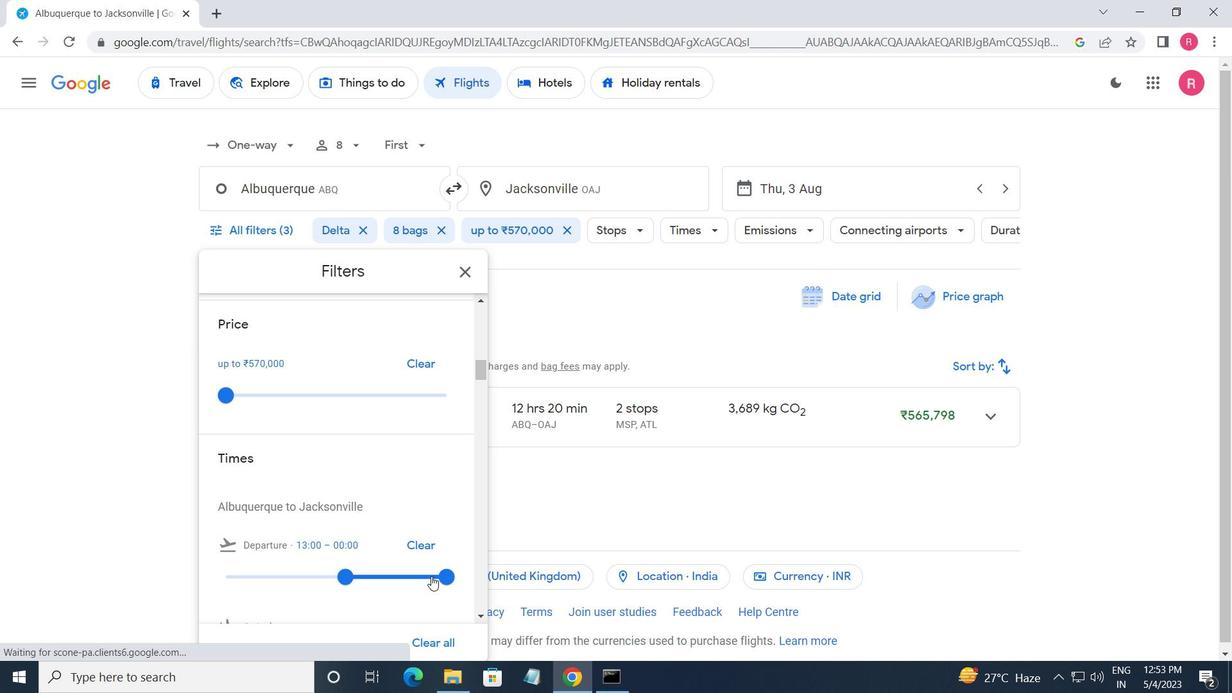 
Action: Mouse pressed left at (440, 576)
Screenshot: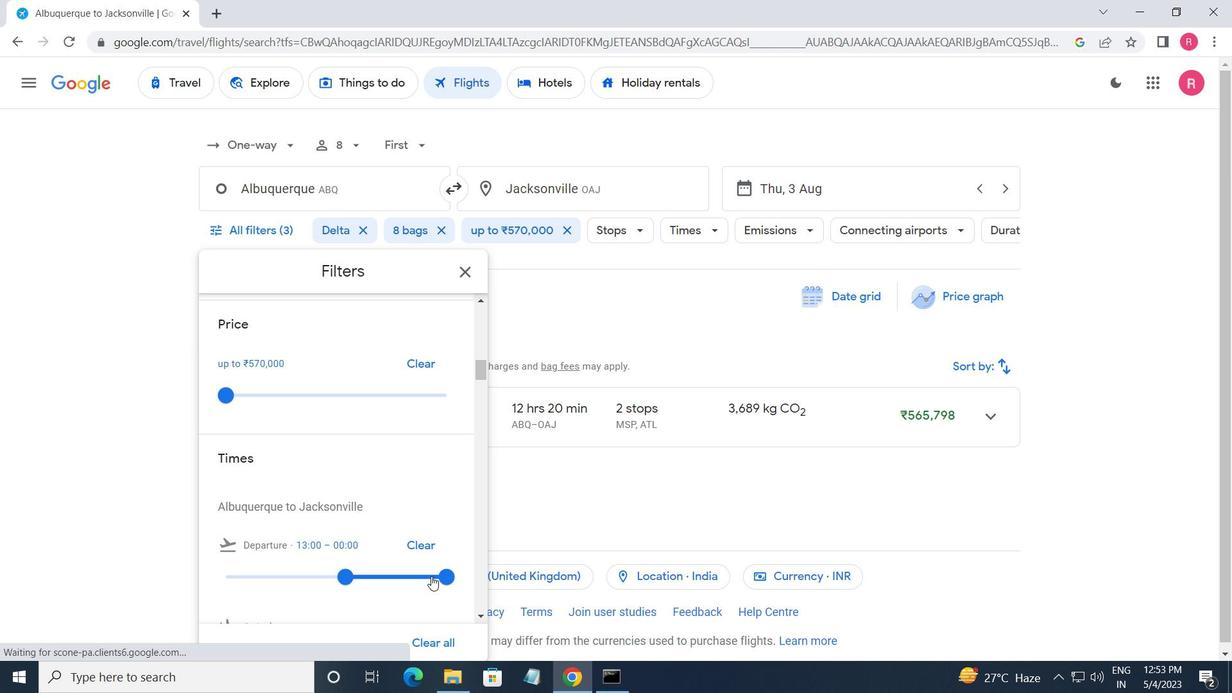 
Action: Mouse moved to (467, 275)
Screenshot: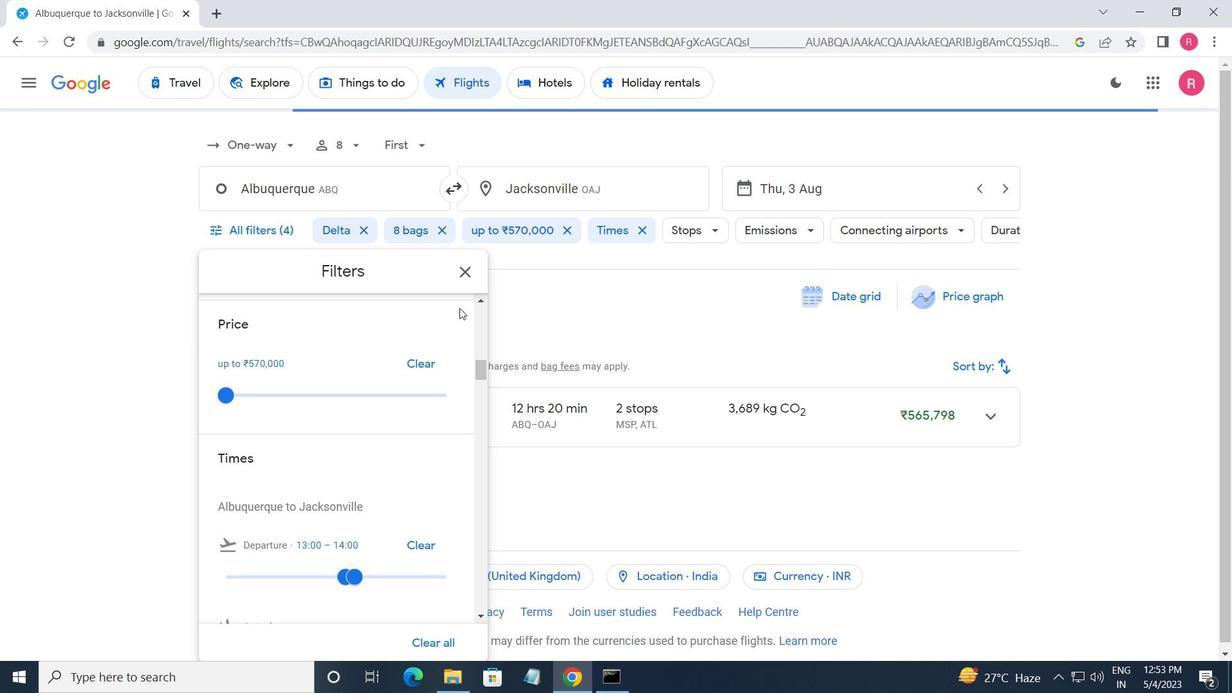 
Action: Mouse pressed left at (467, 275)
Screenshot: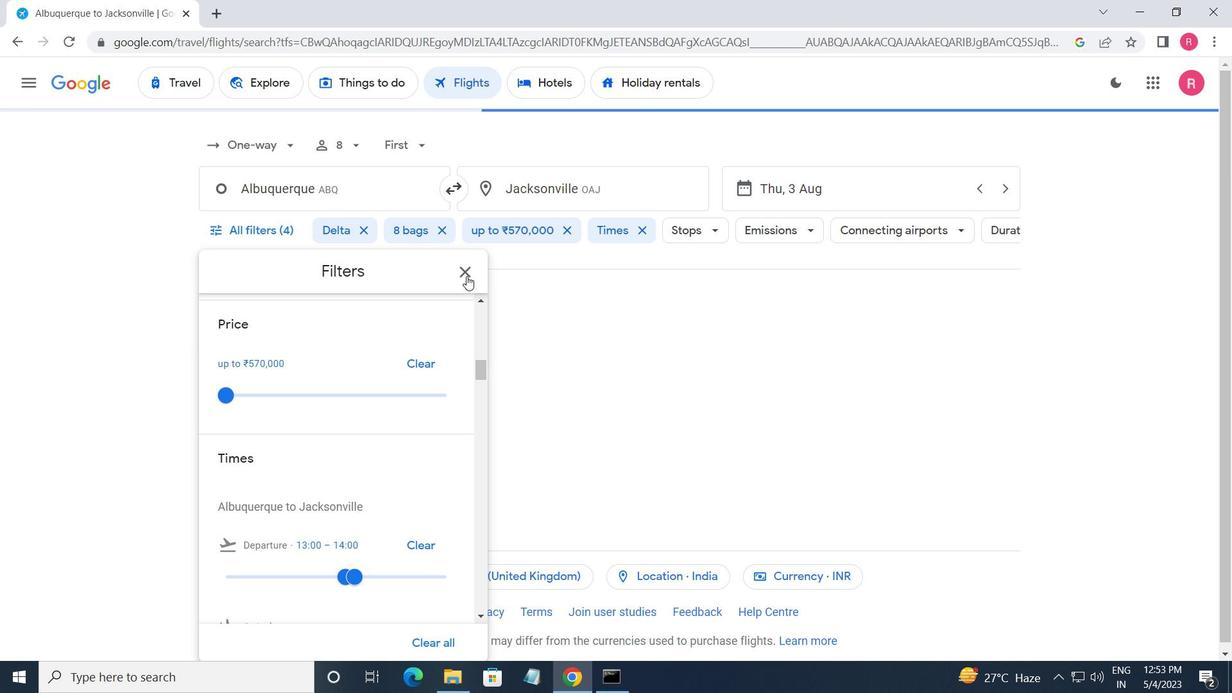 
Action: Mouse moved to (296, 157)
Screenshot: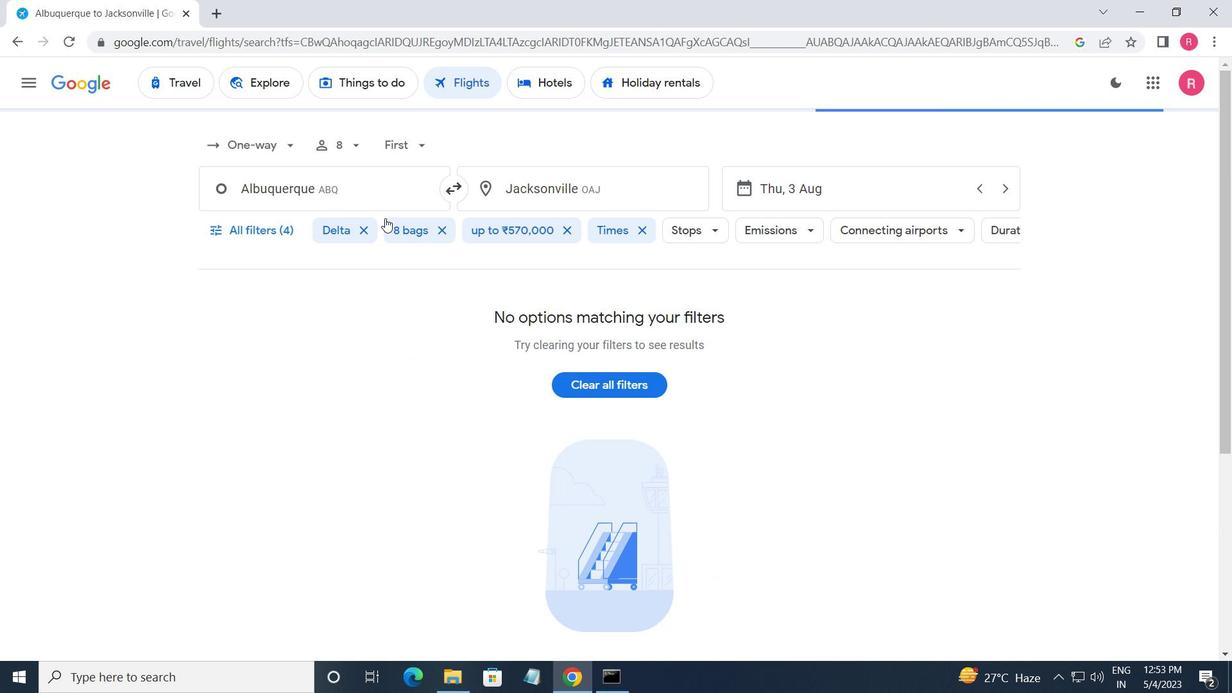 
